 Task: Find connections with filter location Rājgīr with filter topic #digitalnomadwith filter profile language French with filter current company Yulu with filter school Karnataka State Open University with filter industry Equipment Rental Services with filter service category Customer Service with filter keywords title Chemist
Action: Mouse moved to (599, 54)
Screenshot: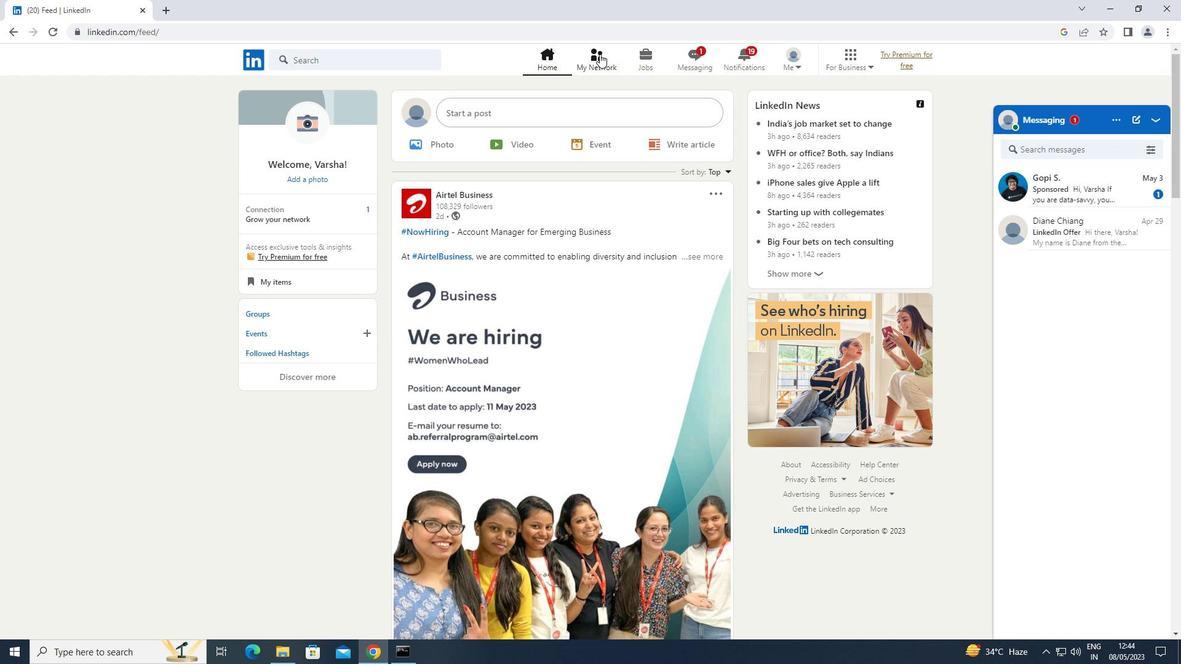 
Action: Mouse pressed left at (599, 54)
Screenshot: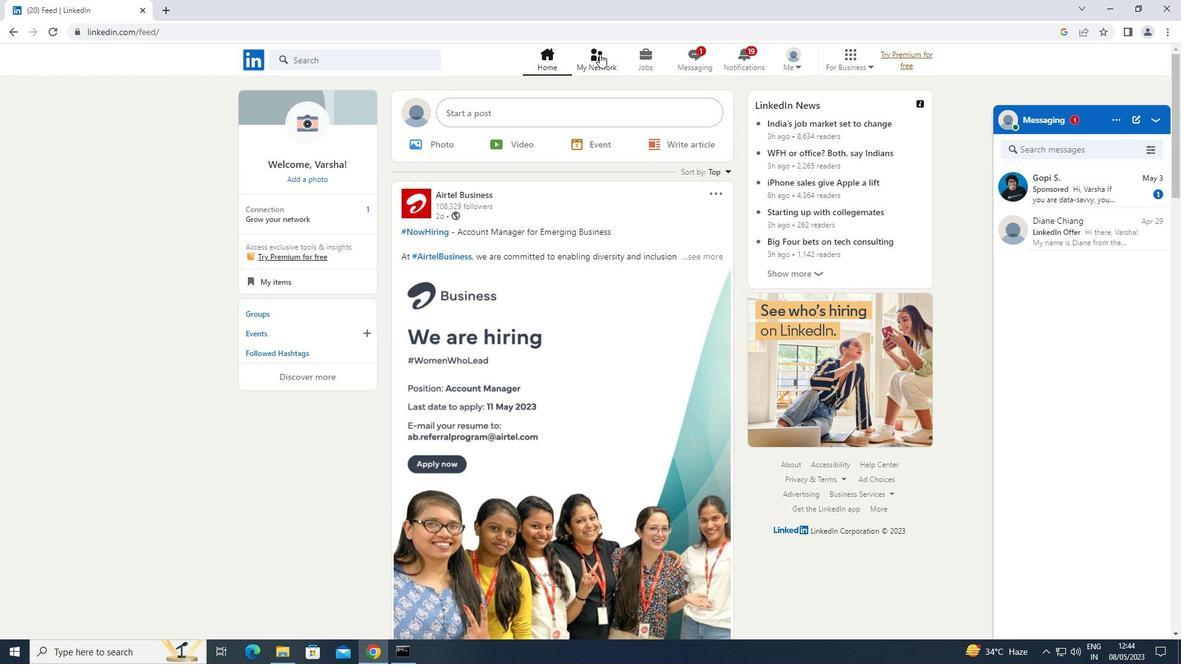 
Action: Mouse moved to (310, 124)
Screenshot: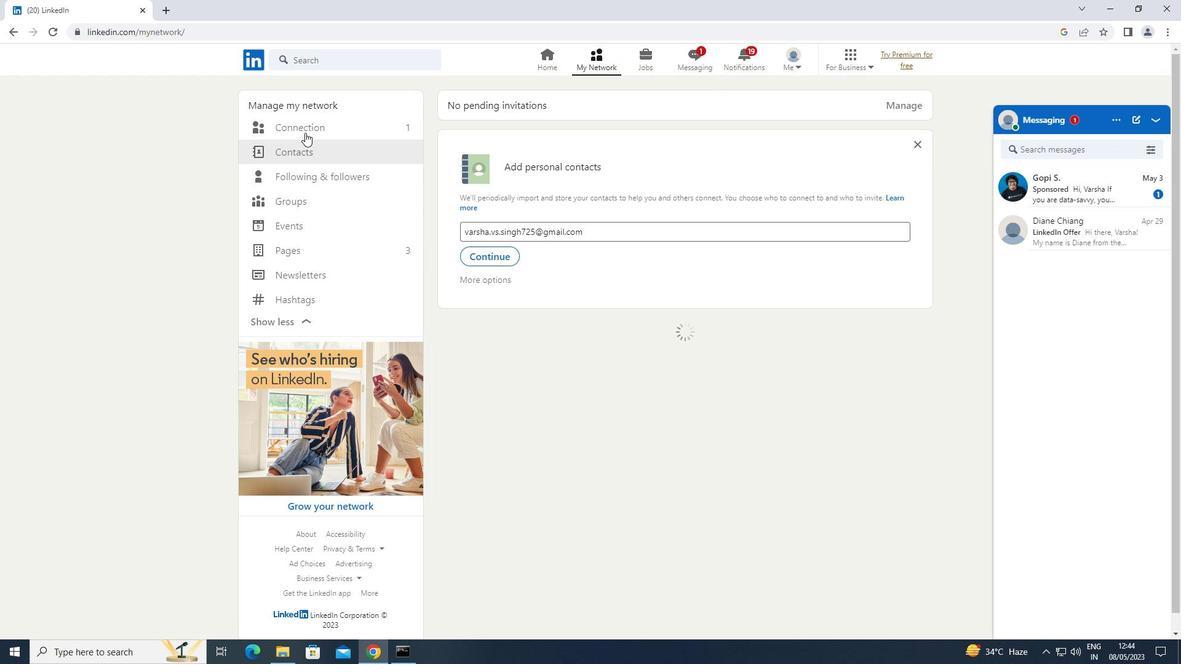 
Action: Mouse pressed left at (310, 124)
Screenshot: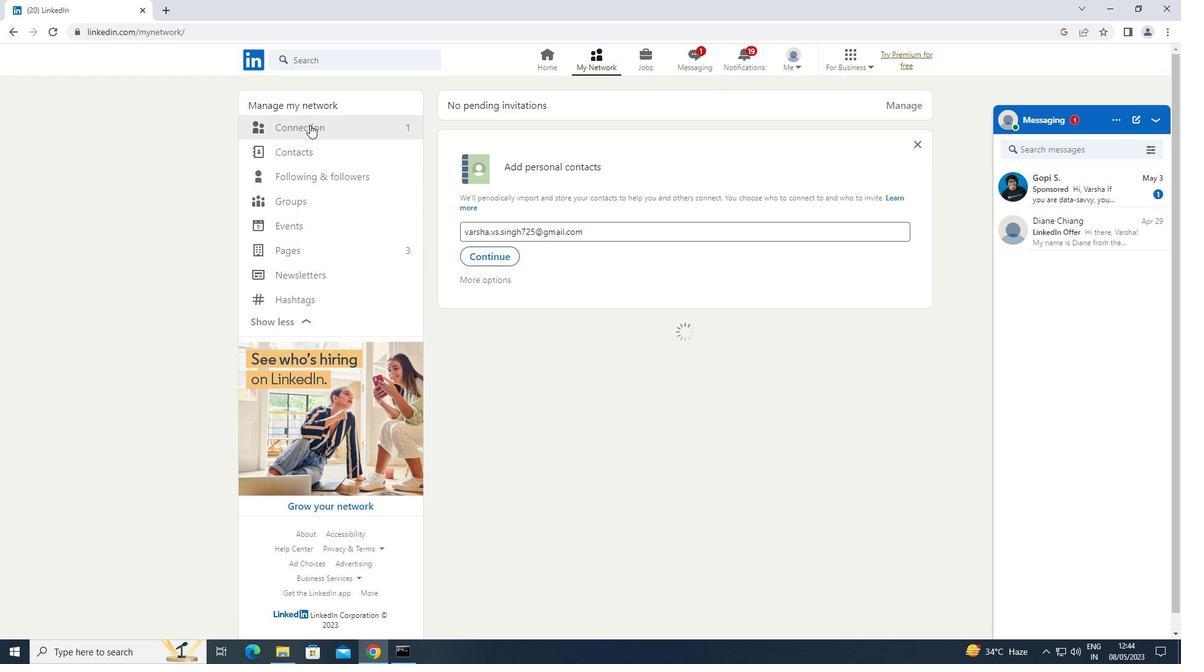 
Action: Mouse moved to (697, 128)
Screenshot: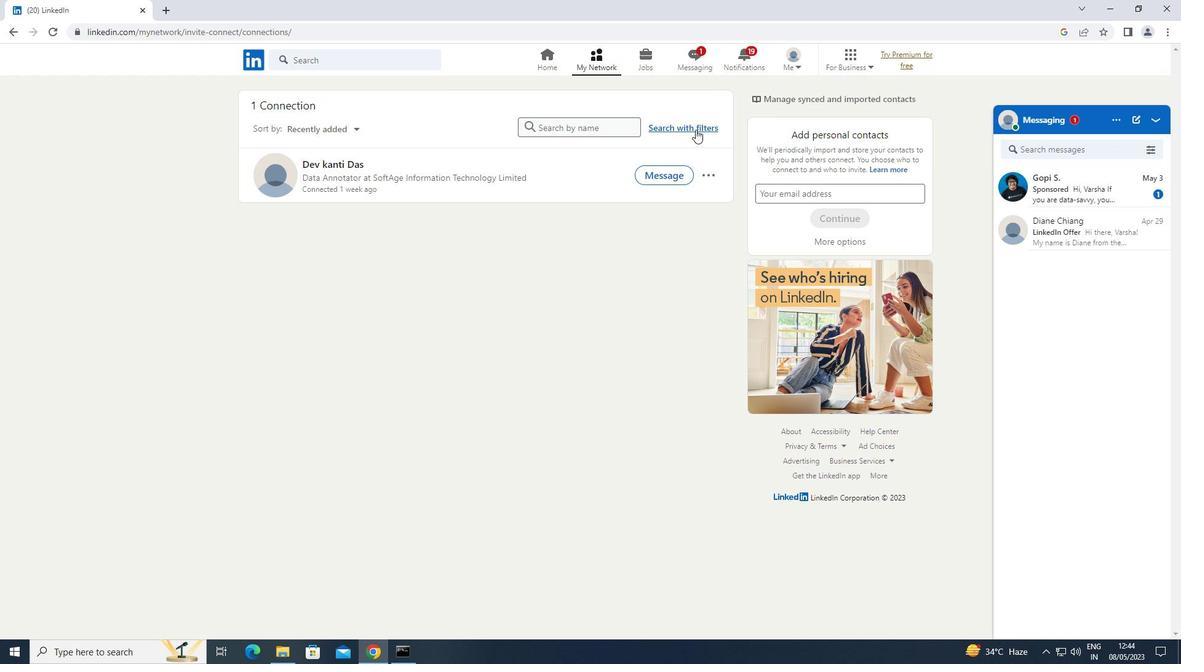
Action: Mouse pressed left at (697, 128)
Screenshot: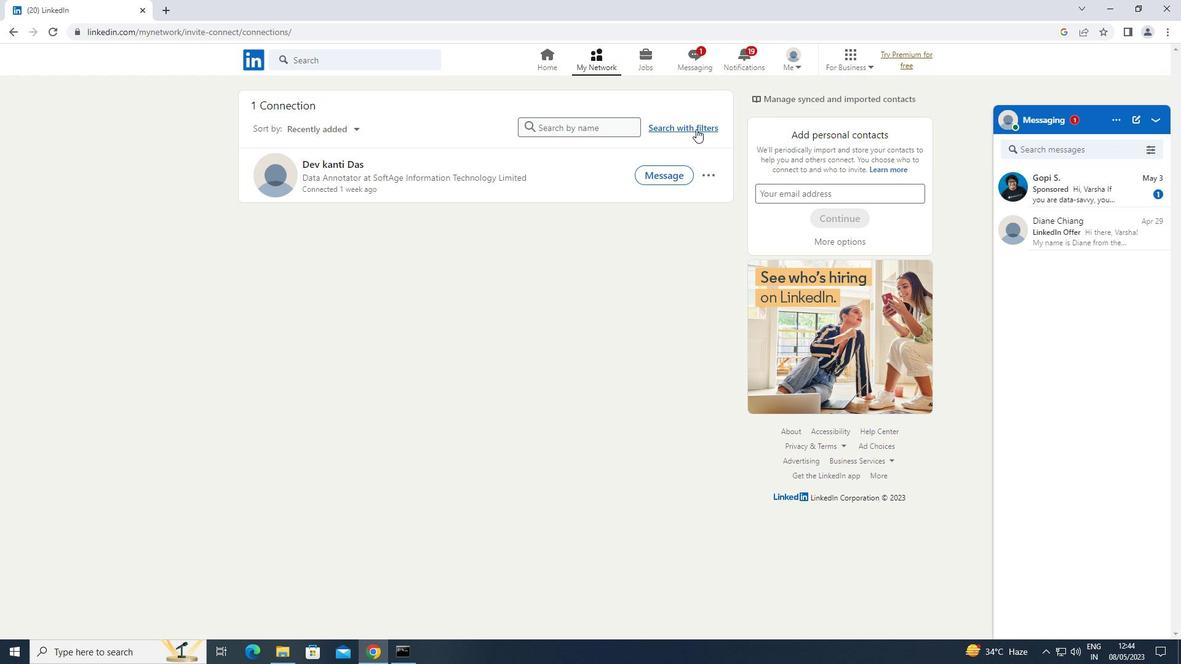 
Action: Mouse moved to (635, 95)
Screenshot: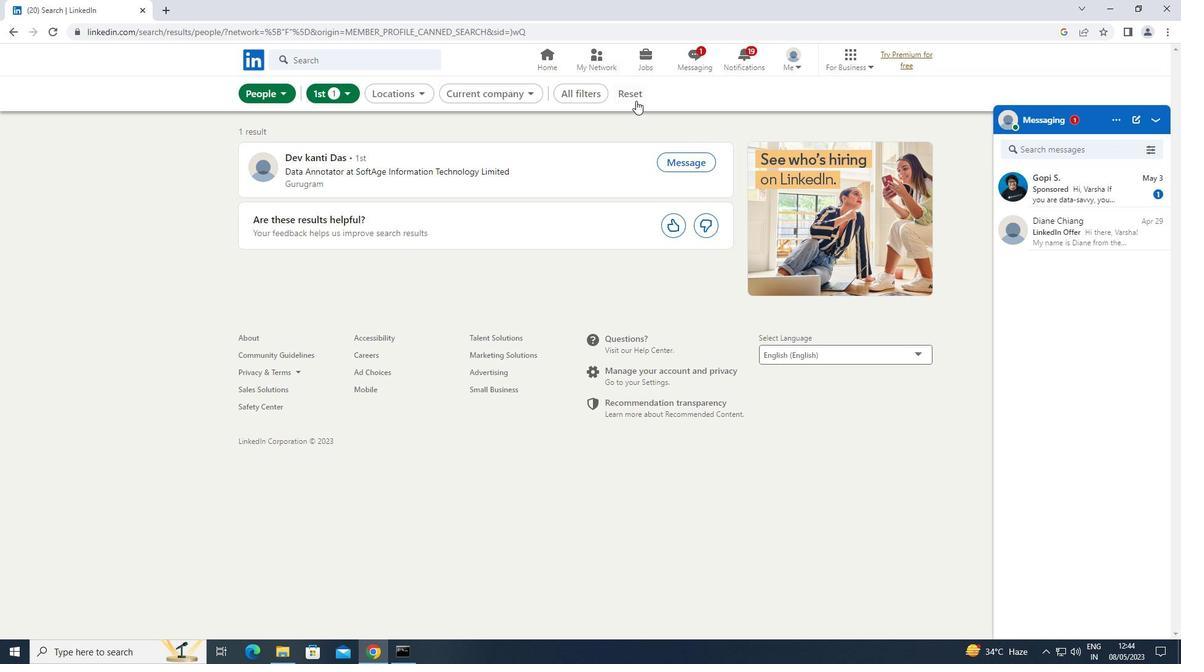
Action: Mouse pressed left at (635, 95)
Screenshot: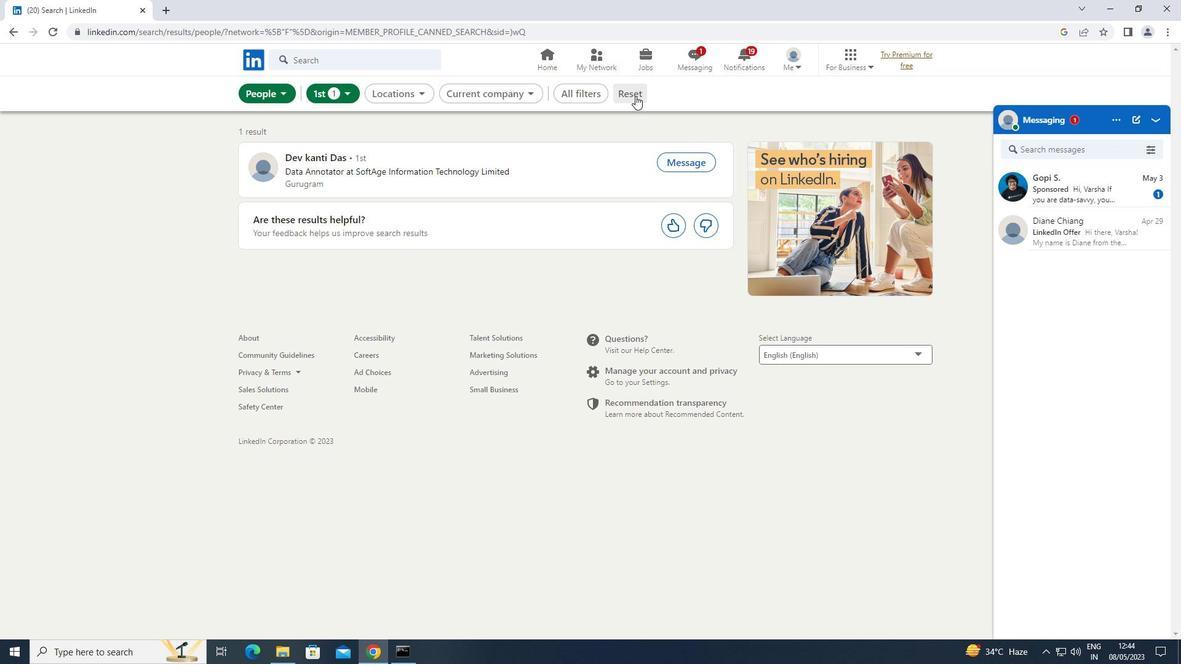 
Action: Mouse moved to (612, 96)
Screenshot: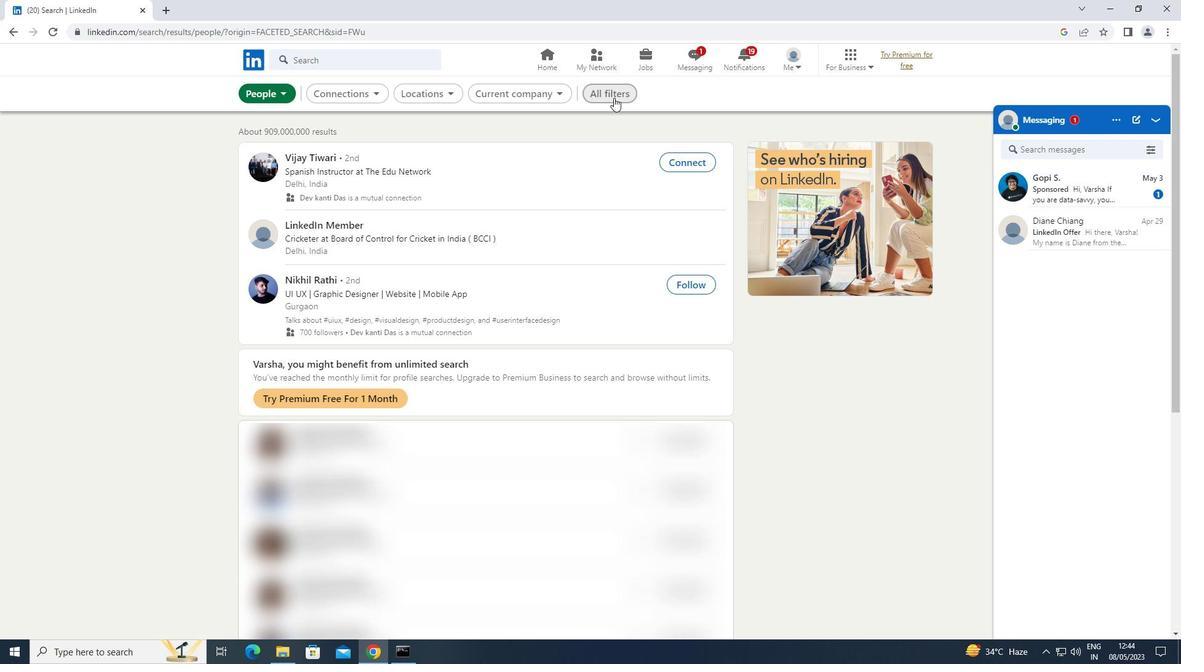 
Action: Mouse pressed left at (612, 96)
Screenshot: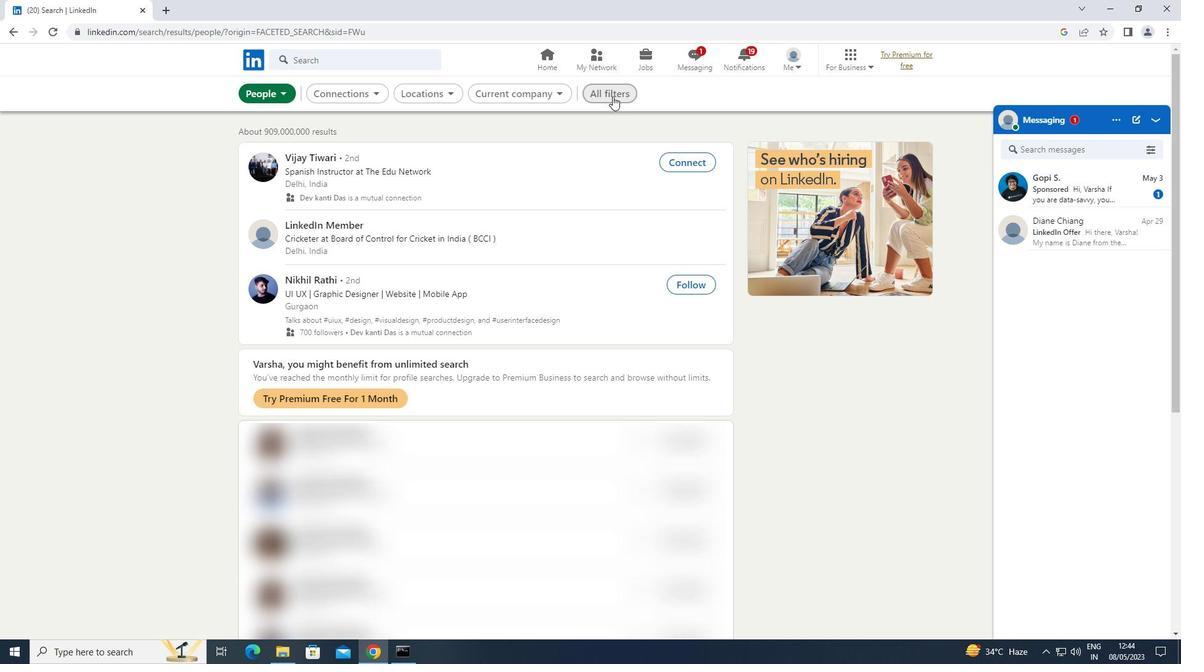 
Action: Mouse moved to (943, 279)
Screenshot: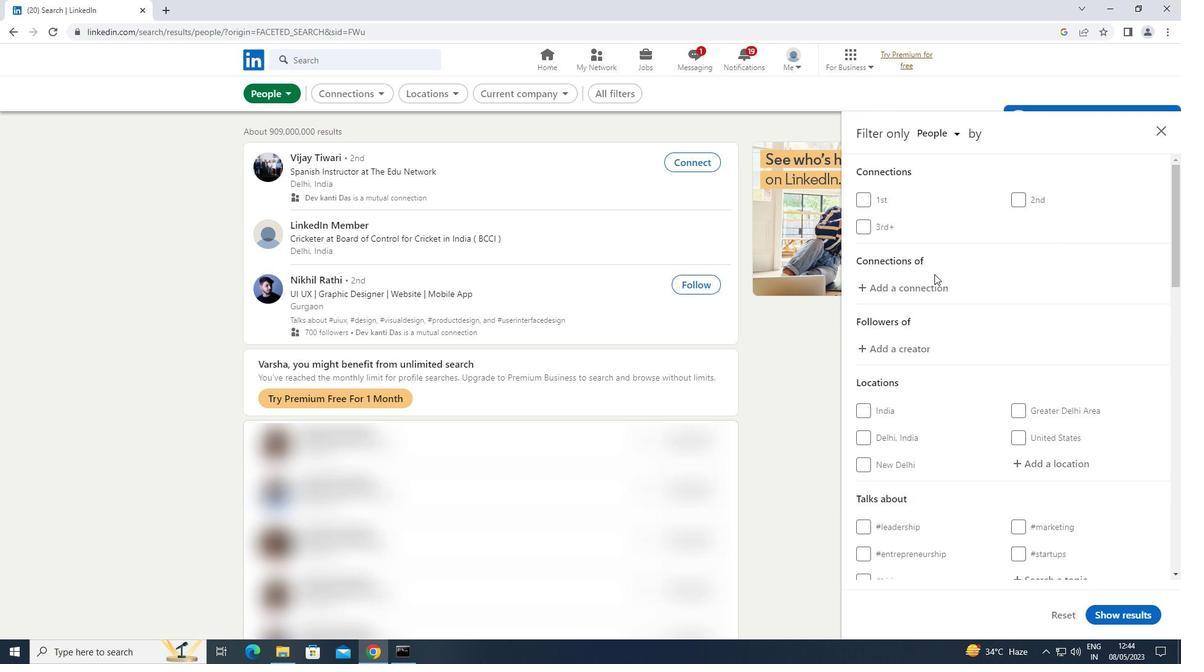 
Action: Mouse scrolled (943, 278) with delta (0, 0)
Screenshot: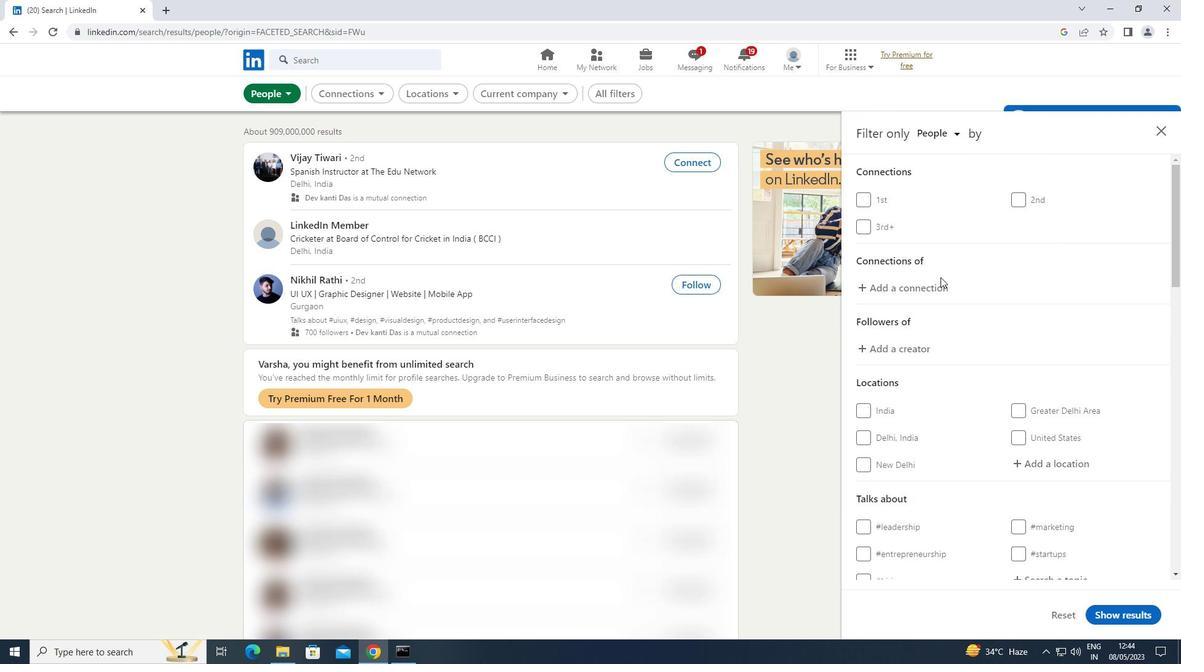 
Action: Mouse moved to (945, 279)
Screenshot: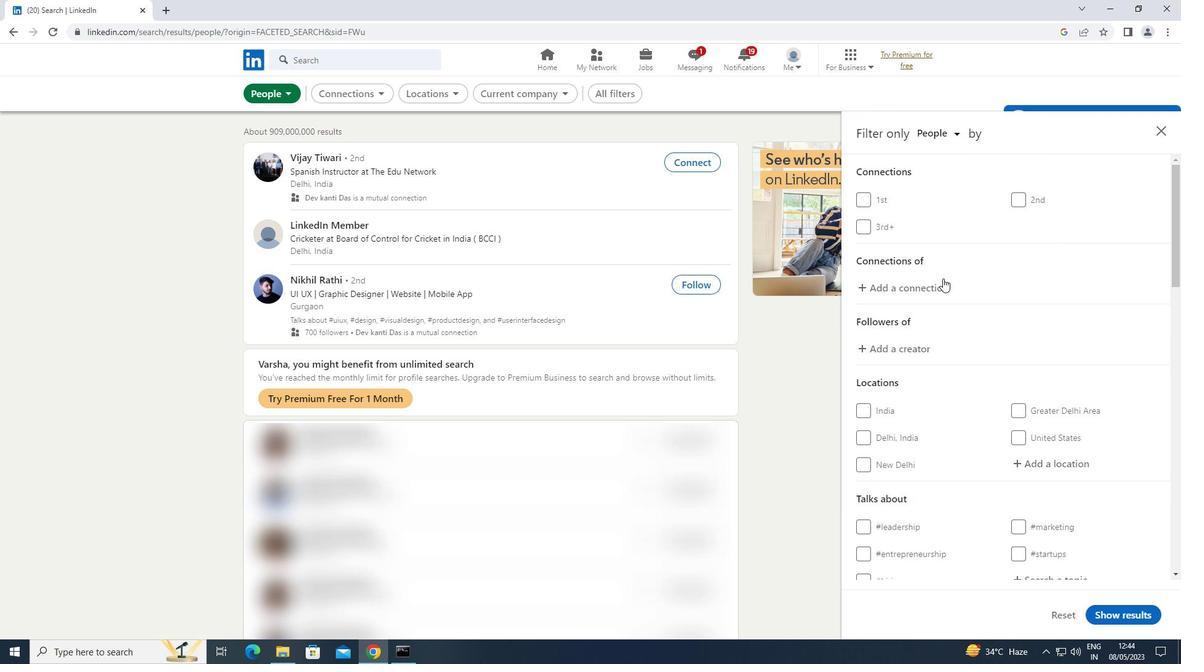 
Action: Mouse scrolled (945, 279) with delta (0, 0)
Screenshot: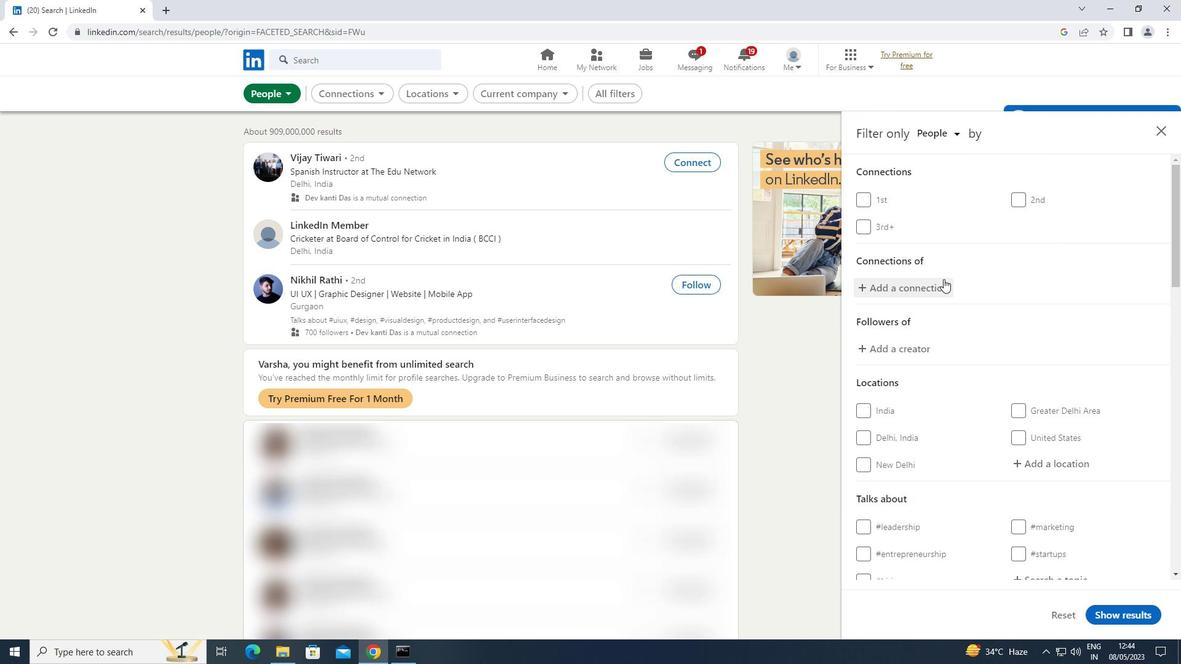 
Action: Mouse moved to (1031, 334)
Screenshot: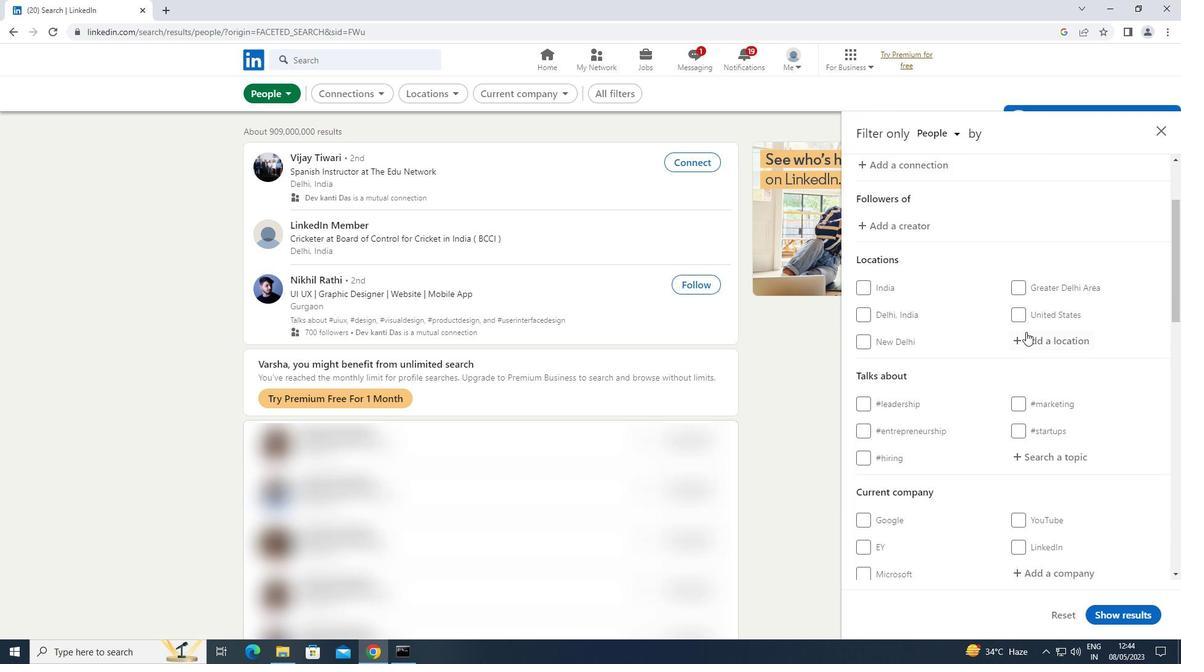 
Action: Mouse pressed left at (1031, 334)
Screenshot: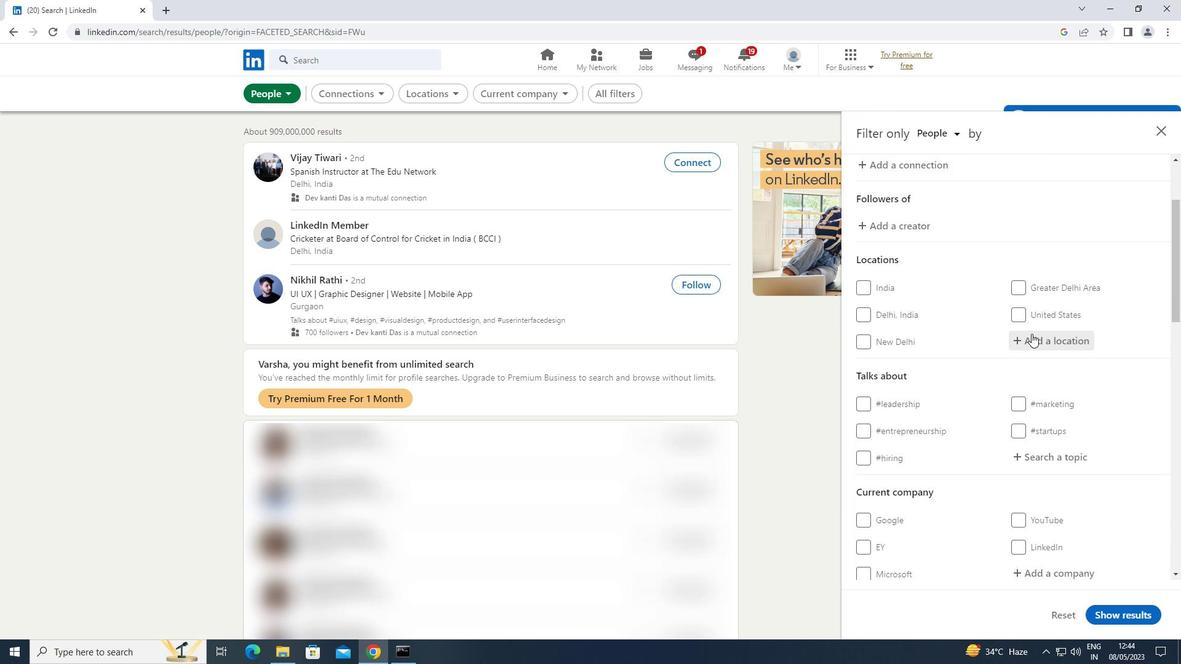 
Action: Key pressed <Key.shift>RAJGIR
Screenshot: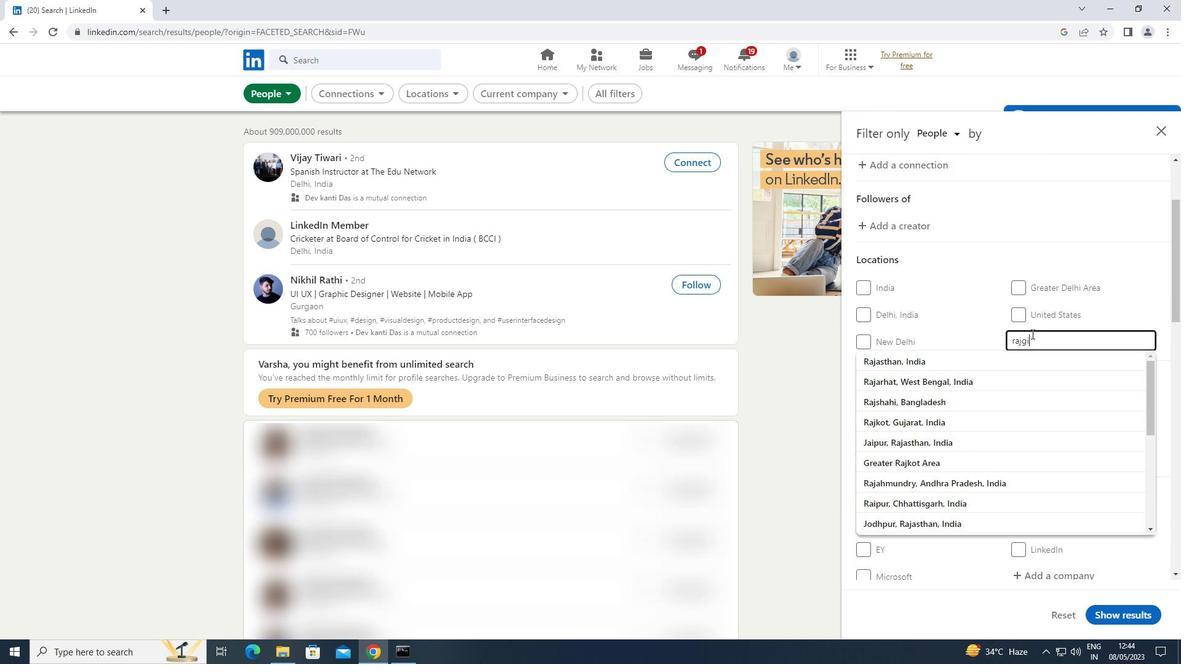
Action: Mouse moved to (1016, 338)
Screenshot: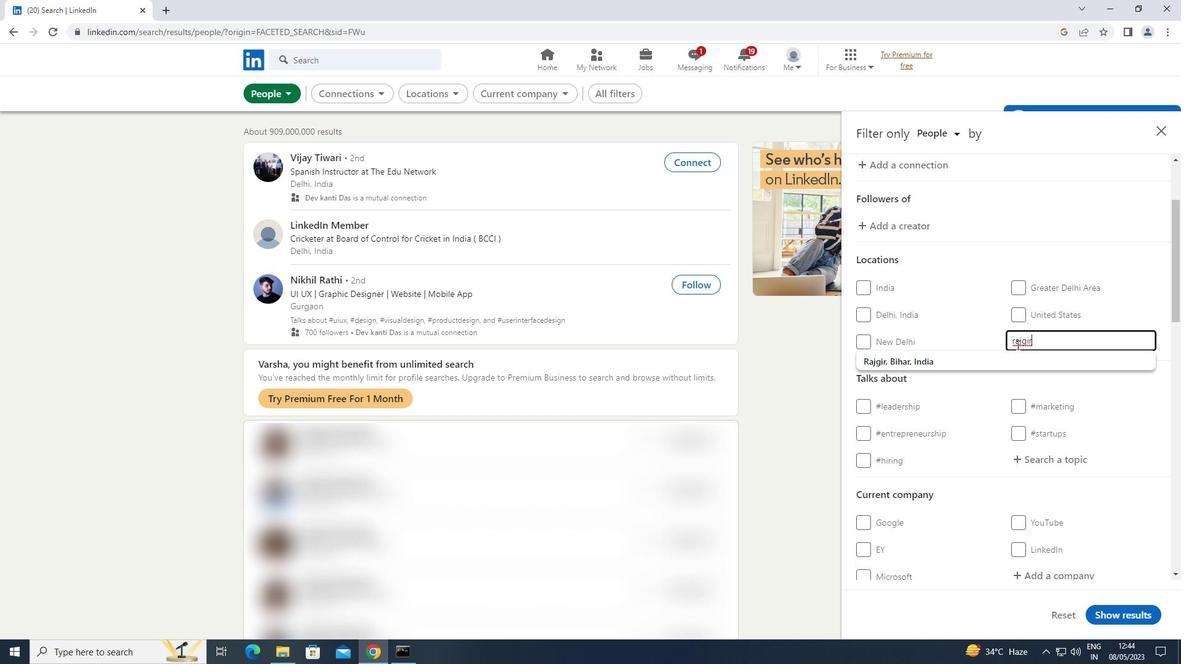 
Action: Mouse pressed left at (1016, 338)
Screenshot: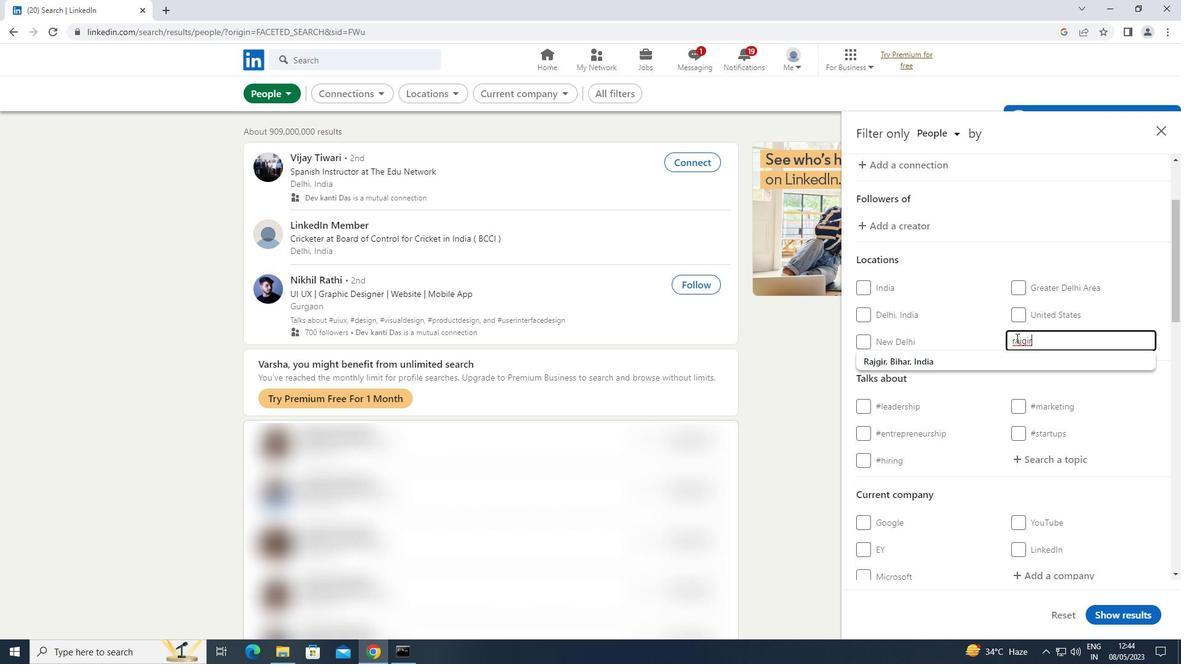 
Action: Key pressed <Key.backspace><Key.shift><Key.shift><Key.shift><Key.shift><Key.shift><Key.shift><Key.shift>R
Screenshot: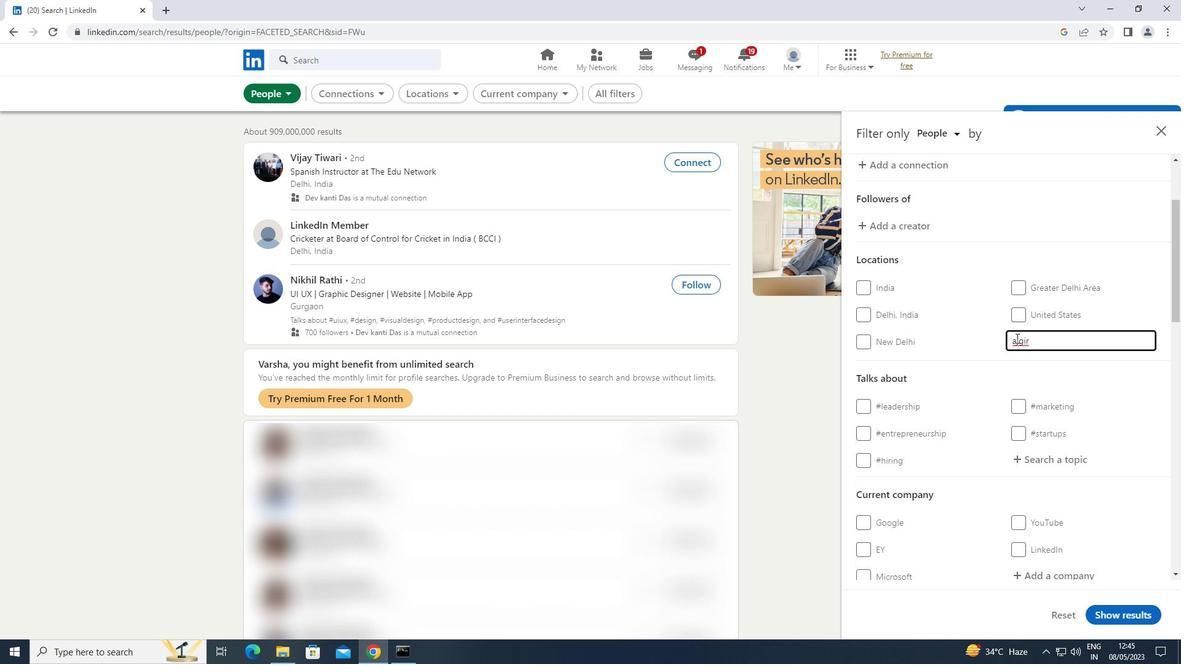 
Action: Mouse moved to (1046, 460)
Screenshot: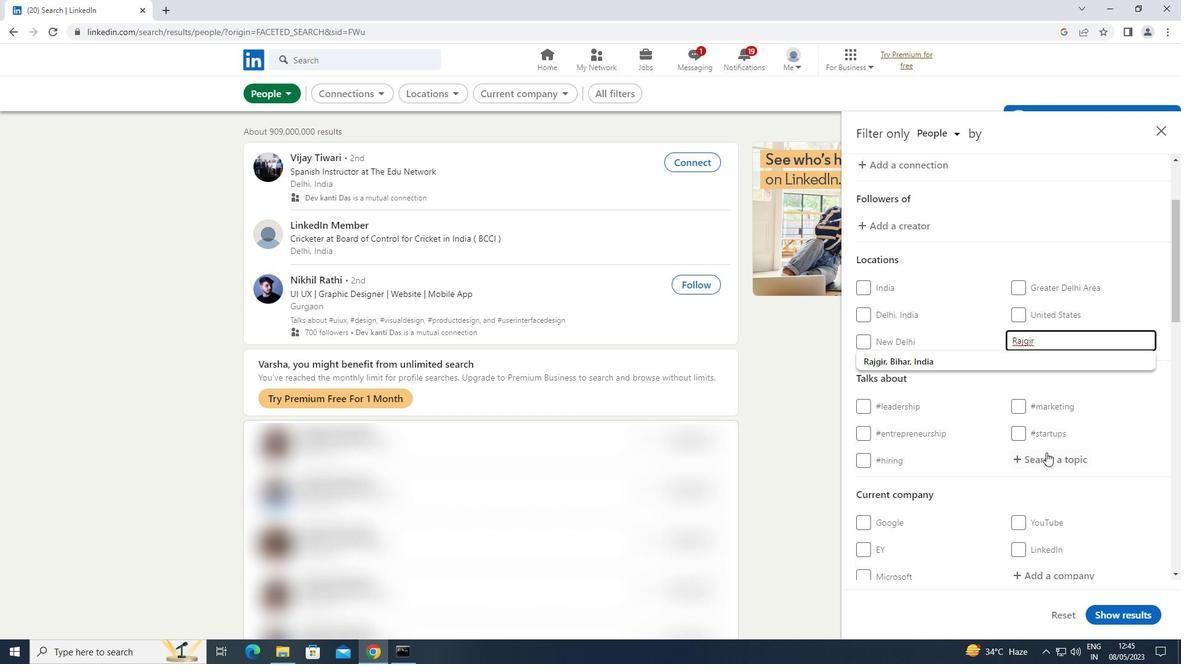
Action: Mouse pressed left at (1046, 460)
Screenshot: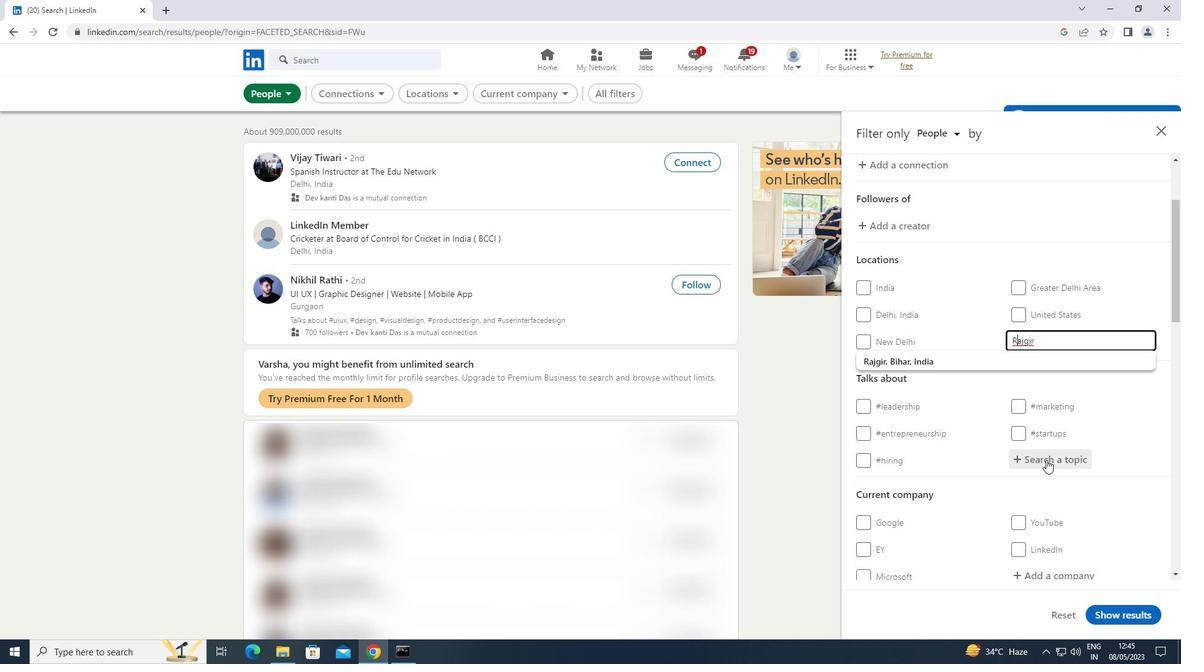 
Action: Key pressed DIGITALNOMAD
Screenshot: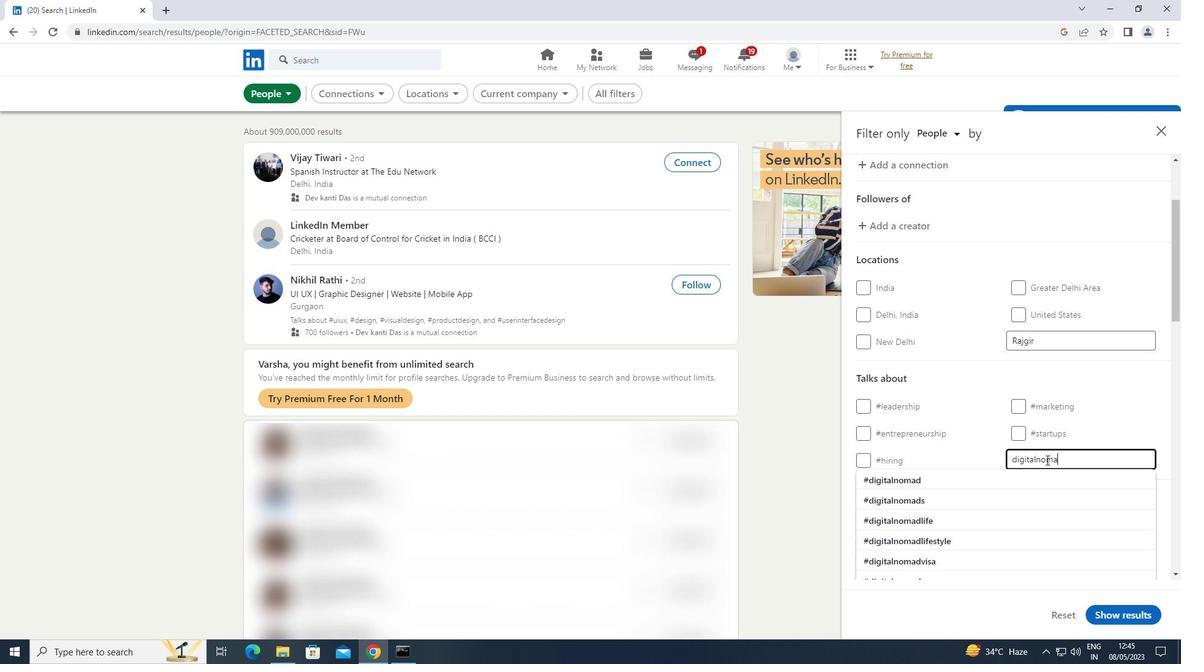 
Action: Mouse moved to (961, 478)
Screenshot: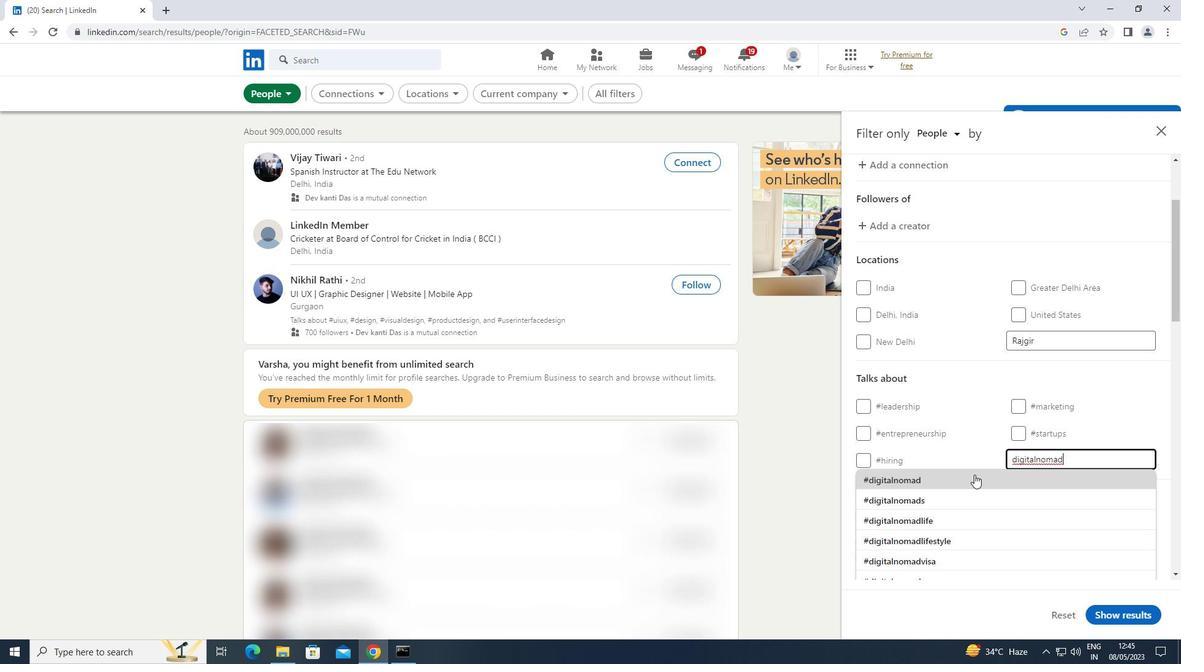 
Action: Mouse pressed left at (961, 478)
Screenshot: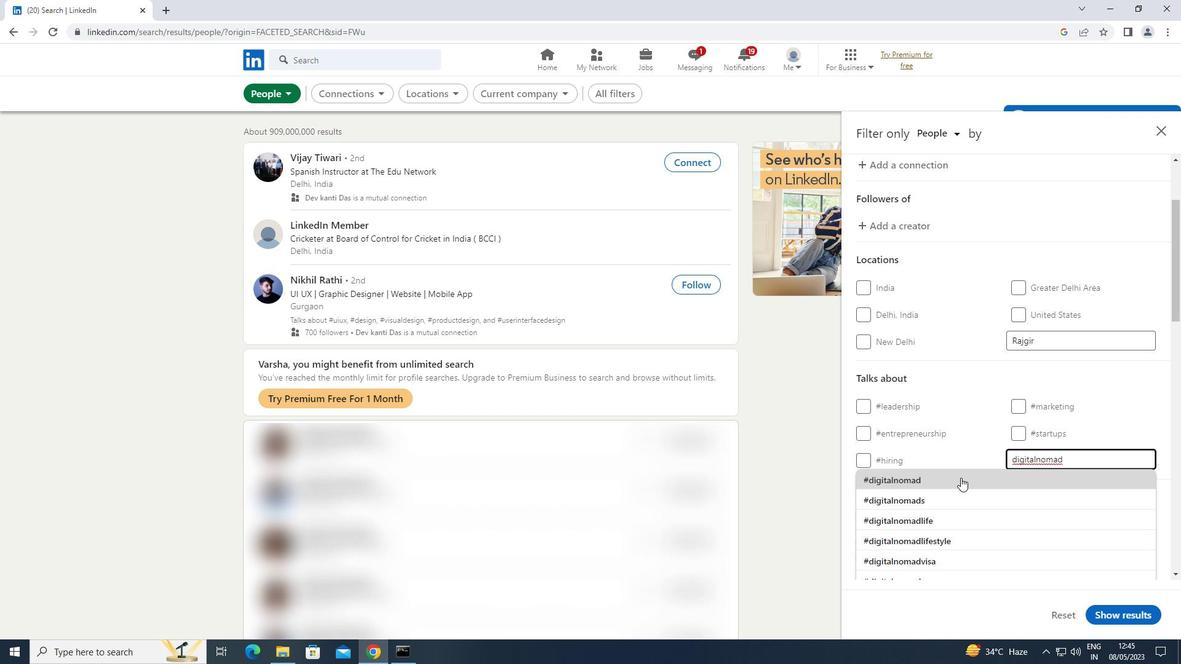 
Action: Mouse moved to (961, 478)
Screenshot: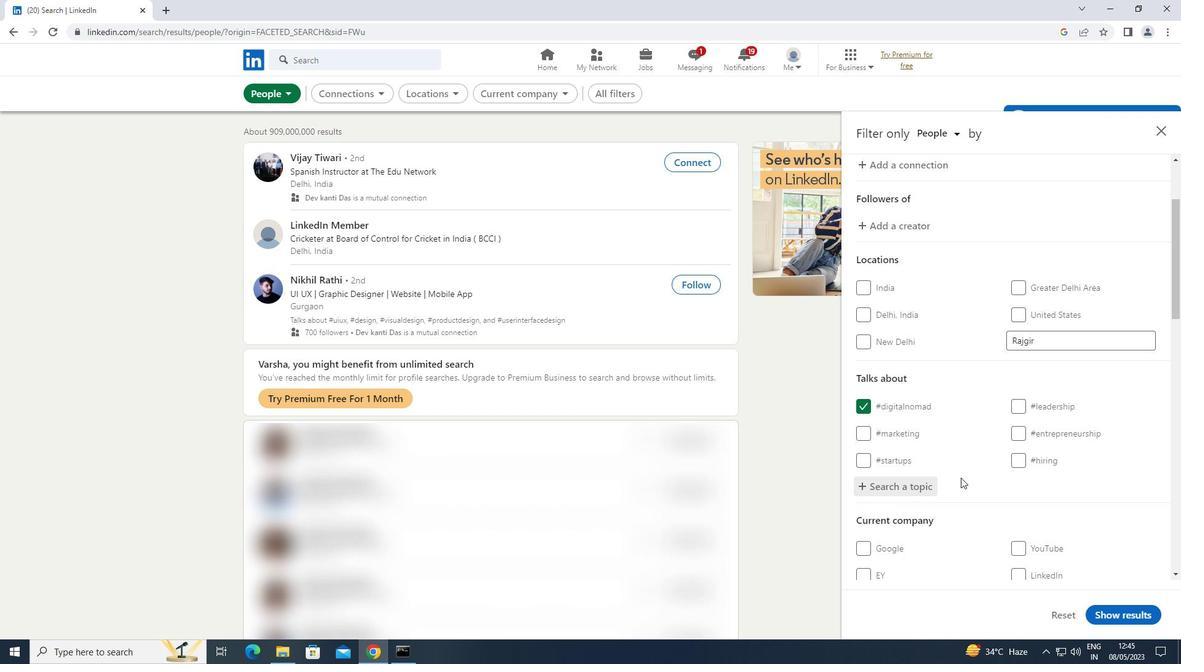 
Action: Mouse scrolled (961, 477) with delta (0, 0)
Screenshot: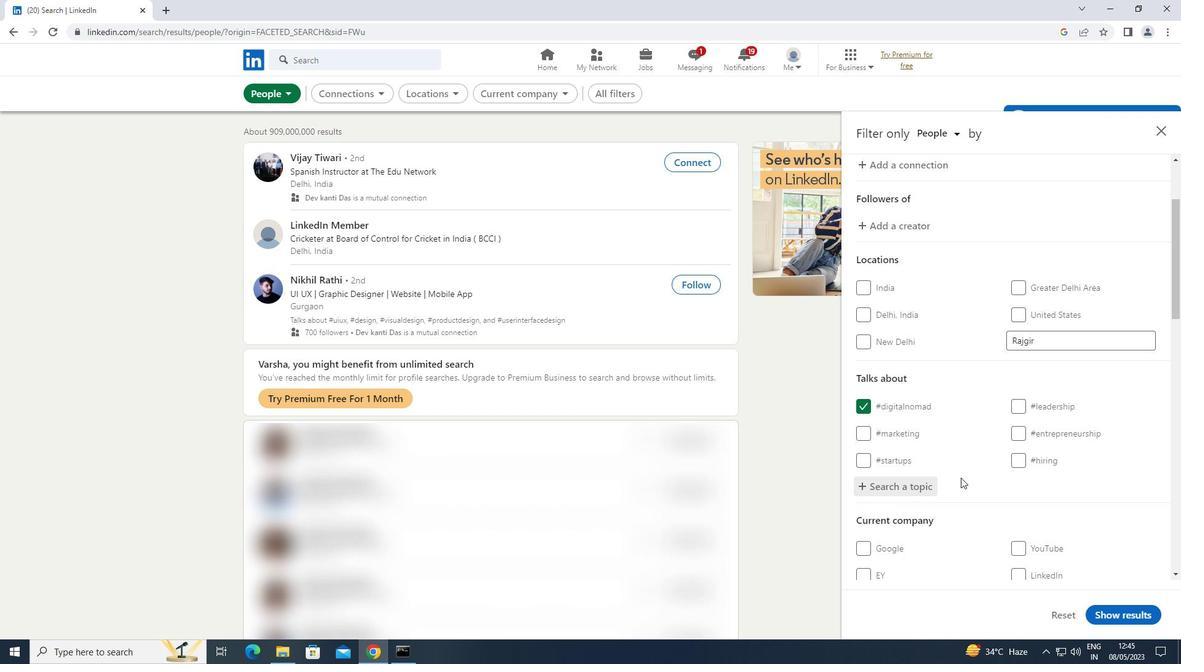 
Action: Mouse scrolled (961, 477) with delta (0, 0)
Screenshot: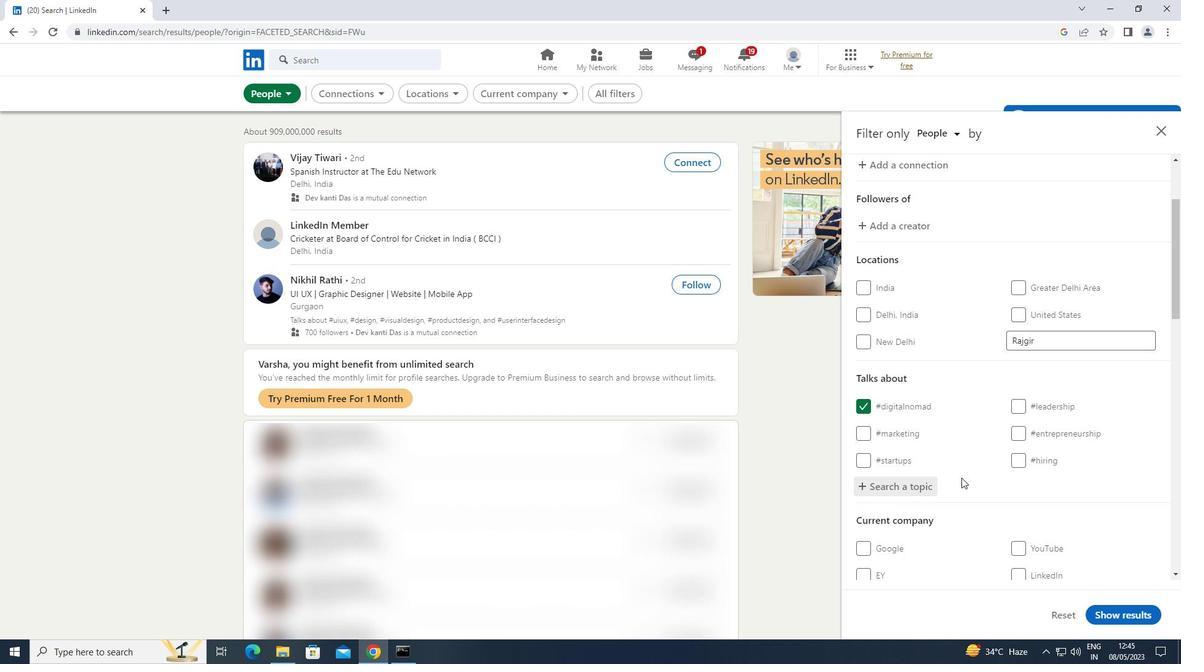 
Action: Mouse scrolled (961, 477) with delta (0, 0)
Screenshot: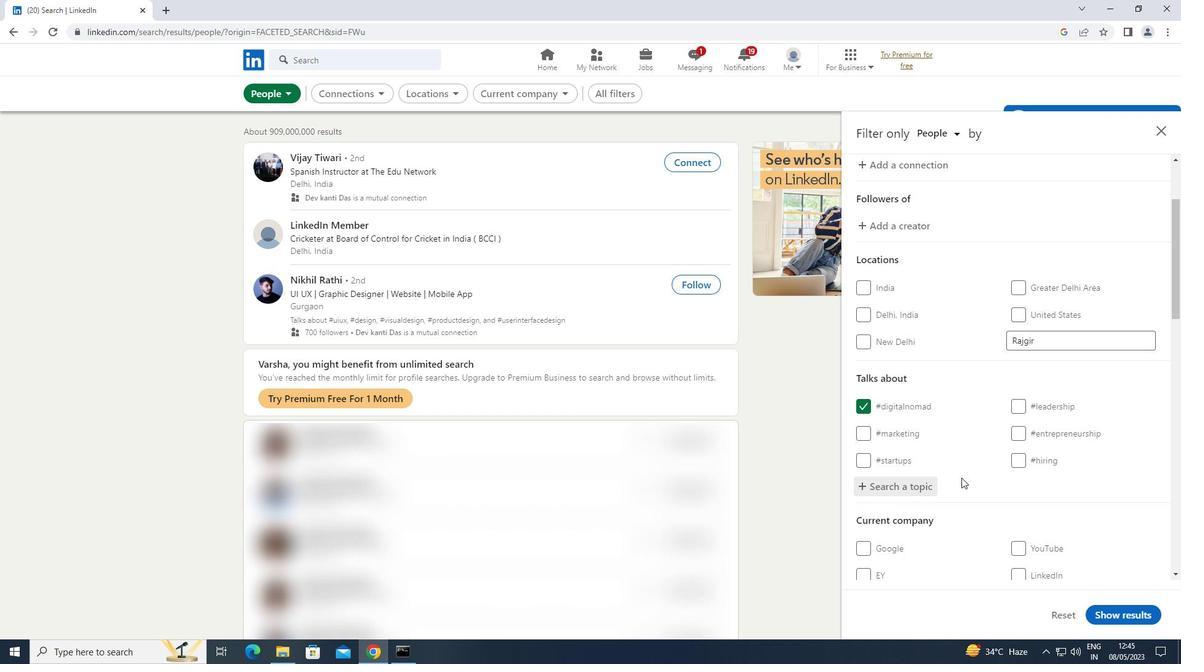 
Action: Mouse scrolled (961, 477) with delta (0, 0)
Screenshot: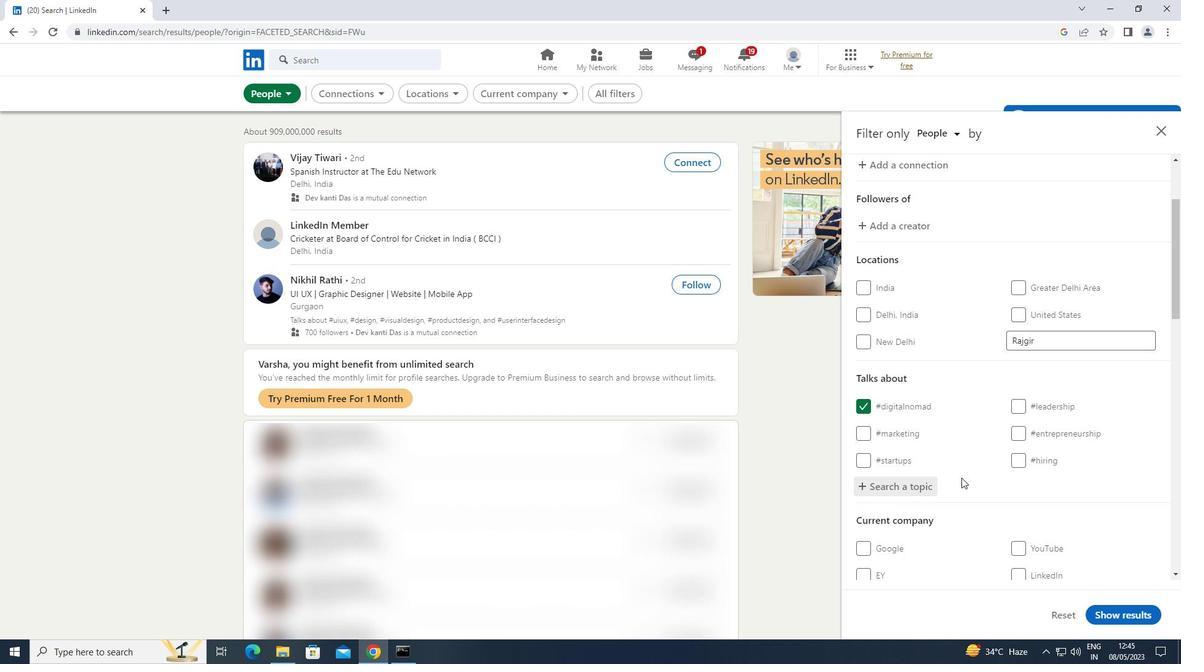 
Action: Mouse scrolled (961, 477) with delta (0, 0)
Screenshot: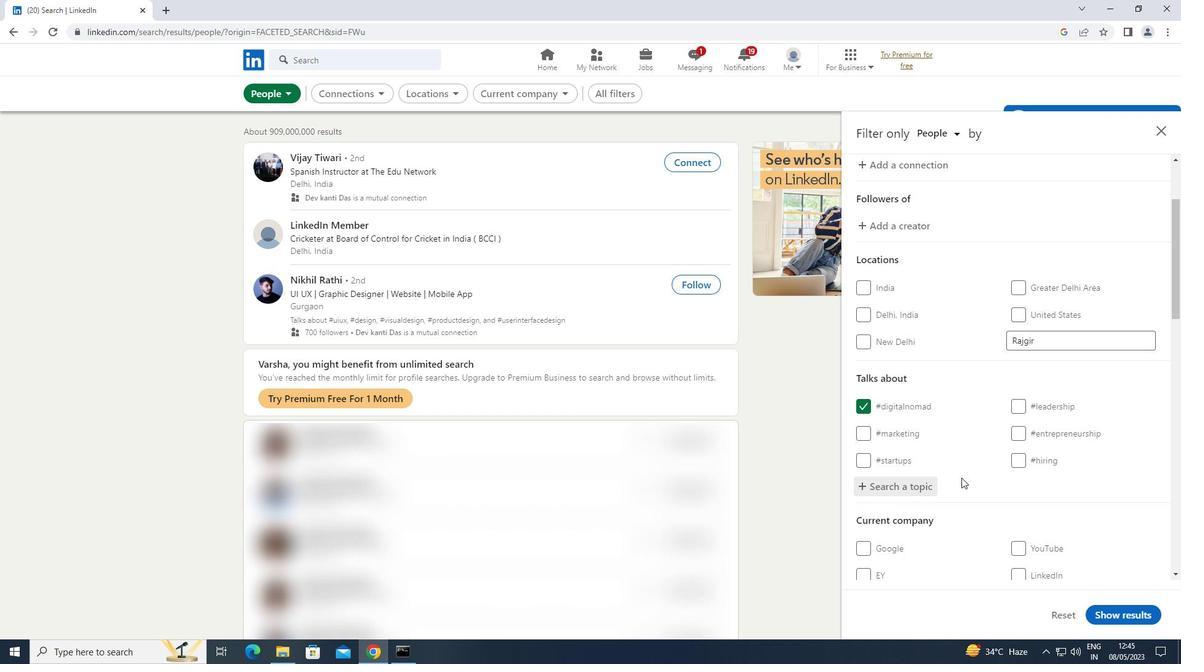
Action: Mouse moved to (967, 475)
Screenshot: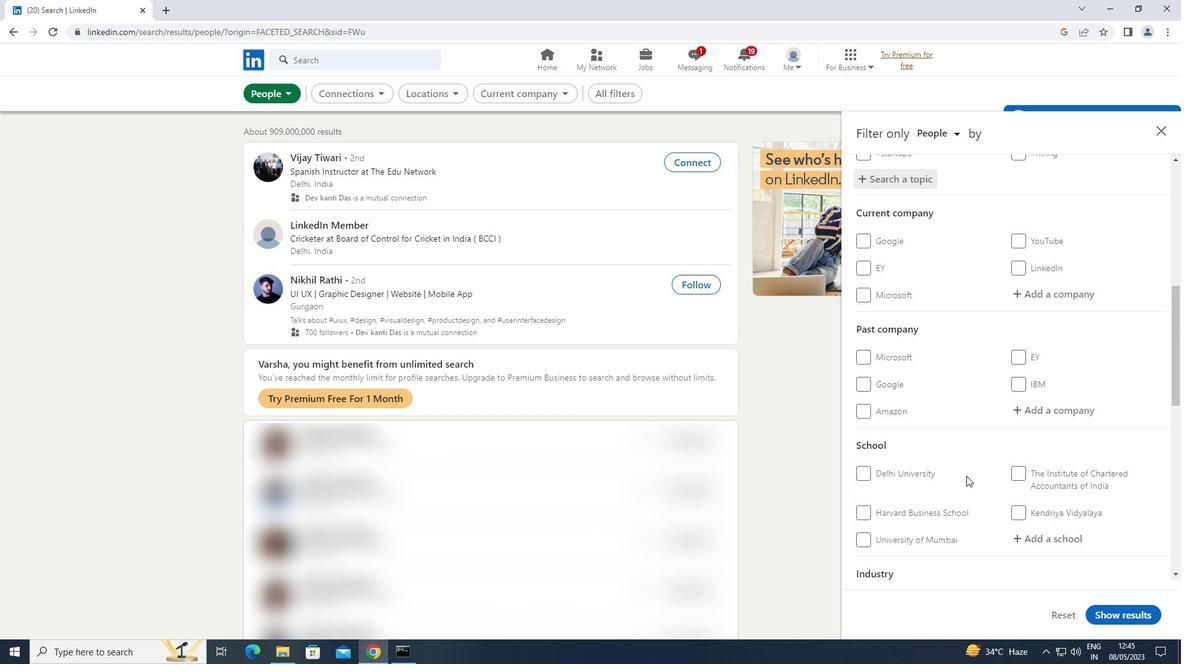 
Action: Mouse scrolled (967, 474) with delta (0, 0)
Screenshot: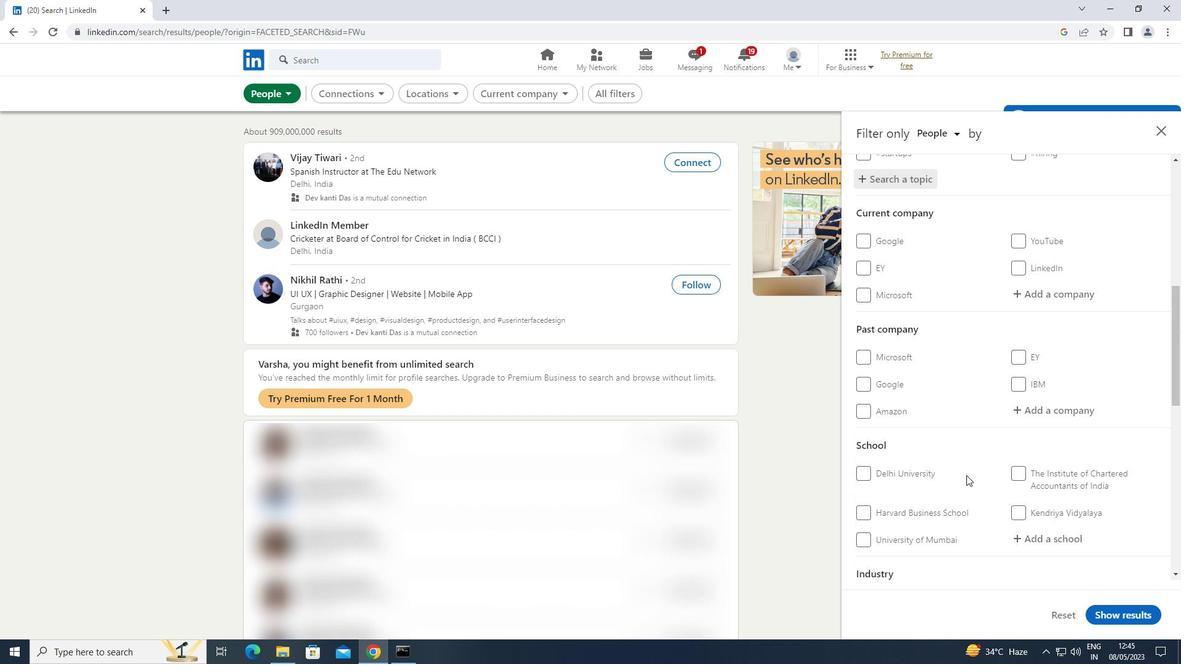 
Action: Mouse moved to (967, 476)
Screenshot: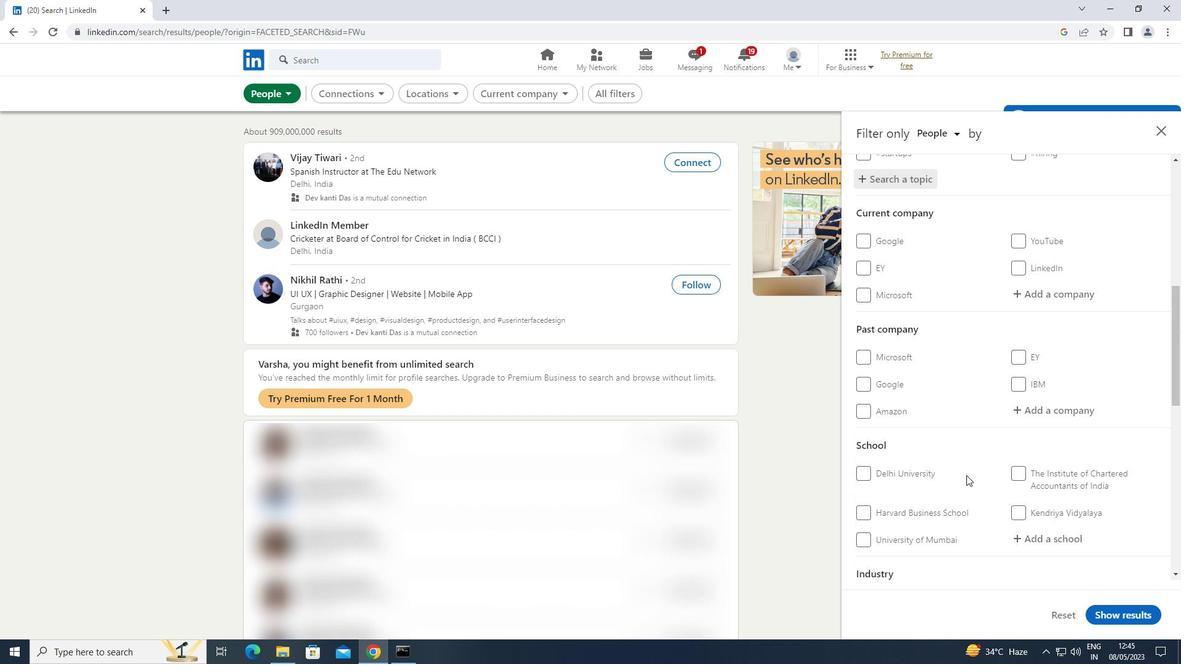 
Action: Mouse scrolled (967, 475) with delta (0, 0)
Screenshot: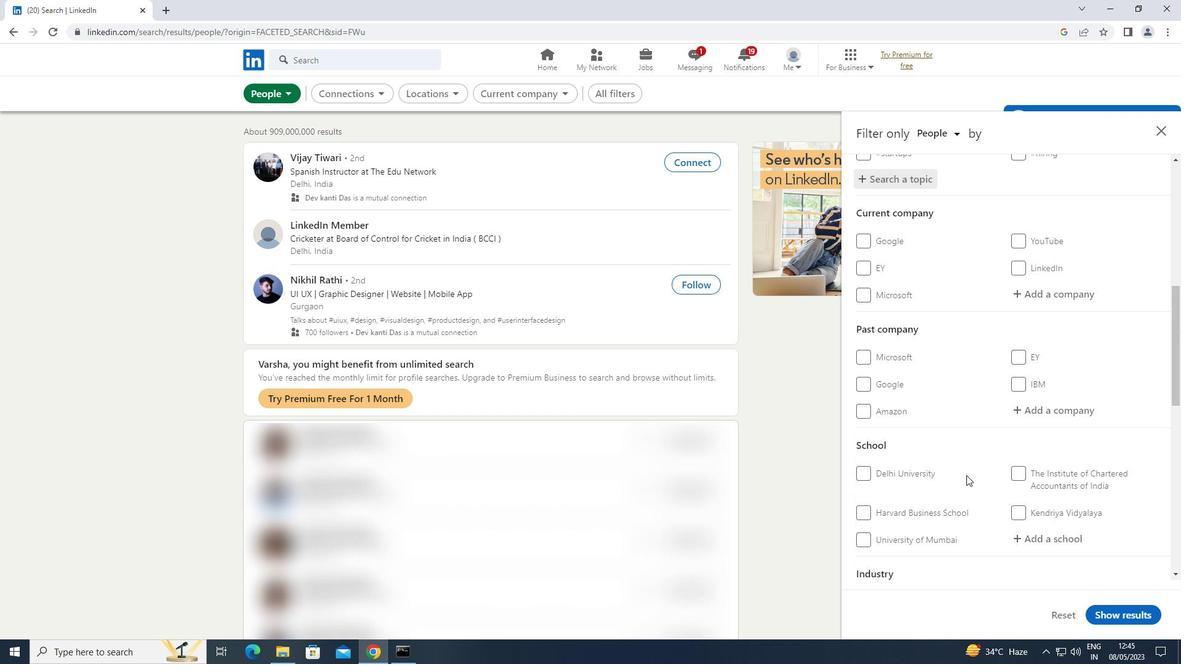 
Action: Mouse scrolled (967, 475) with delta (0, 0)
Screenshot: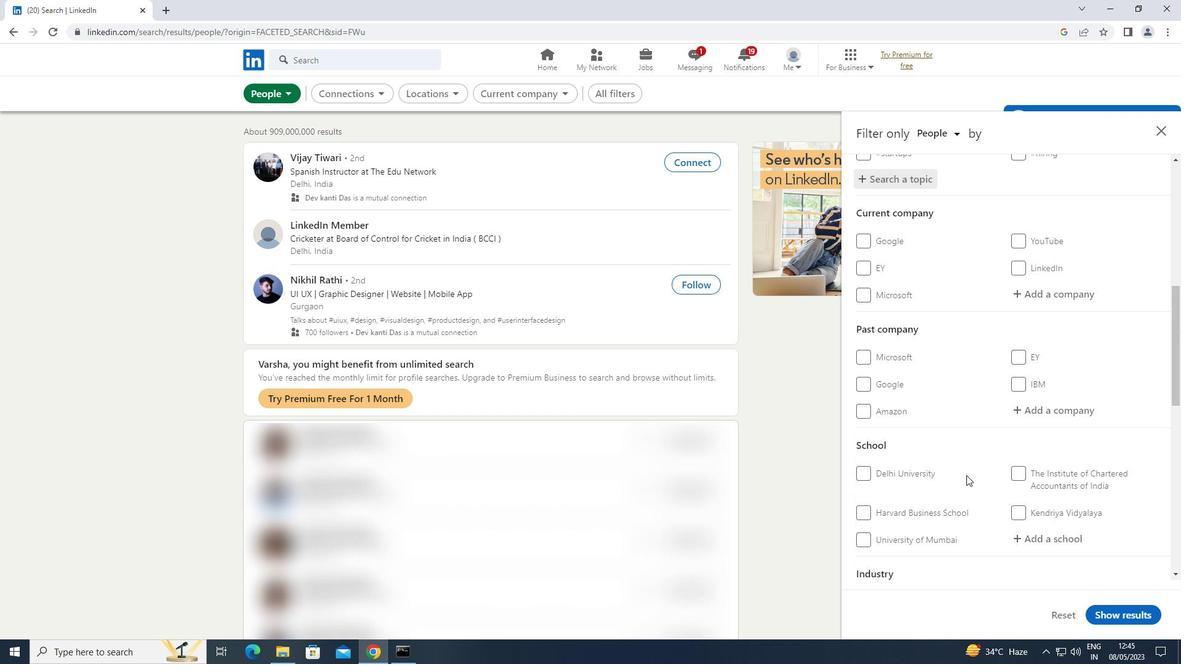 
Action: Mouse scrolled (967, 475) with delta (0, 0)
Screenshot: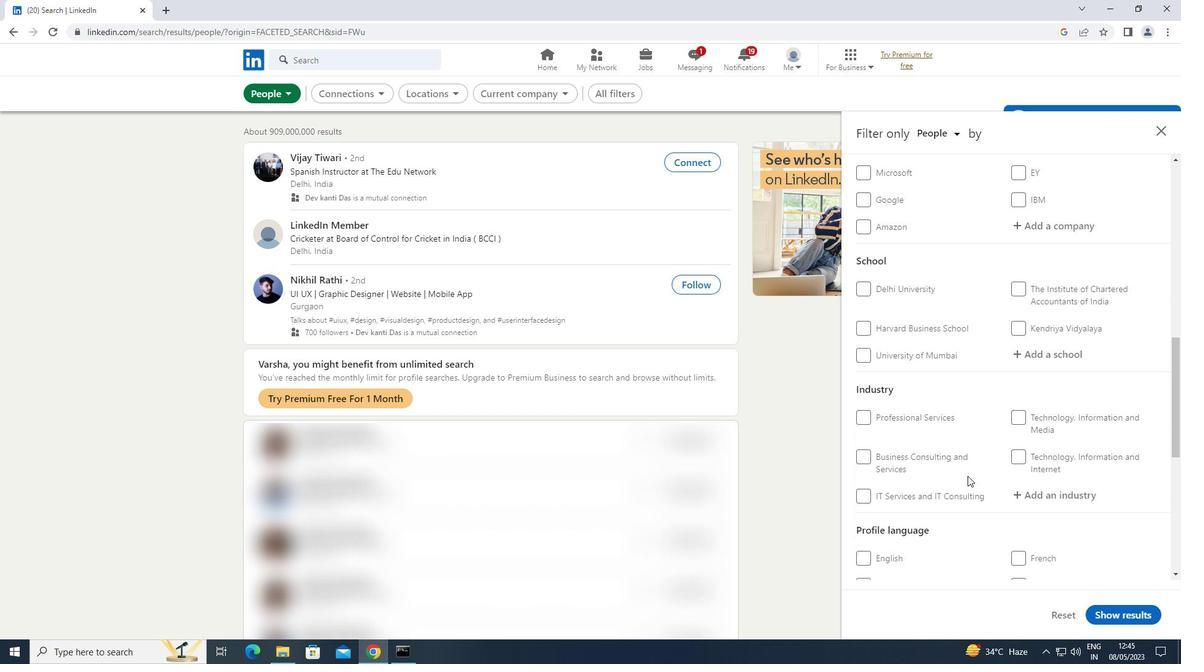
Action: Mouse moved to (967, 477)
Screenshot: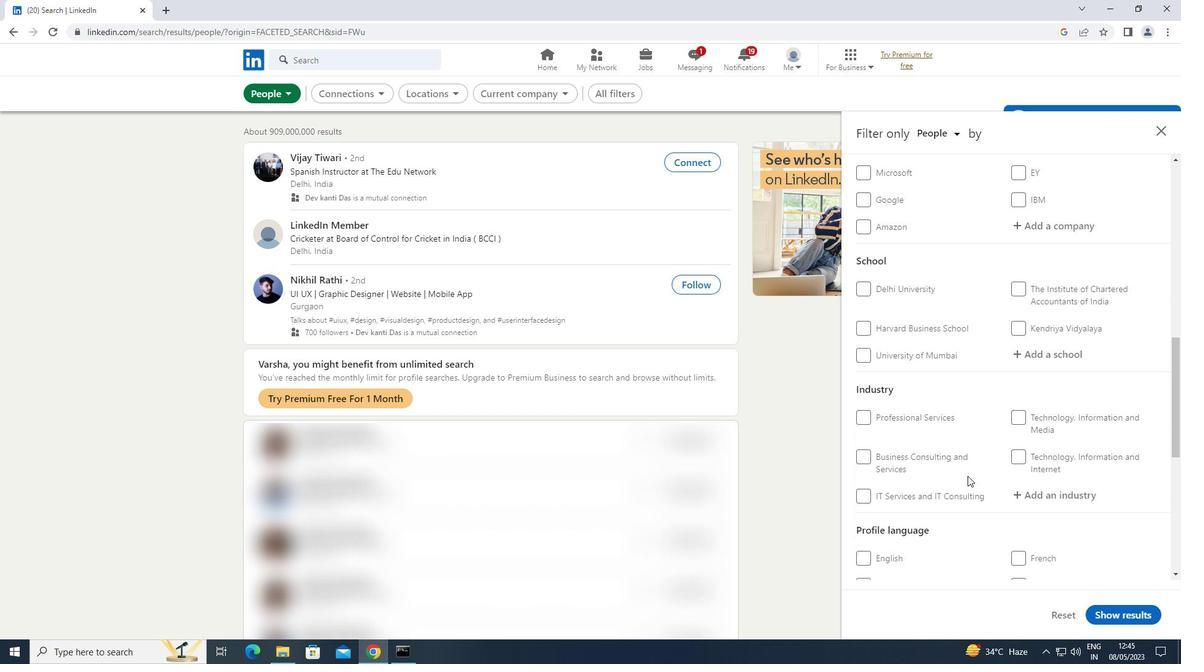 
Action: Mouse scrolled (967, 476) with delta (0, 0)
Screenshot: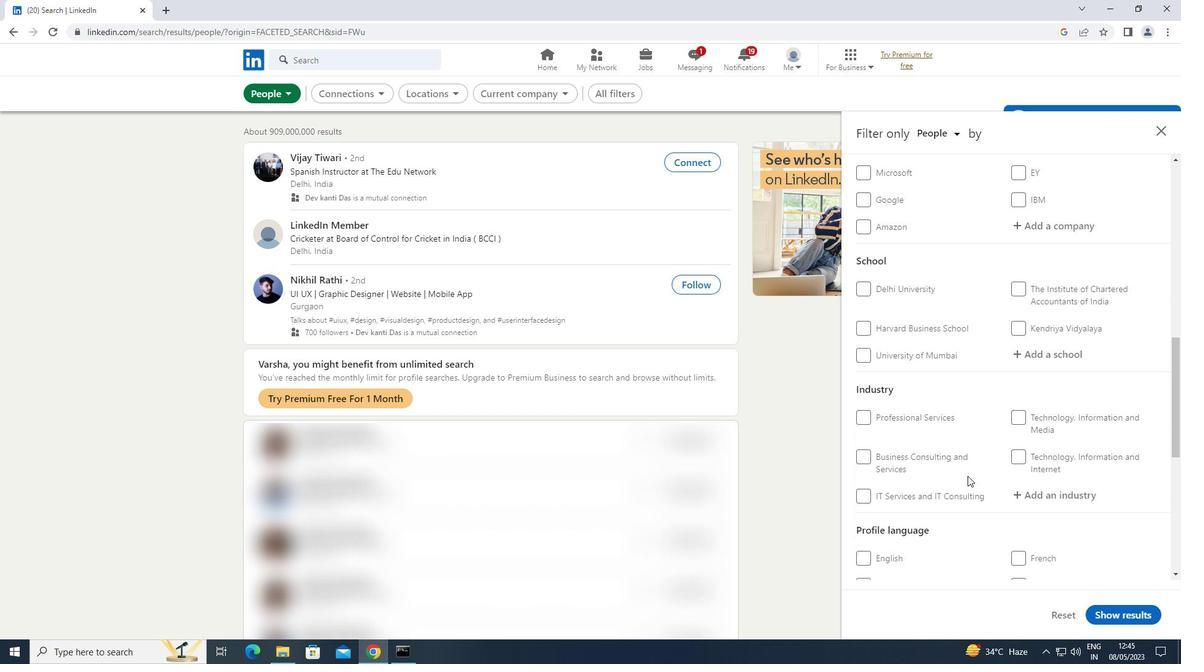 
Action: Mouse moved to (1015, 434)
Screenshot: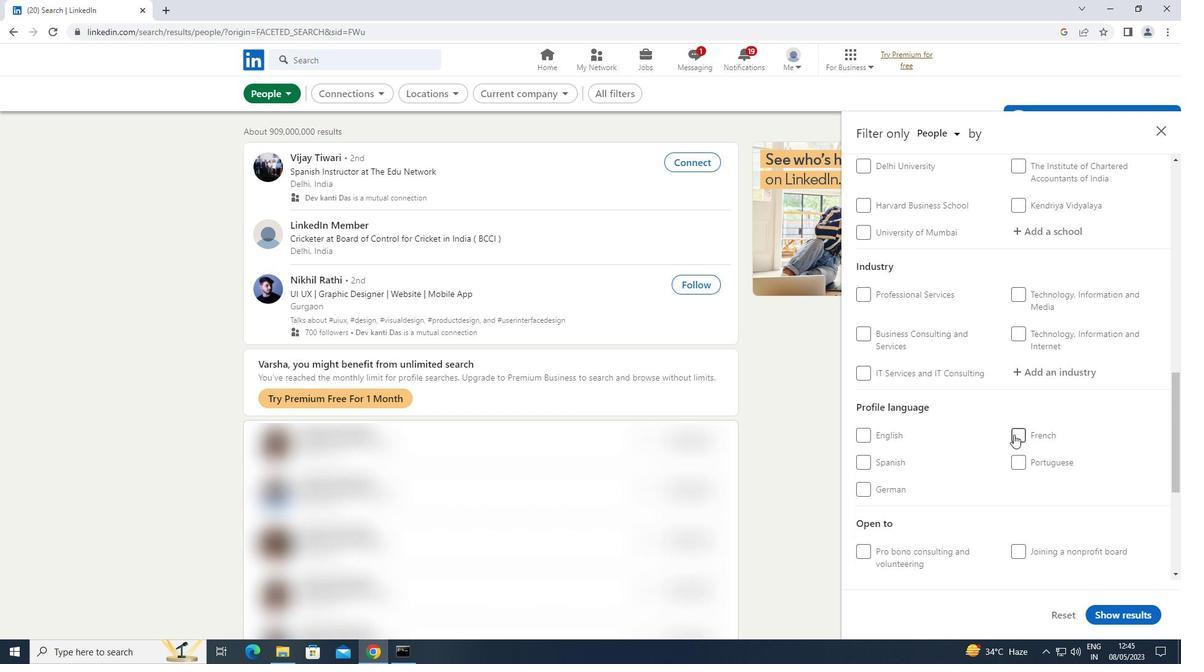 
Action: Mouse pressed left at (1015, 434)
Screenshot: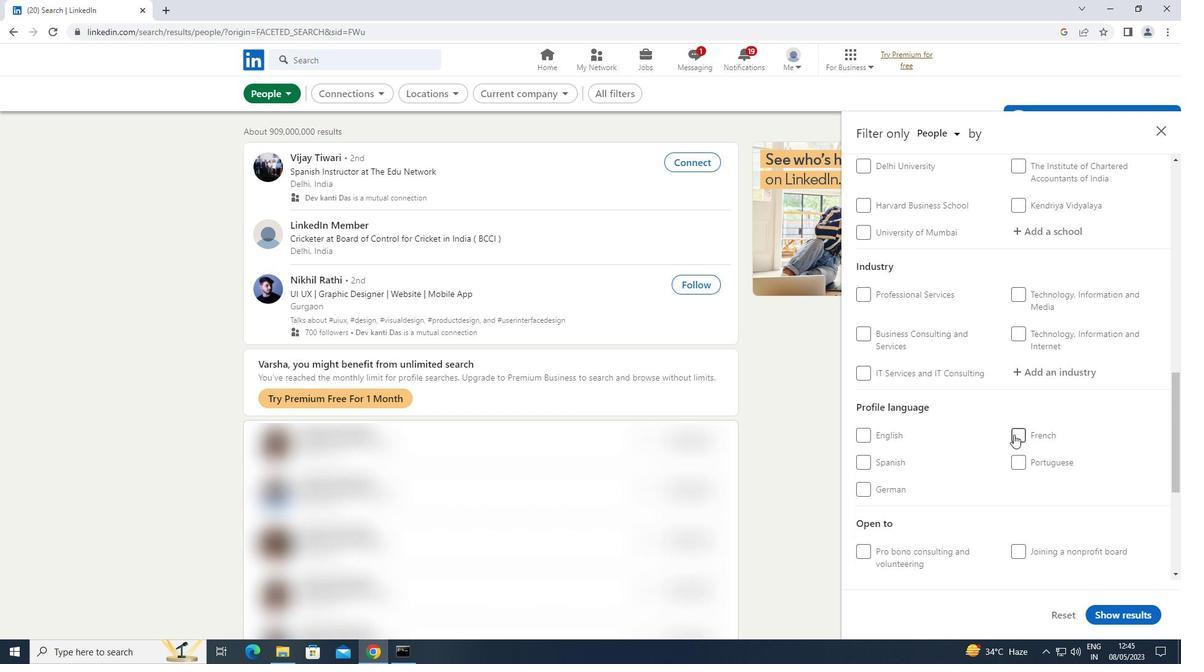
Action: Mouse moved to (1016, 438)
Screenshot: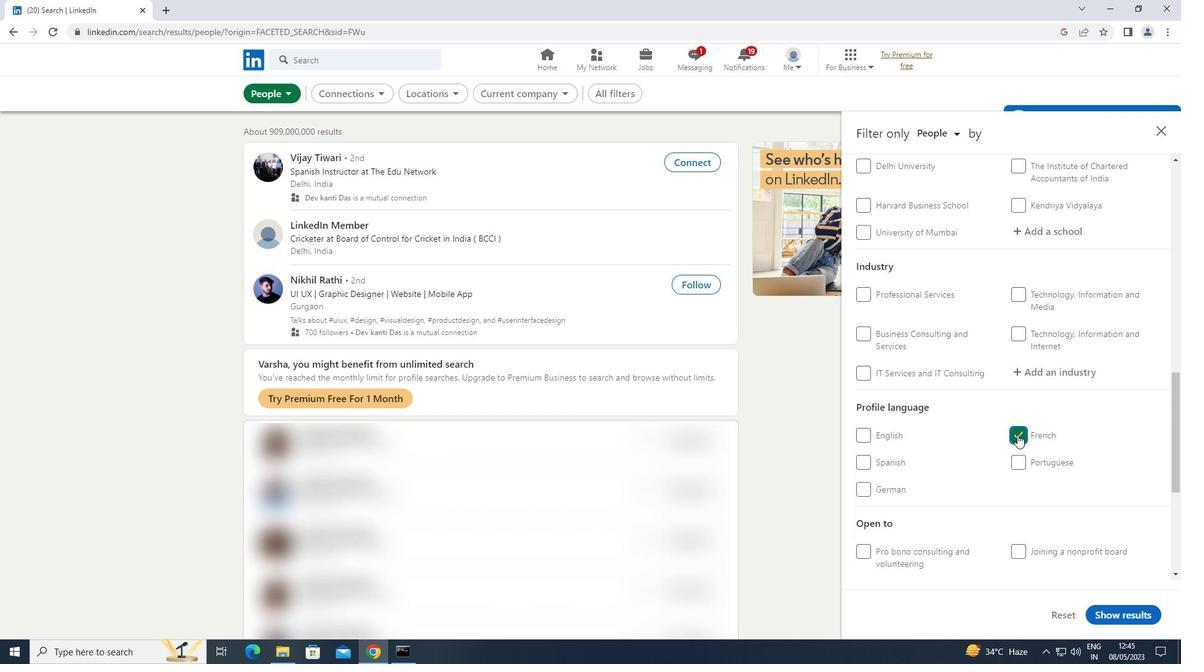 
Action: Mouse scrolled (1016, 438) with delta (0, 0)
Screenshot: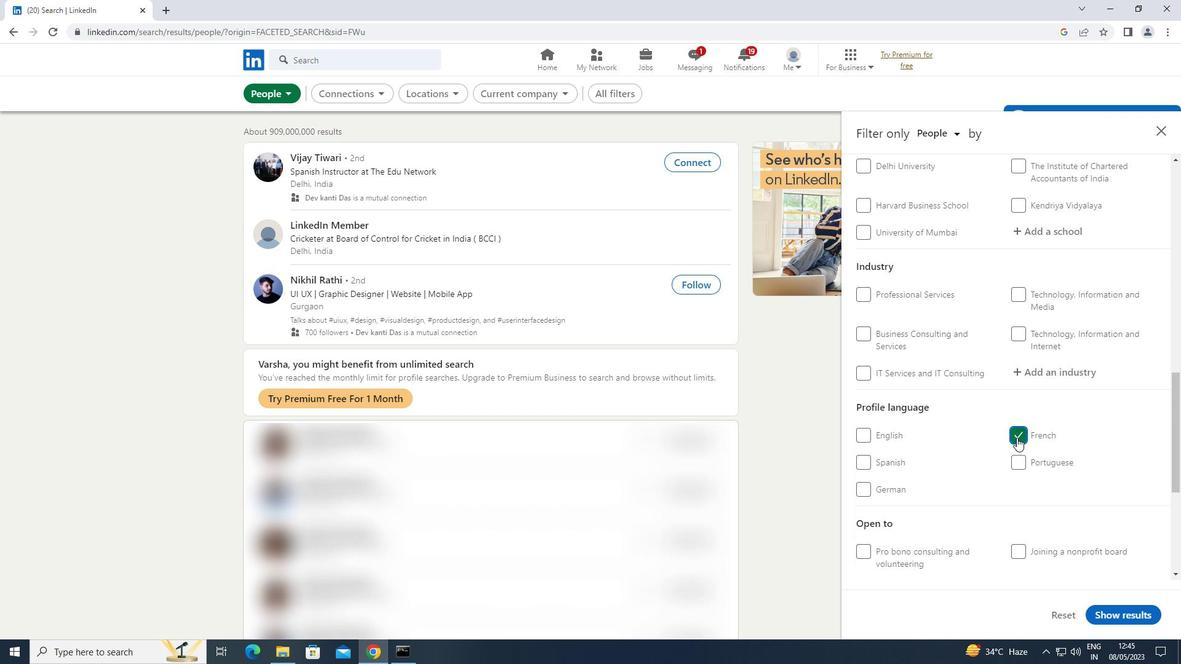 
Action: Mouse scrolled (1016, 438) with delta (0, 0)
Screenshot: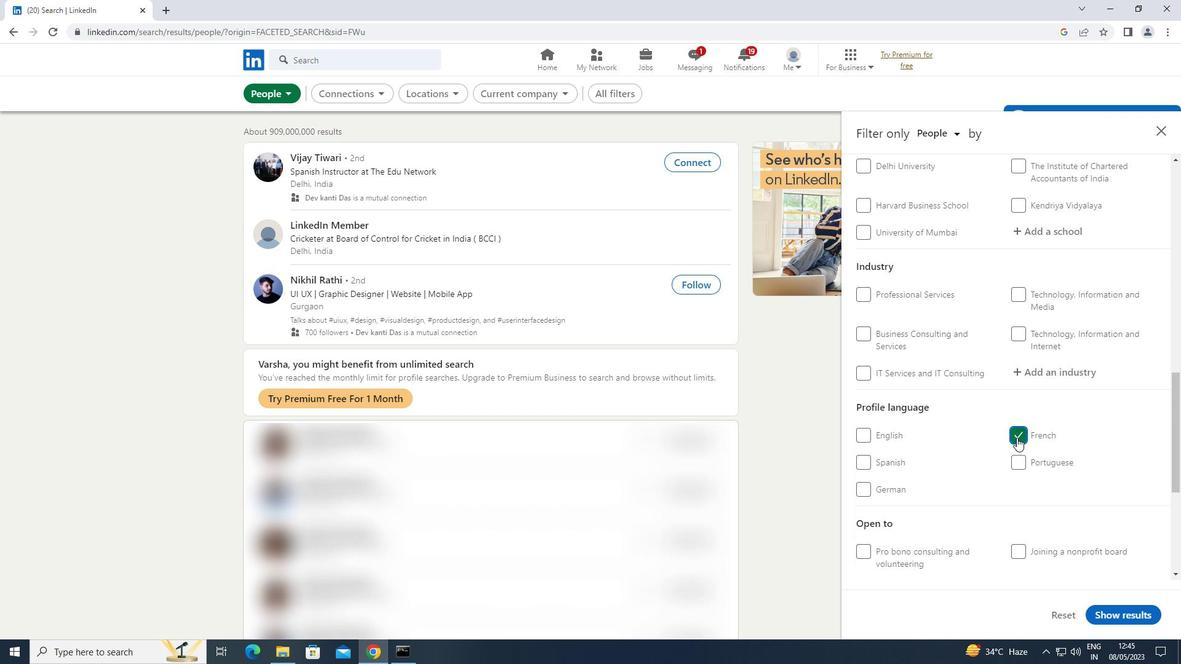 
Action: Mouse scrolled (1016, 438) with delta (0, 0)
Screenshot: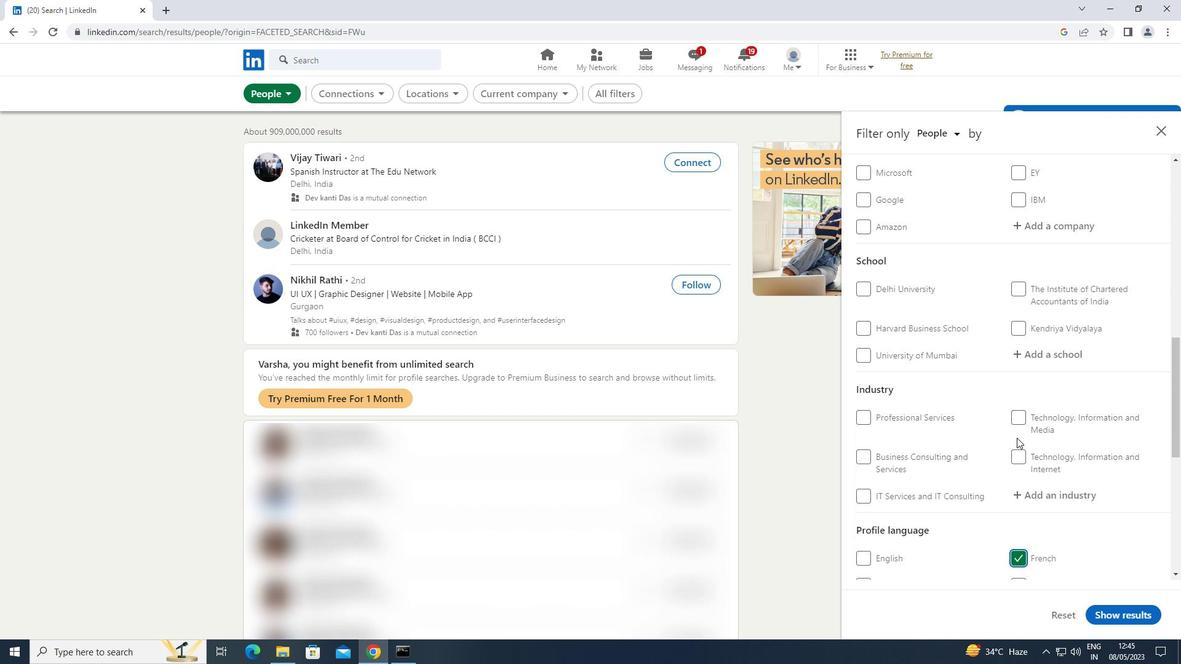 
Action: Mouse scrolled (1016, 438) with delta (0, 0)
Screenshot: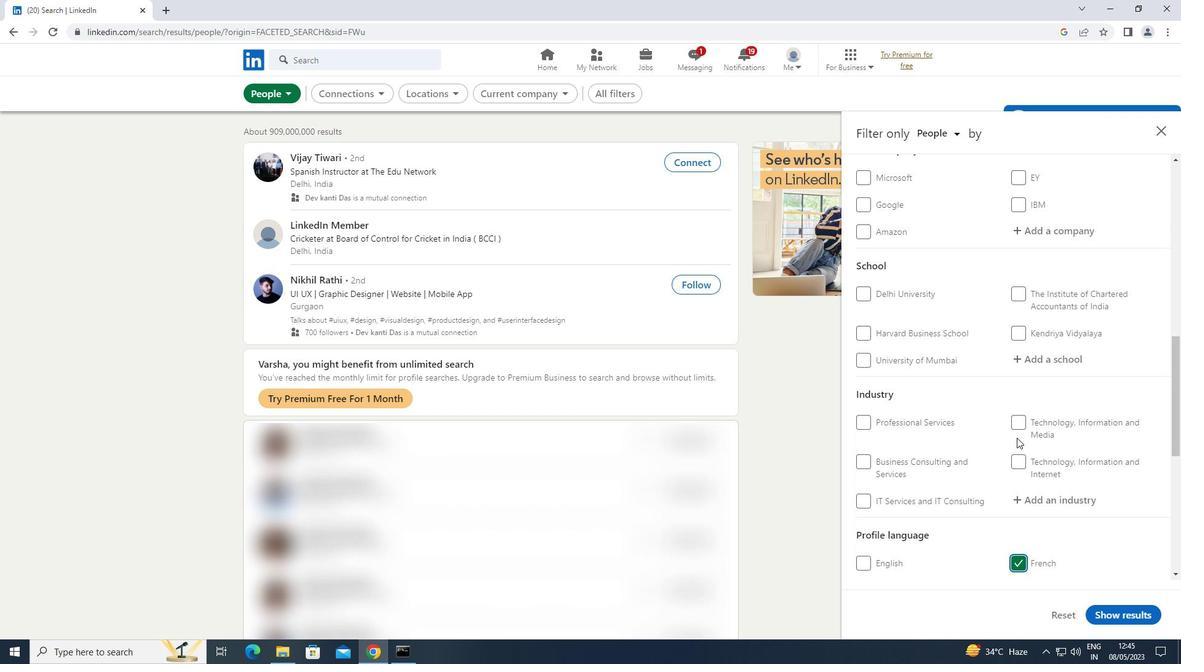 
Action: Mouse scrolled (1016, 438) with delta (0, 0)
Screenshot: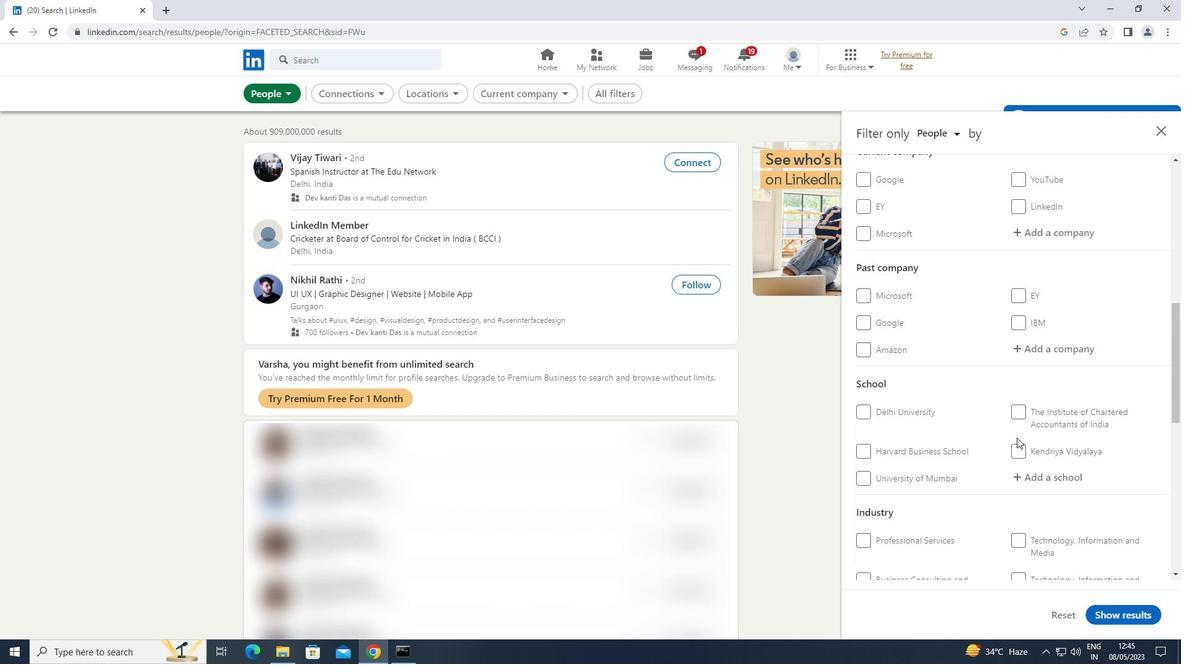 
Action: Mouse moved to (1042, 298)
Screenshot: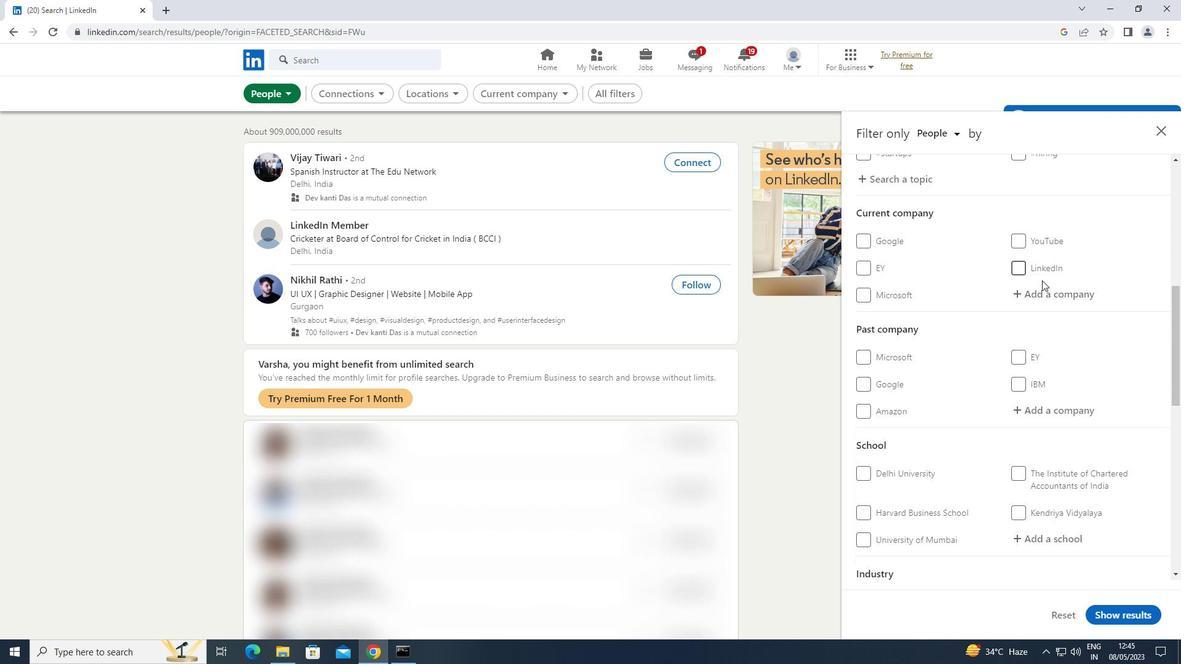 
Action: Mouse pressed left at (1042, 298)
Screenshot: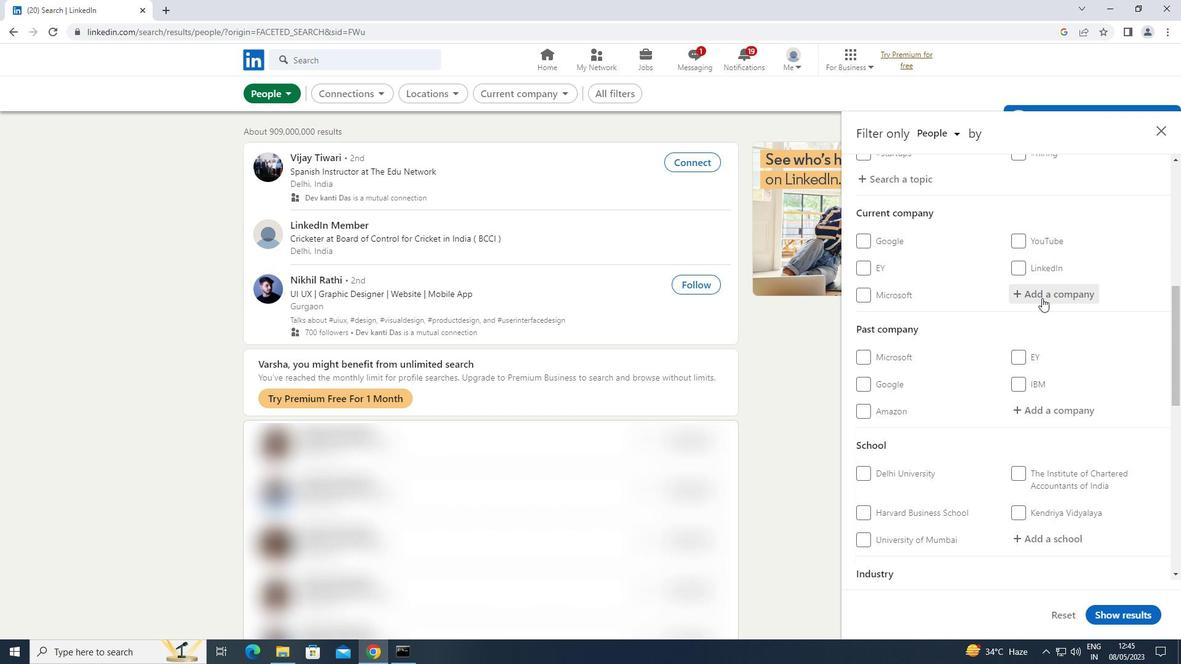 
Action: Key pressed <Key.shift>YULU
Screenshot: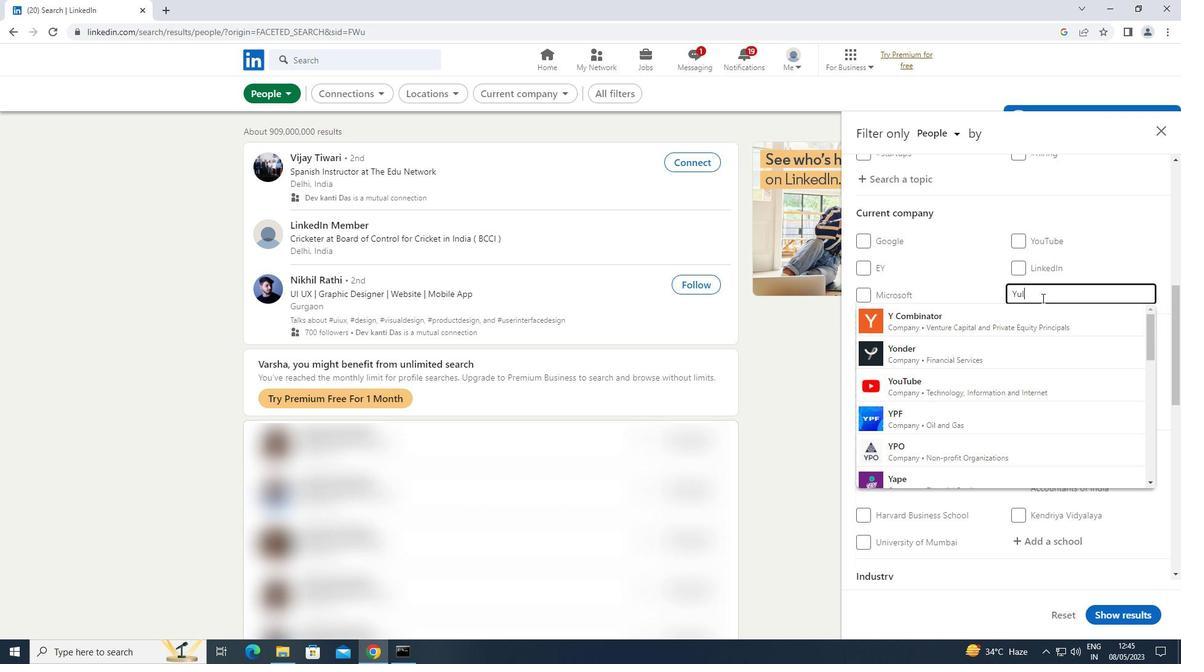 
Action: Mouse moved to (938, 319)
Screenshot: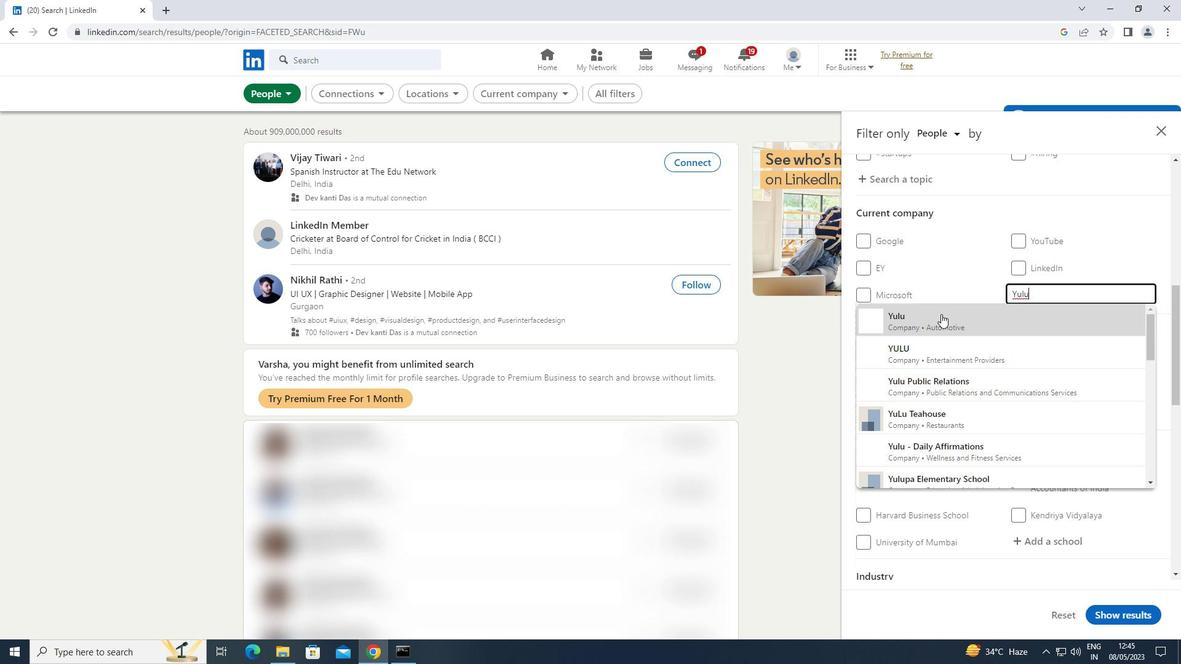 
Action: Mouse pressed left at (938, 319)
Screenshot: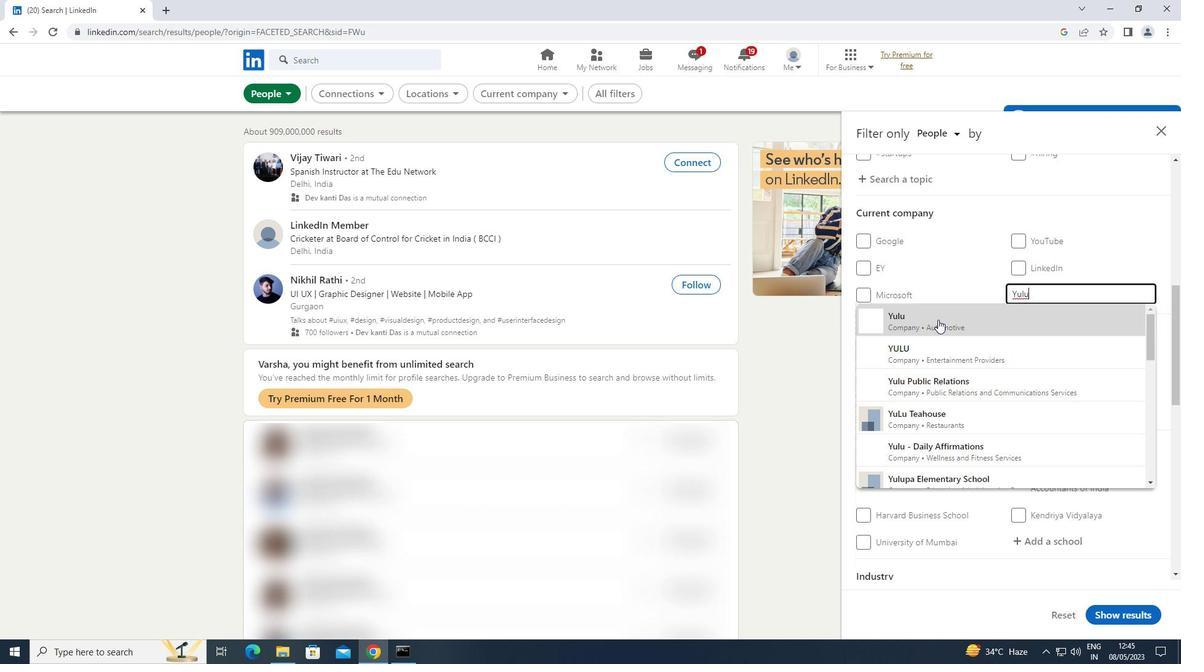 
Action: Mouse scrolled (938, 319) with delta (0, 0)
Screenshot: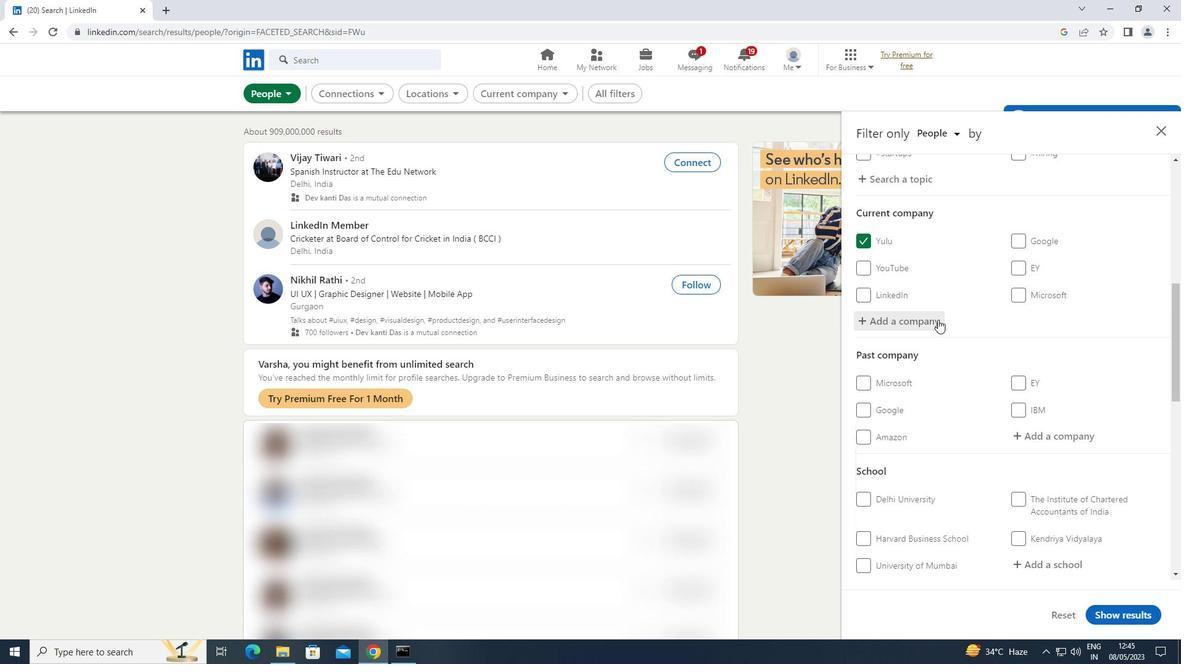 
Action: Mouse scrolled (938, 319) with delta (0, 0)
Screenshot: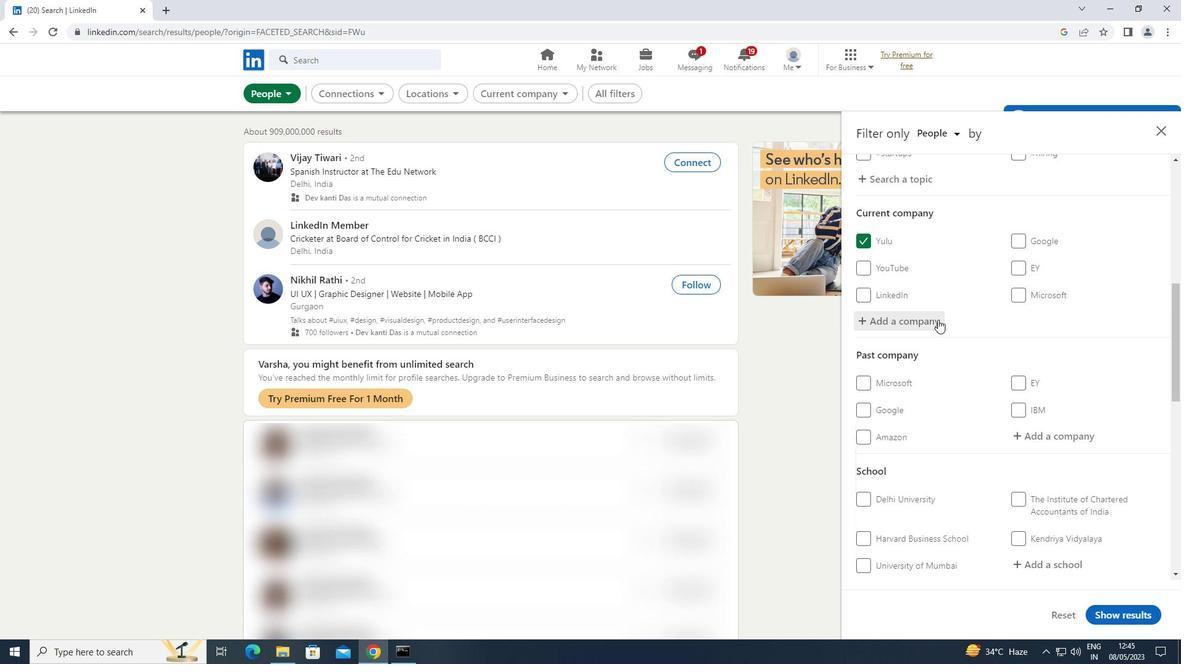 
Action: Mouse moved to (1056, 442)
Screenshot: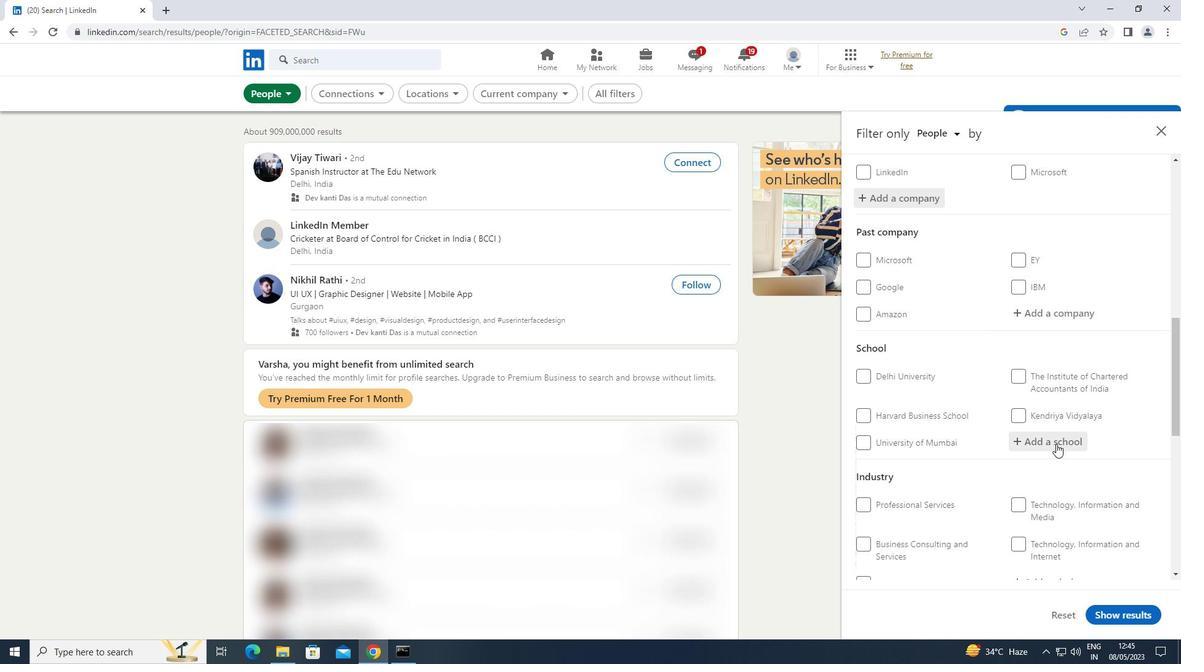 
Action: Mouse pressed left at (1056, 442)
Screenshot: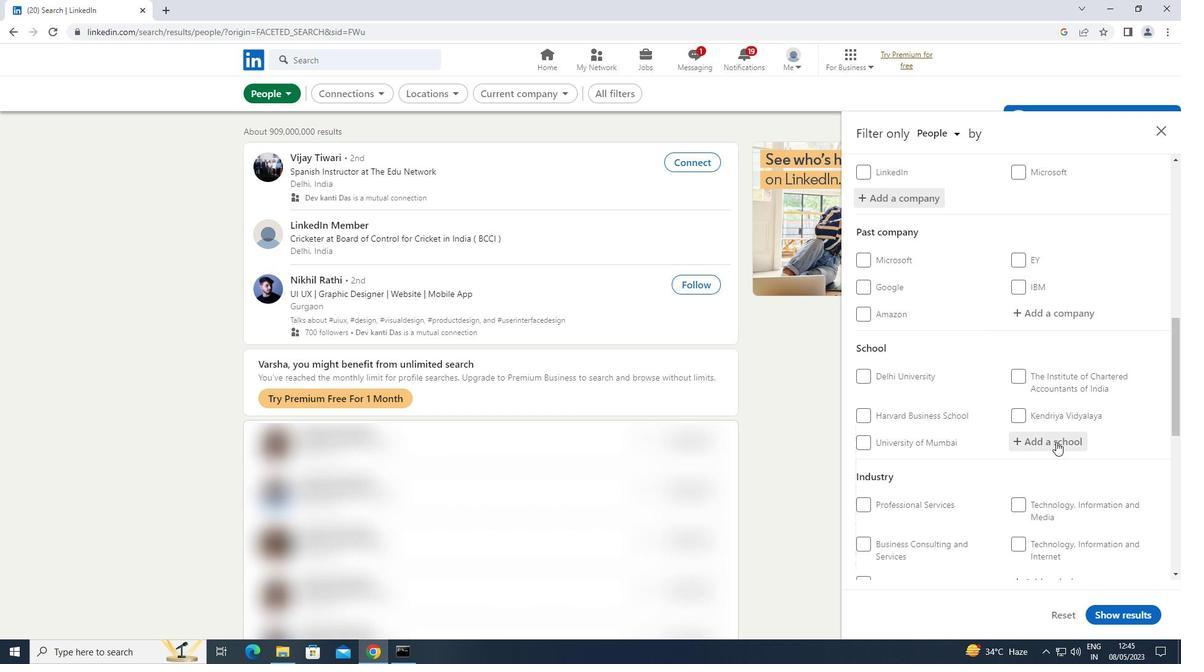 
Action: Mouse moved to (1056, 441)
Screenshot: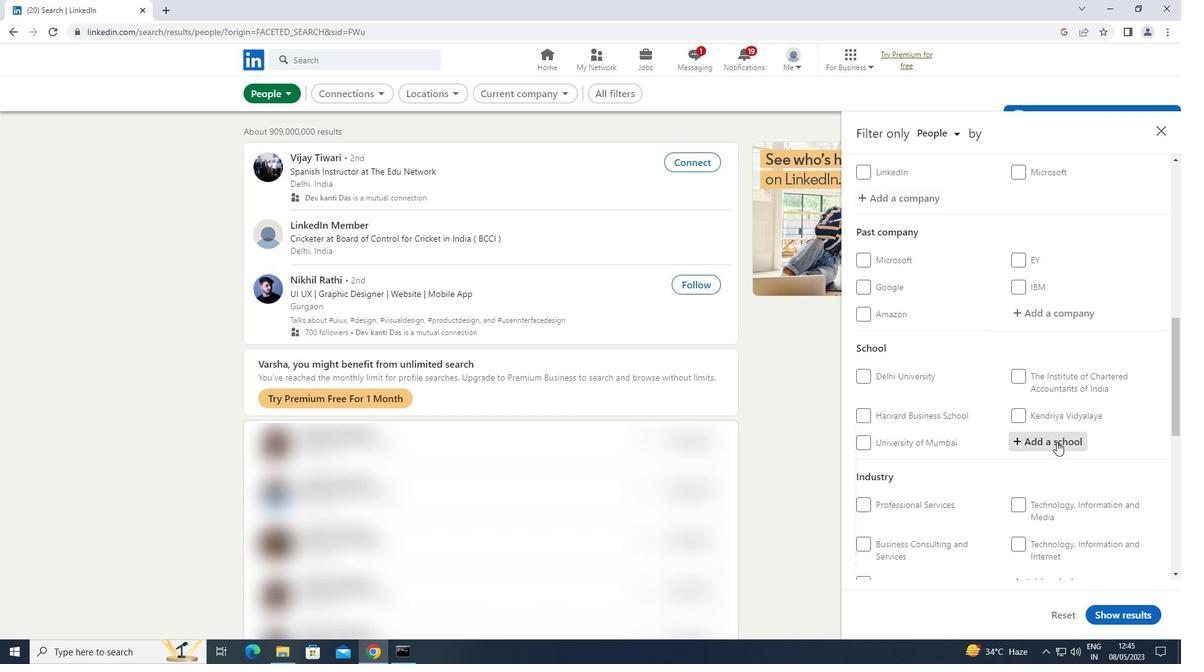 
Action: Key pressed <Key.shift>KARNATAKA<Key.space><Key.shift>STATE
Screenshot: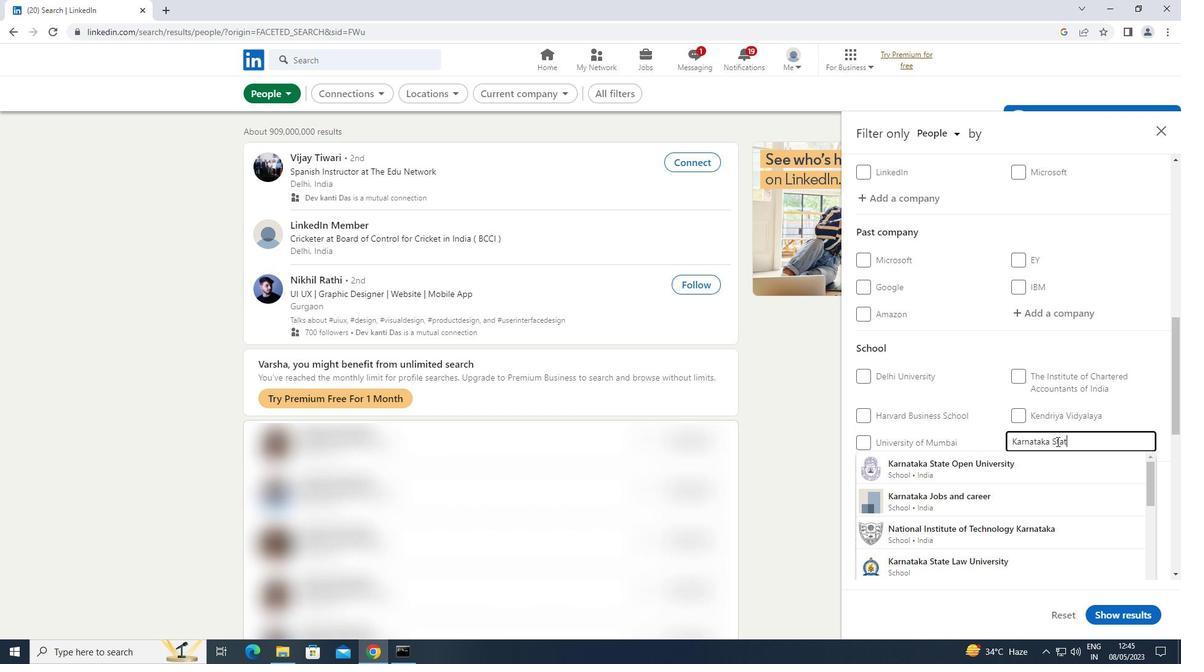 
Action: Mouse moved to (1021, 466)
Screenshot: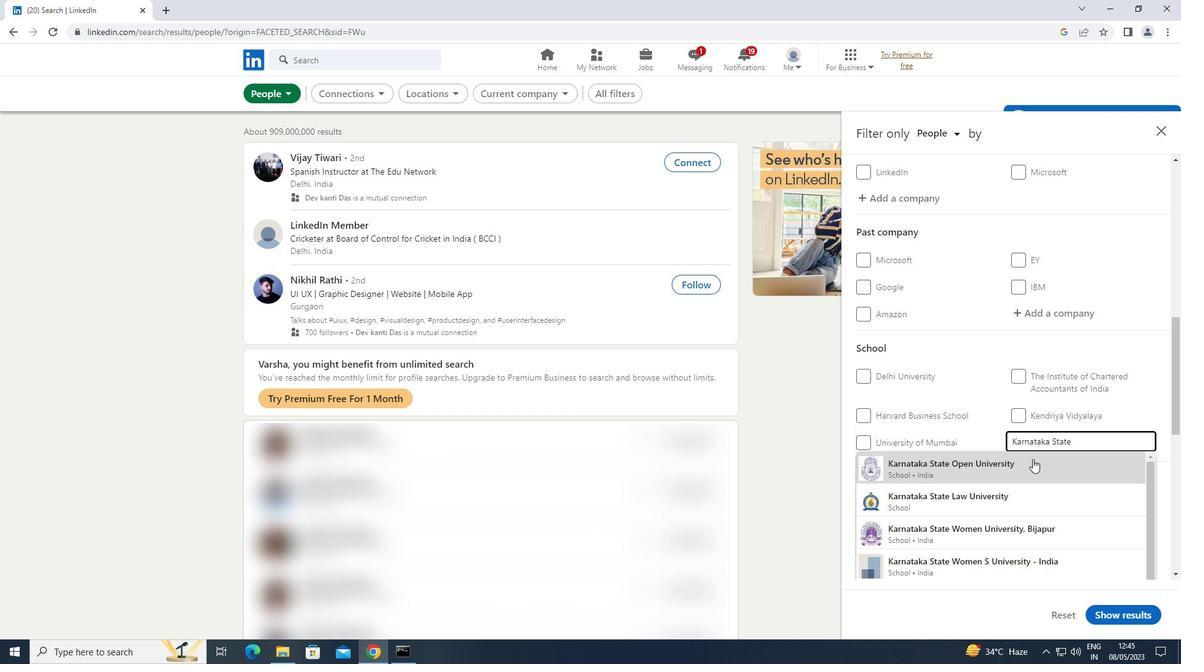 
Action: Mouse pressed left at (1021, 466)
Screenshot: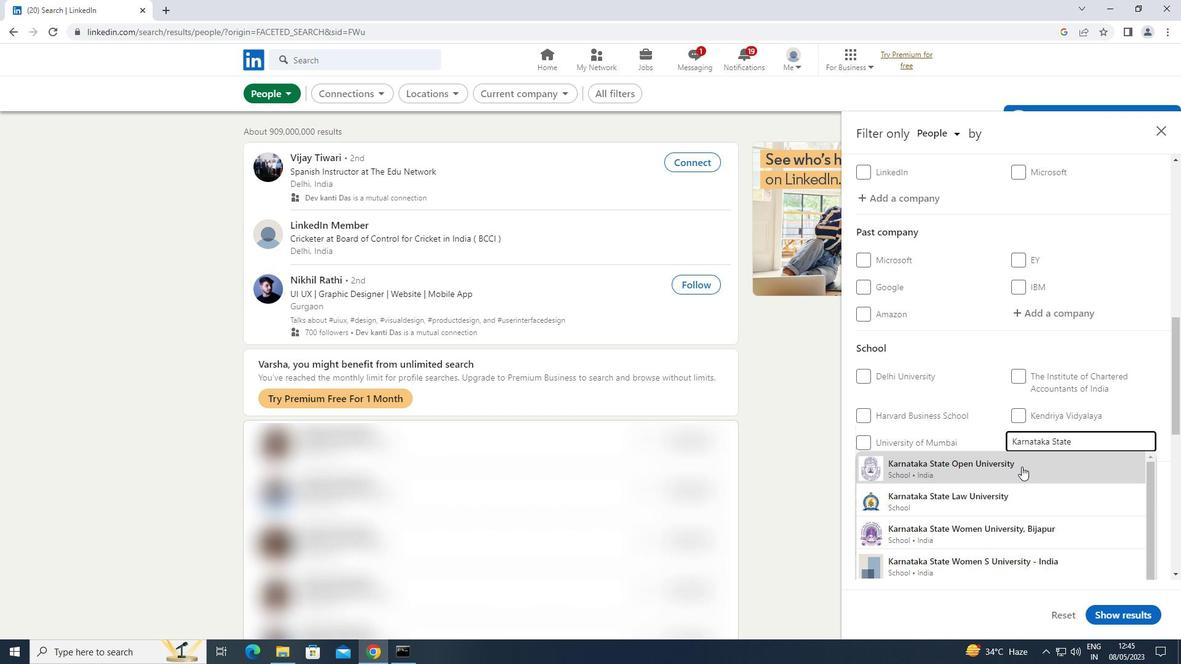 
Action: Mouse moved to (1023, 465)
Screenshot: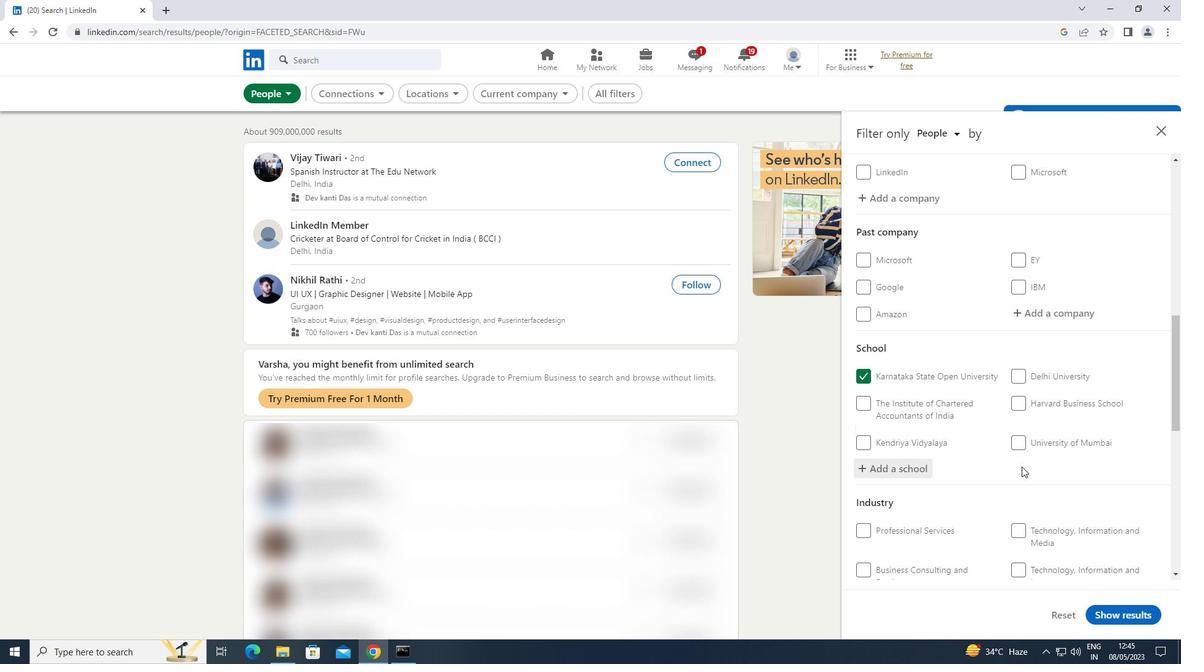 
Action: Mouse scrolled (1023, 465) with delta (0, 0)
Screenshot: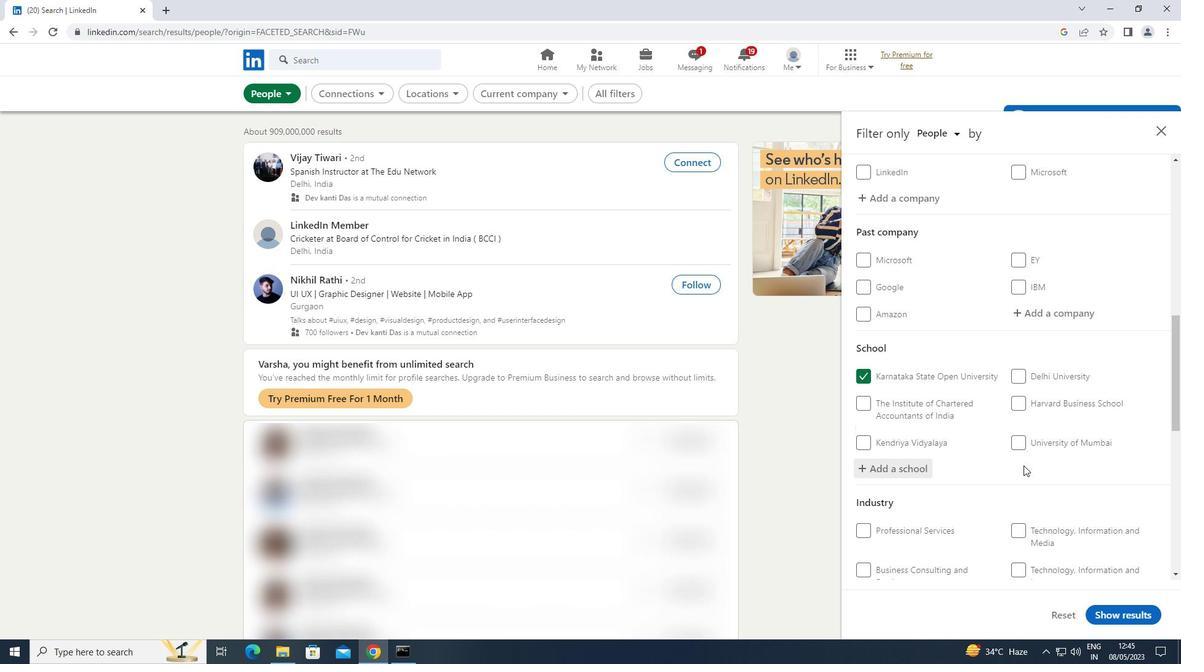 
Action: Mouse scrolled (1023, 465) with delta (0, 0)
Screenshot: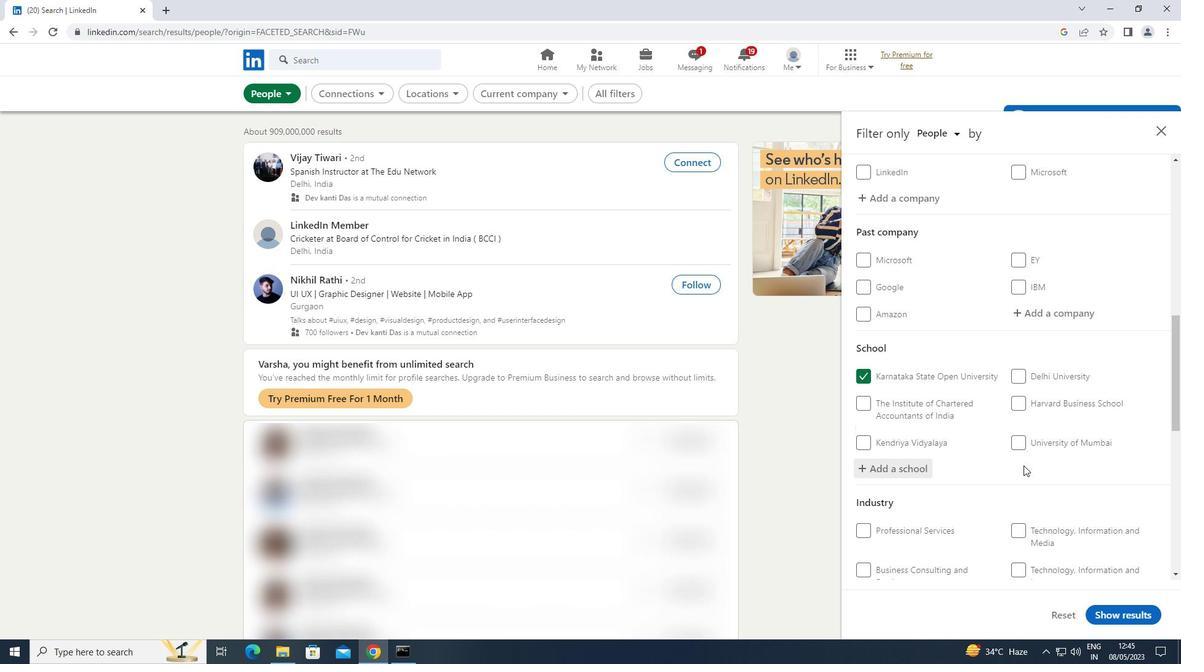 
Action: Mouse scrolled (1023, 465) with delta (0, 0)
Screenshot: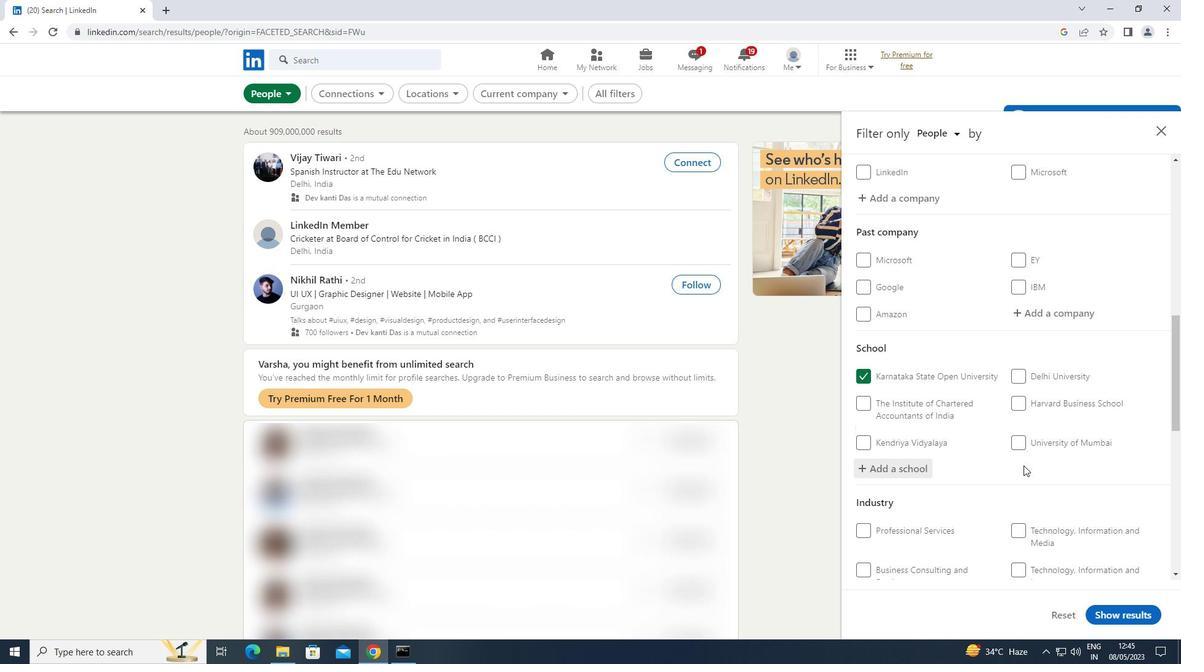
Action: Mouse moved to (1058, 420)
Screenshot: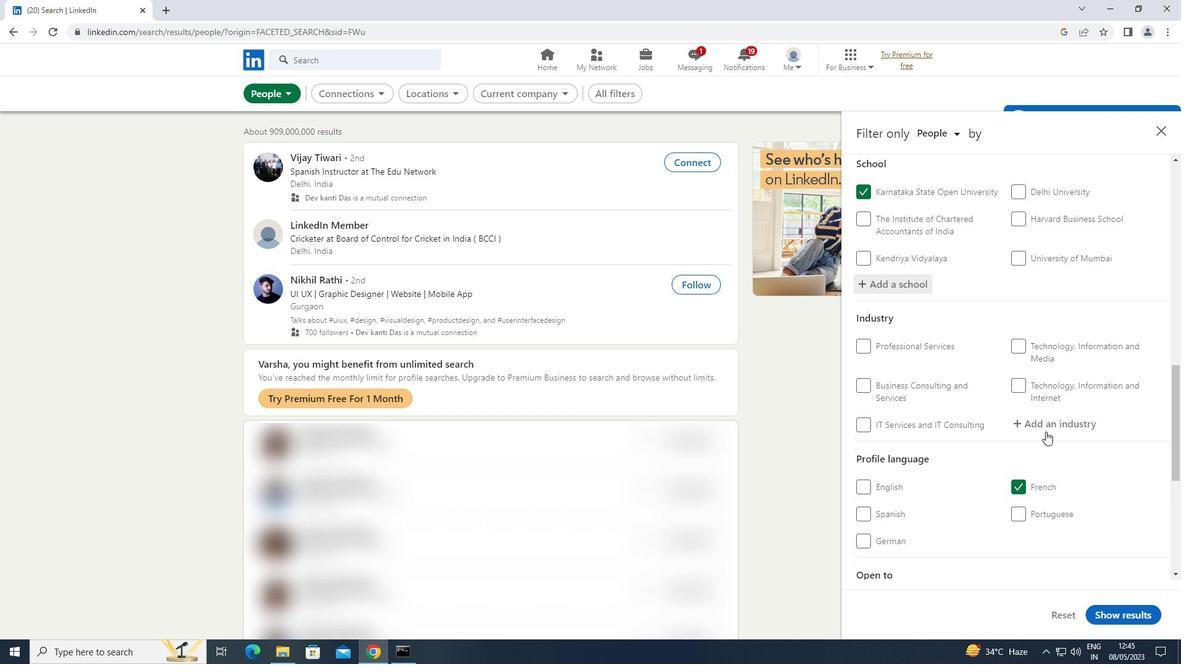 
Action: Mouse pressed left at (1058, 420)
Screenshot: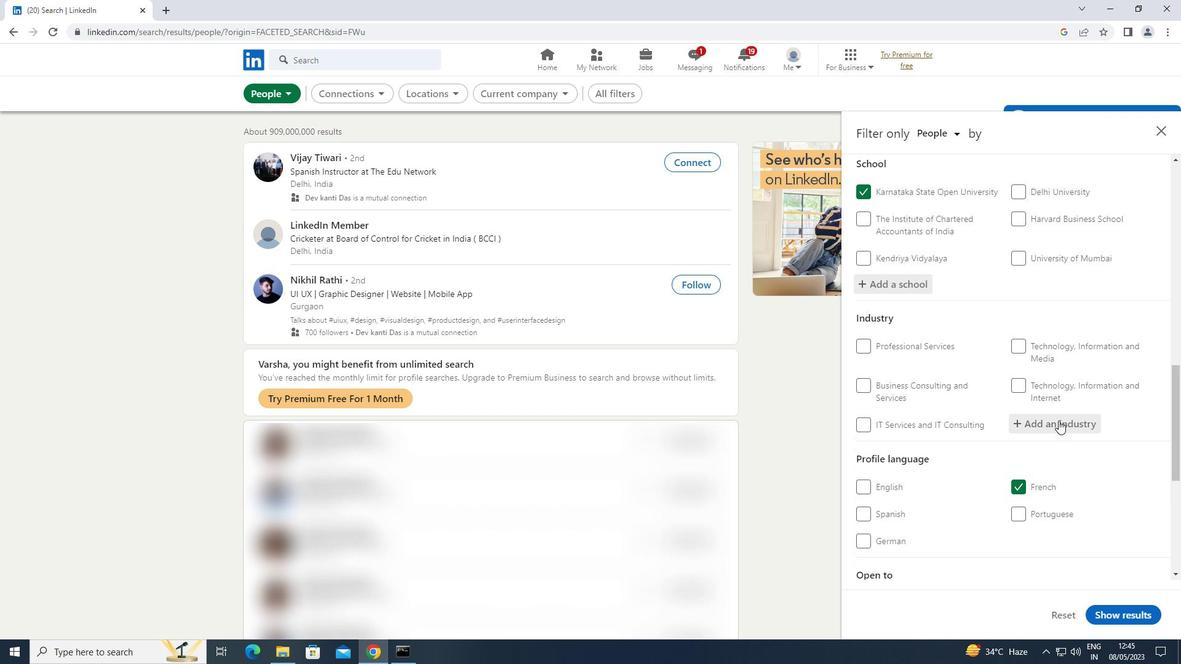 
Action: Mouse moved to (1058, 420)
Screenshot: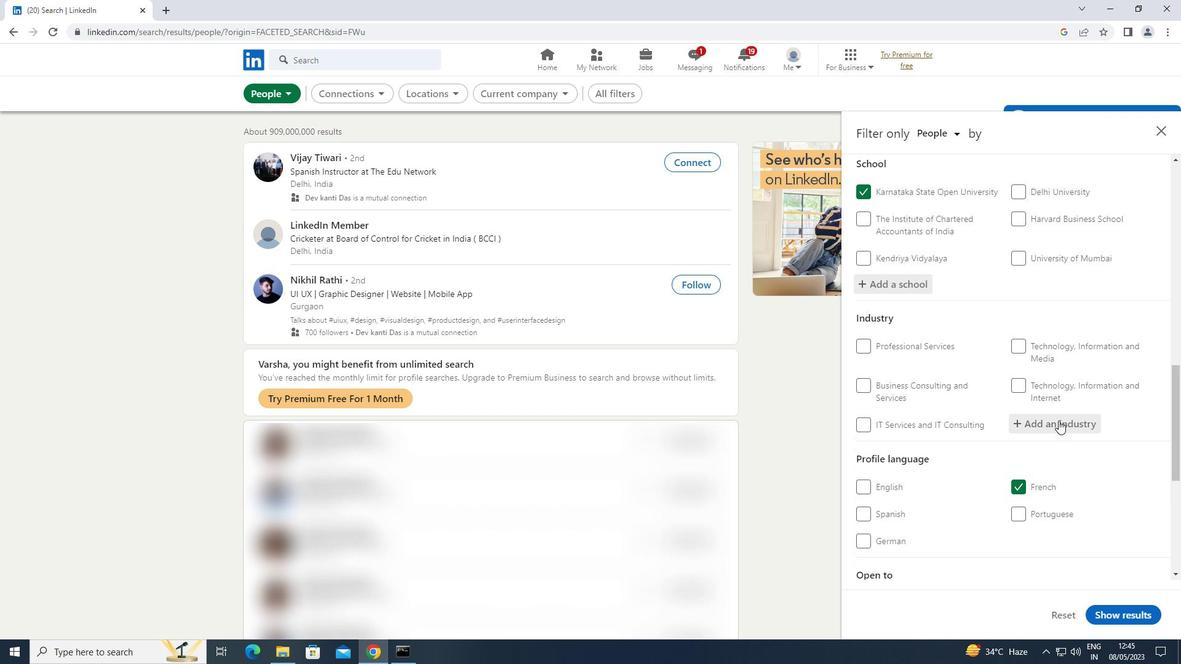 
Action: Key pressed <Key.shift>EQUIPMENT
Screenshot: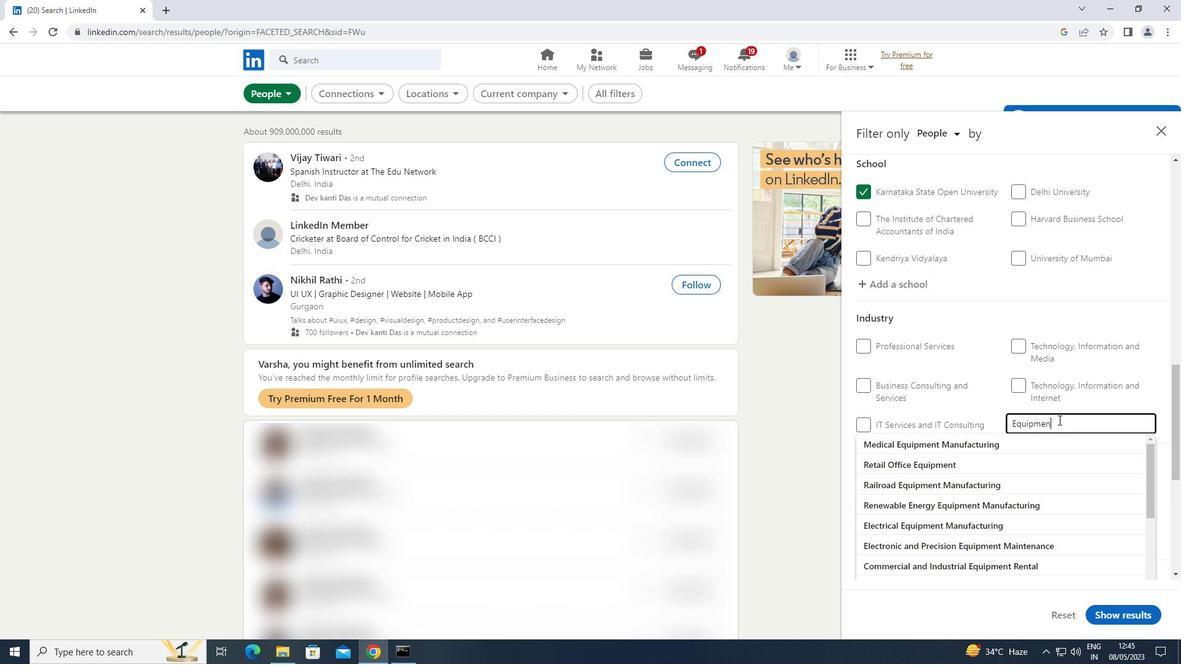 
Action: Mouse moved to (1055, 420)
Screenshot: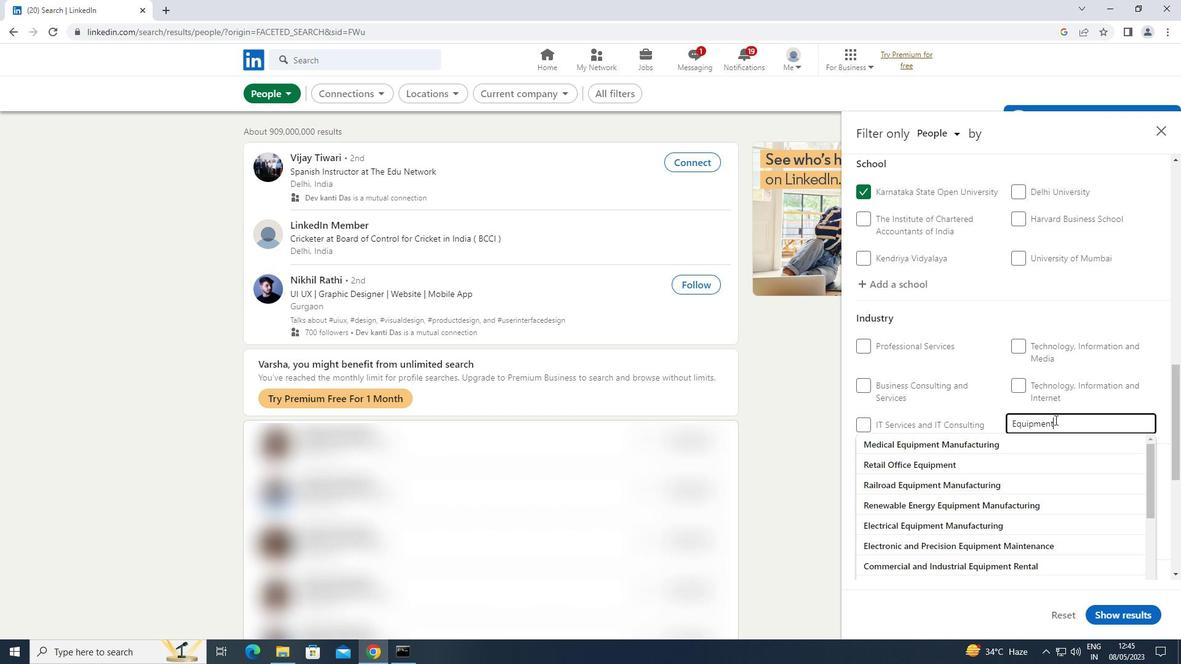 
Action: Key pressed <Key.space><Key.shift>RENTAL
Screenshot: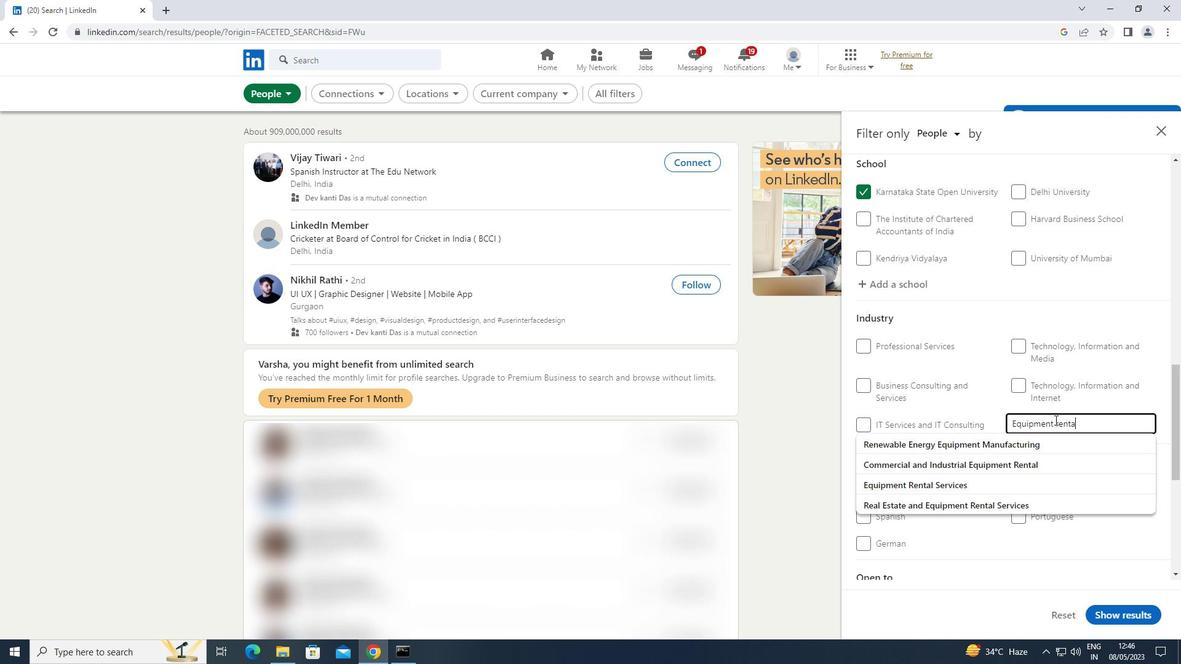 
Action: Mouse moved to (937, 463)
Screenshot: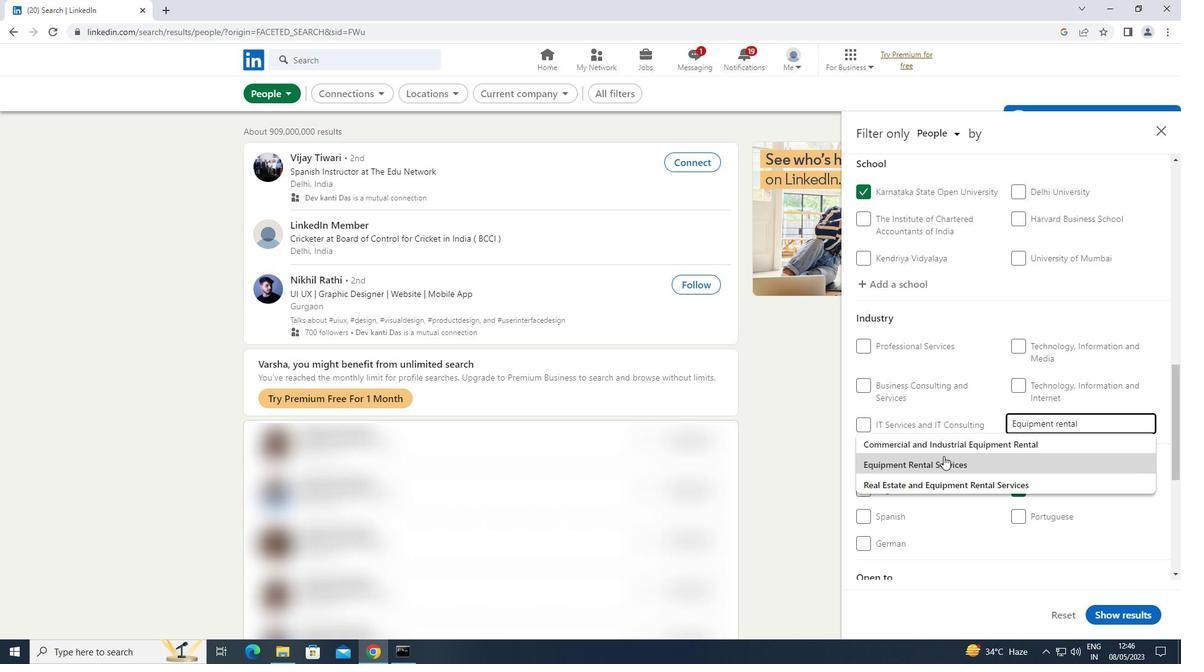 
Action: Mouse pressed left at (937, 463)
Screenshot: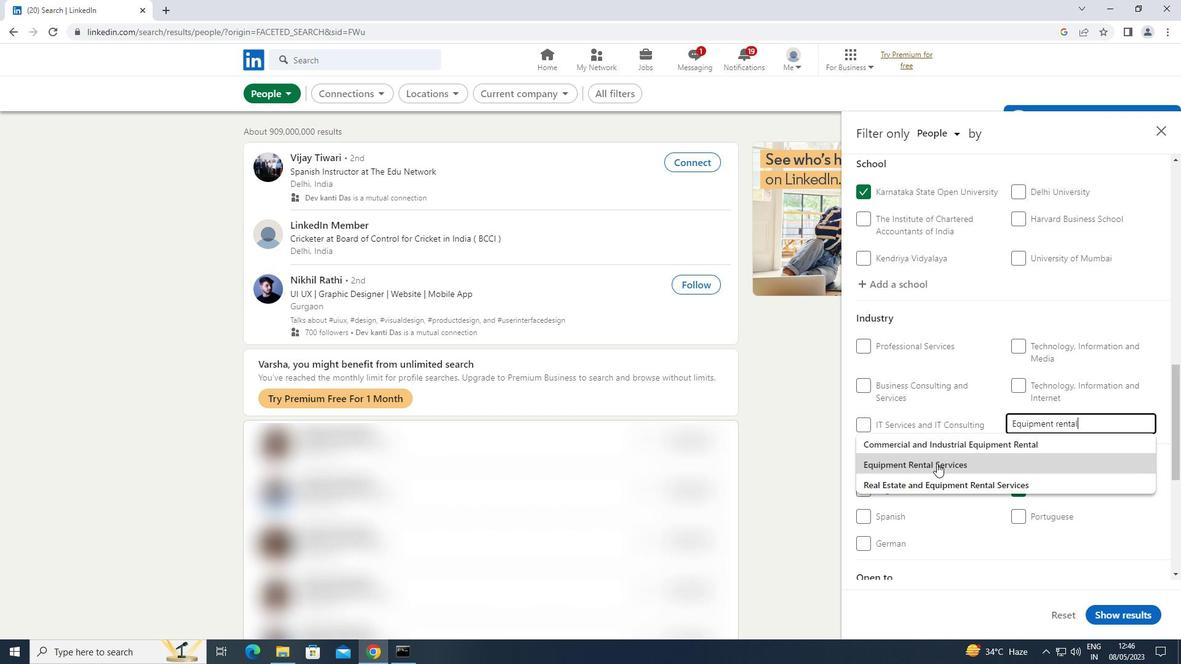 
Action: Mouse moved to (938, 463)
Screenshot: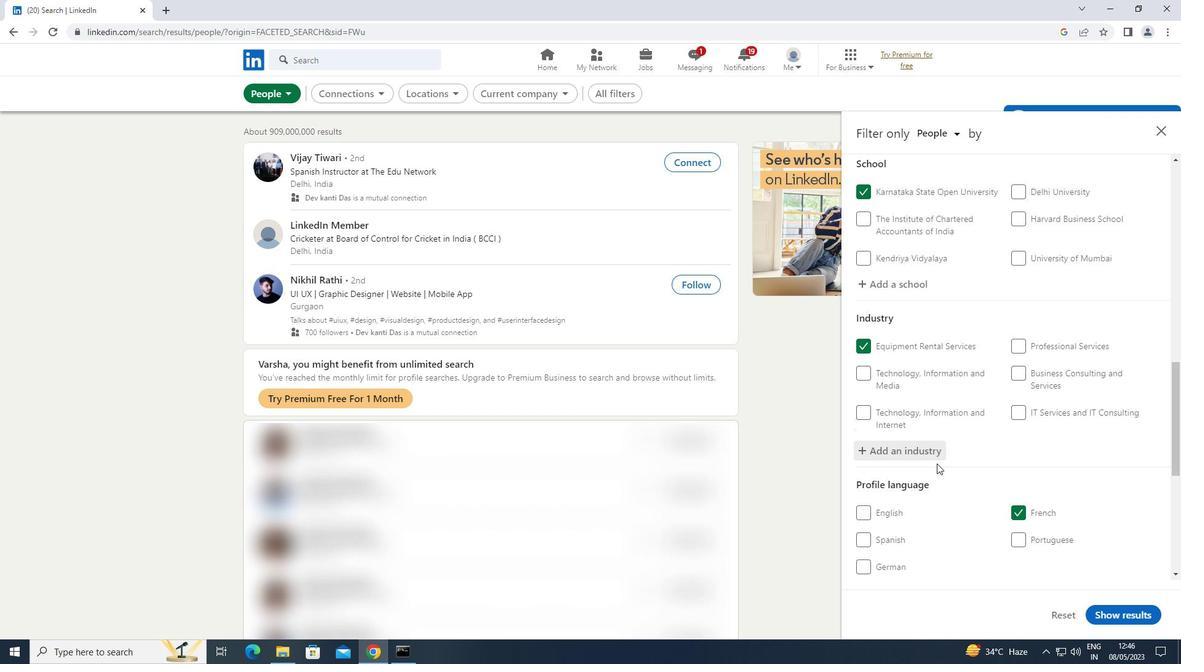 
Action: Mouse scrolled (938, 463) with delta (0, 0)
Screenshot: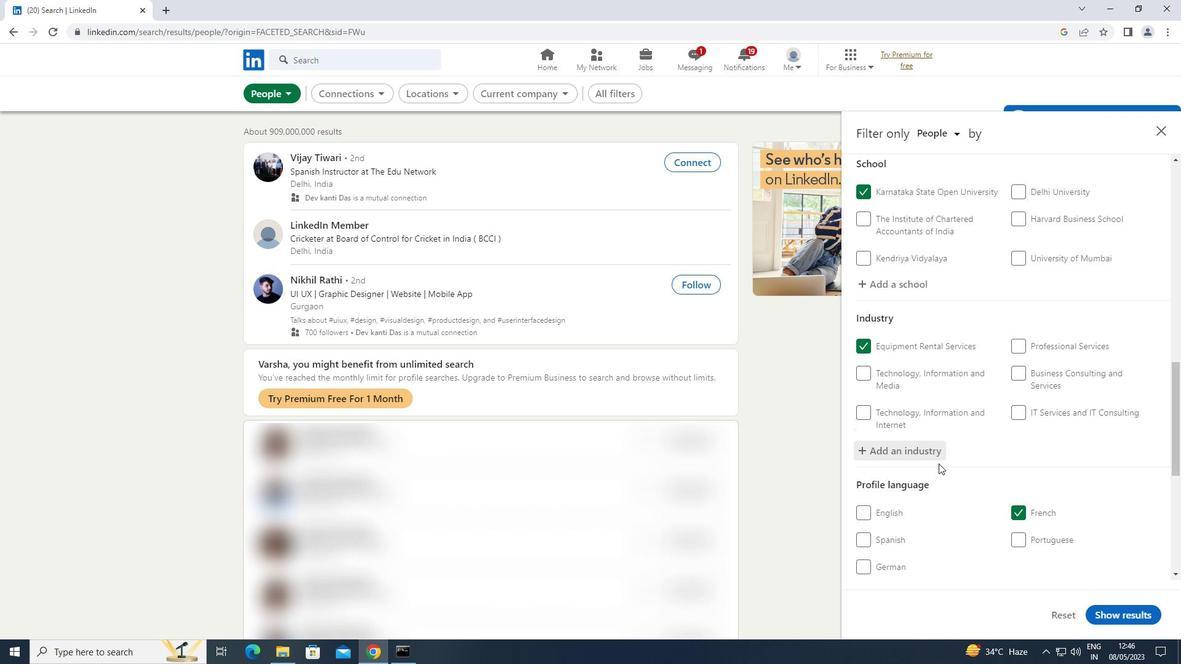 
Action: Mouse moved to (938, 463)
Screenshot: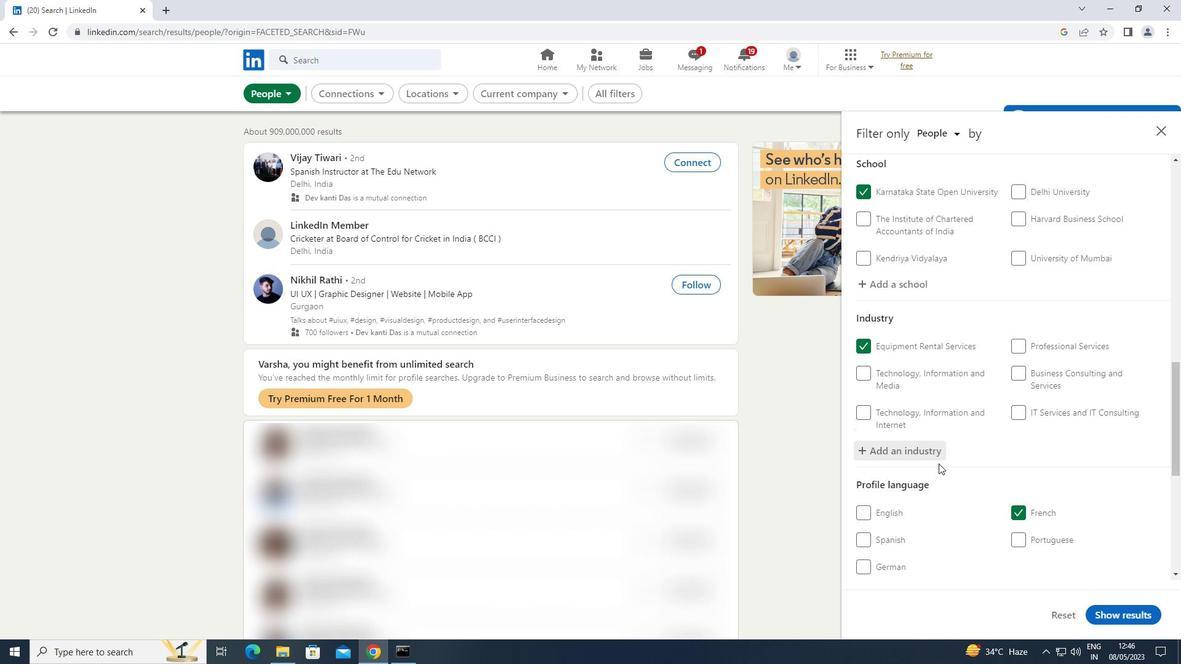 
Action: Mouse scrolled (938, 463) with delta (0, 0)
Screenshot: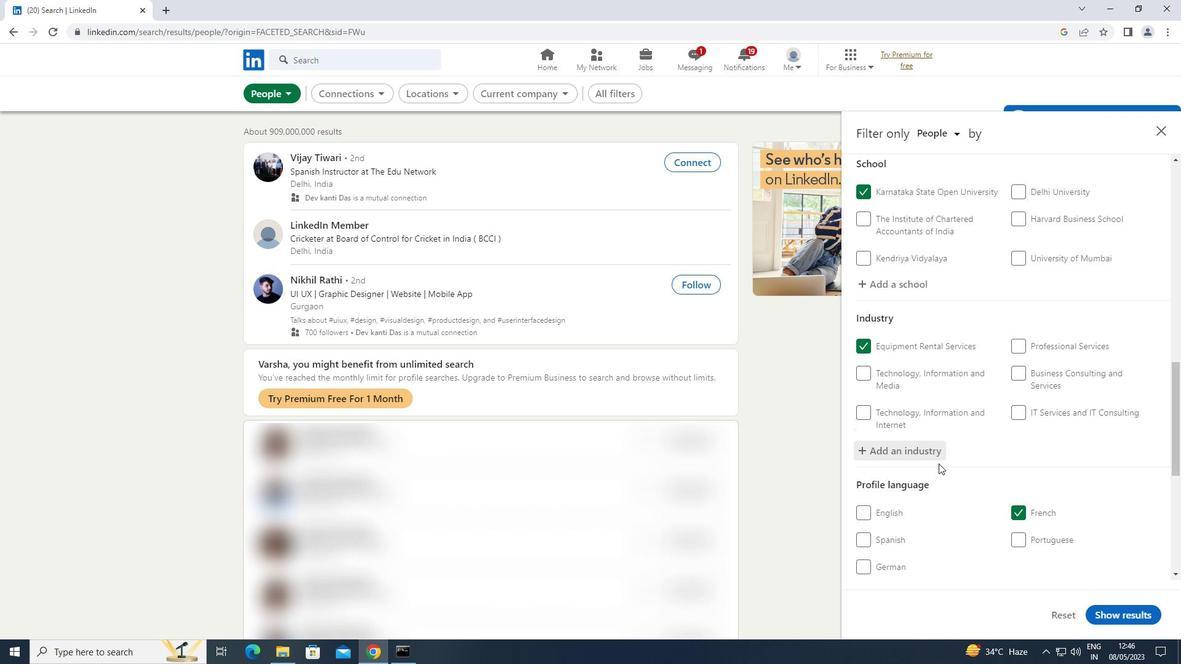 
Action: Mouse scrolled (938, 463) with delta (0, 0)
Screenshot: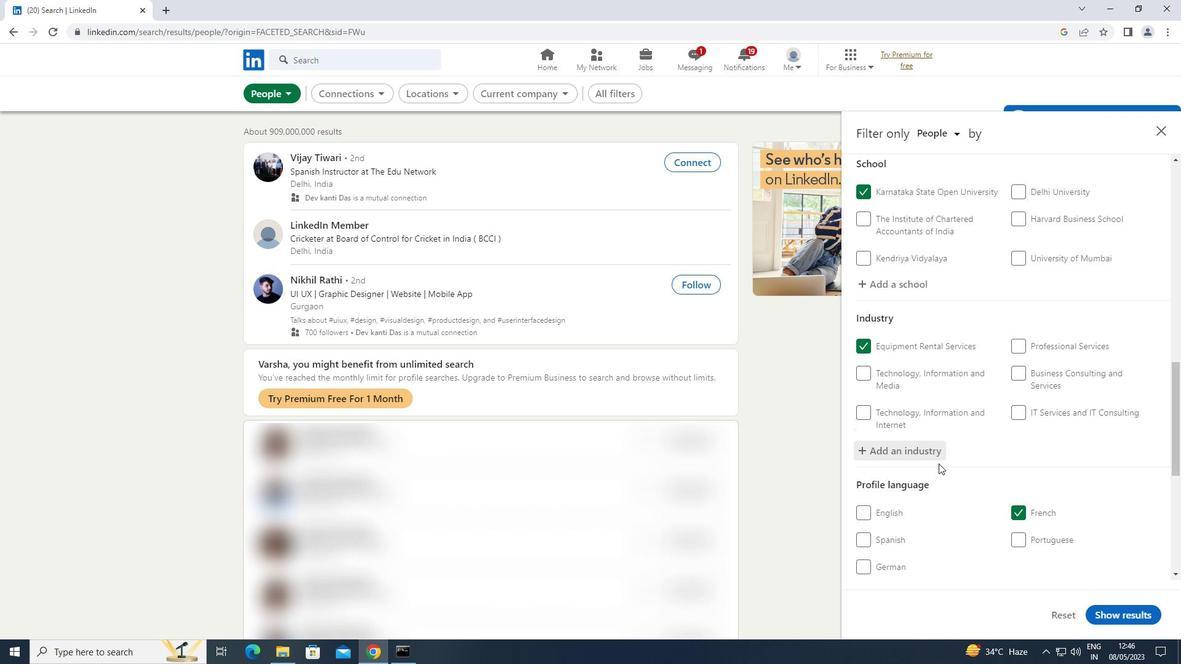
Action: Mouse scrolled (938, 463) with delta (0, 0)
Screenshot: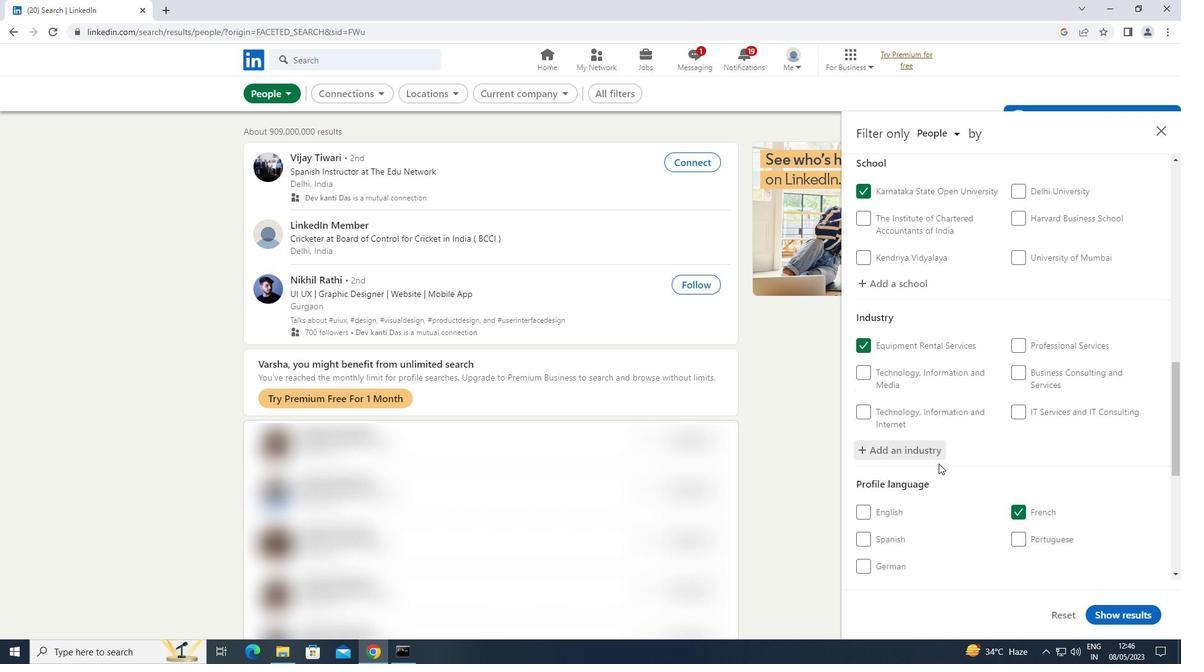 
Action: Mouse scrolled (938, 463) with delta (0, 0)
Screenshot: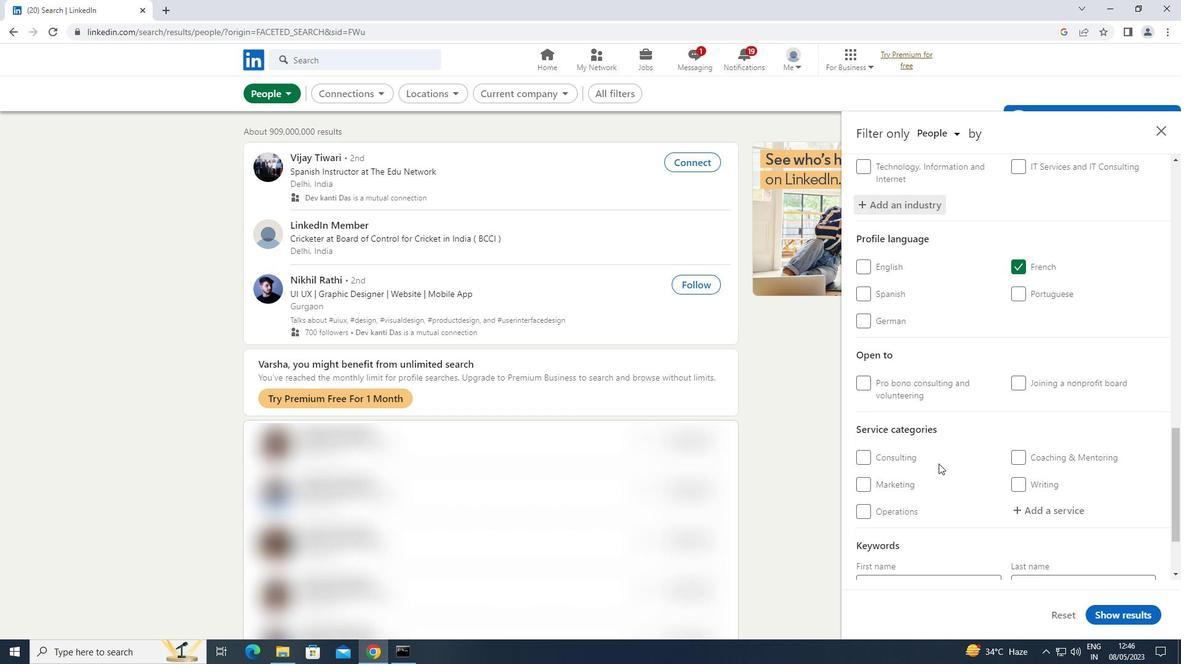 
Action: Mouse moved to (938, 463)
Screenshot: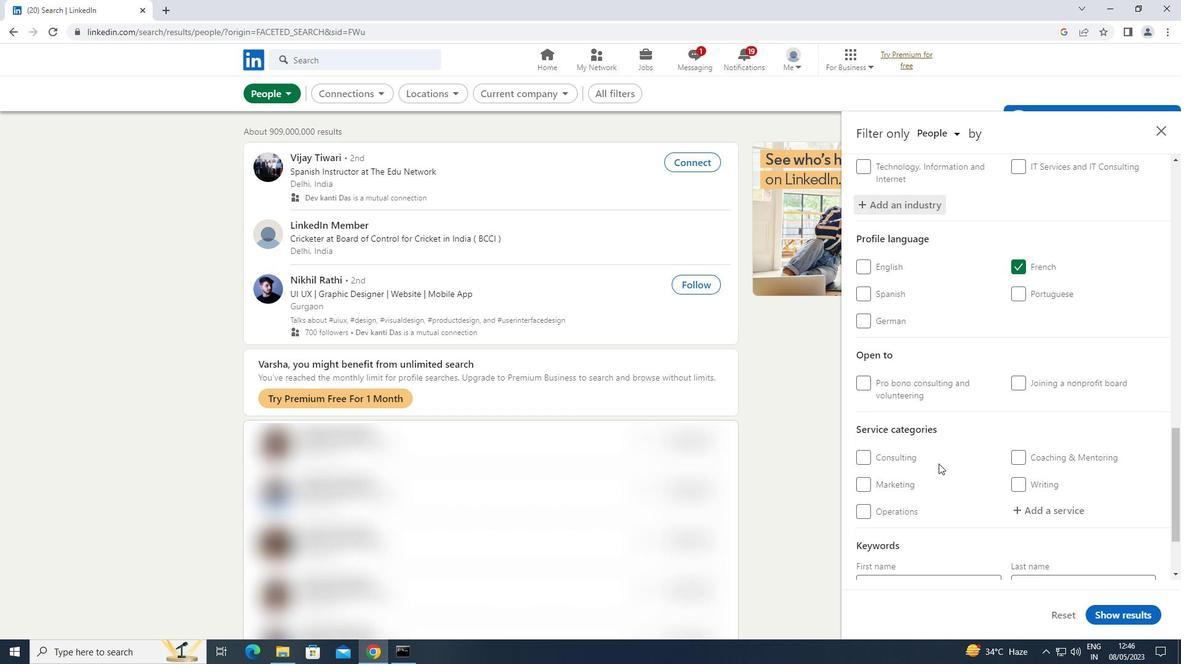 
Action: Mouse scrolled (938, 463) with delta (0, 0)
Screenshot: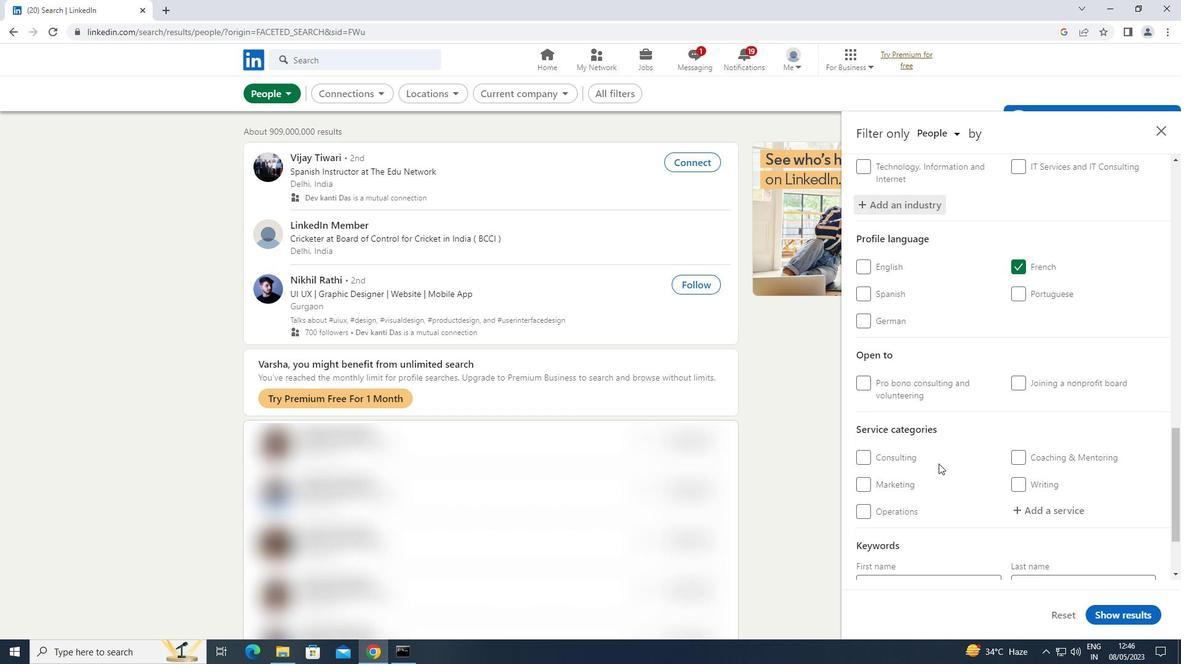 
Action: Mouse moved to (938, 464)
Screenshot: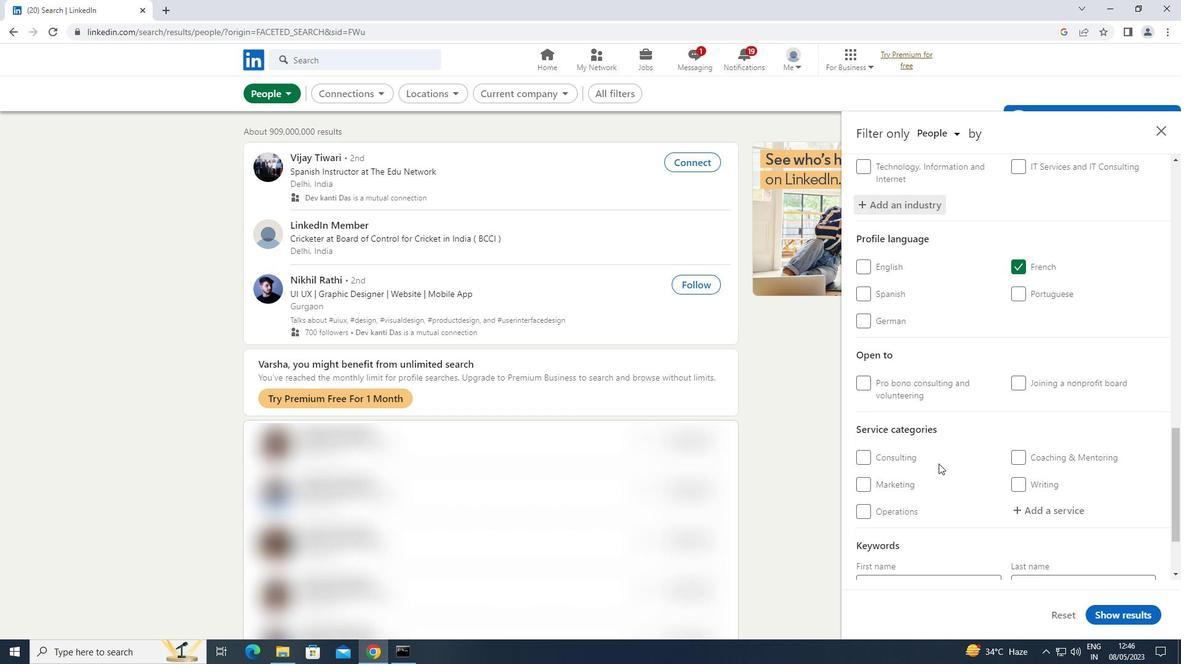 
Action: Mouse scrolled (938, 463) with delta (0, 0)
Screenshot: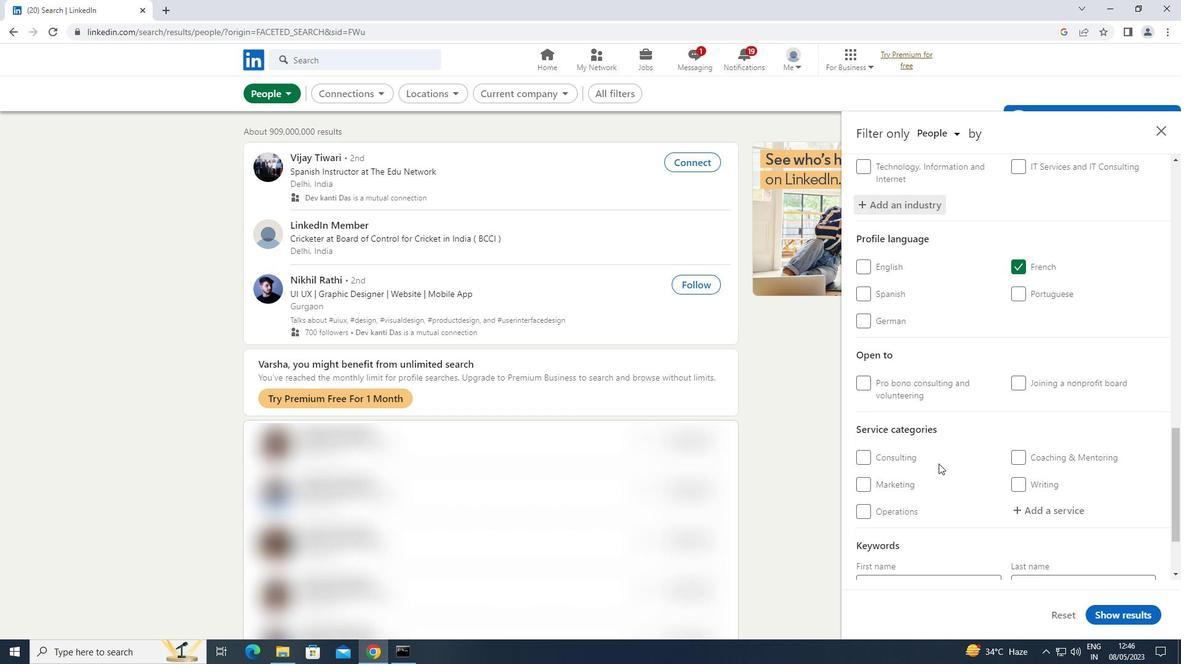 
Action: Mouse moved to (1039, 410)
Screenshot: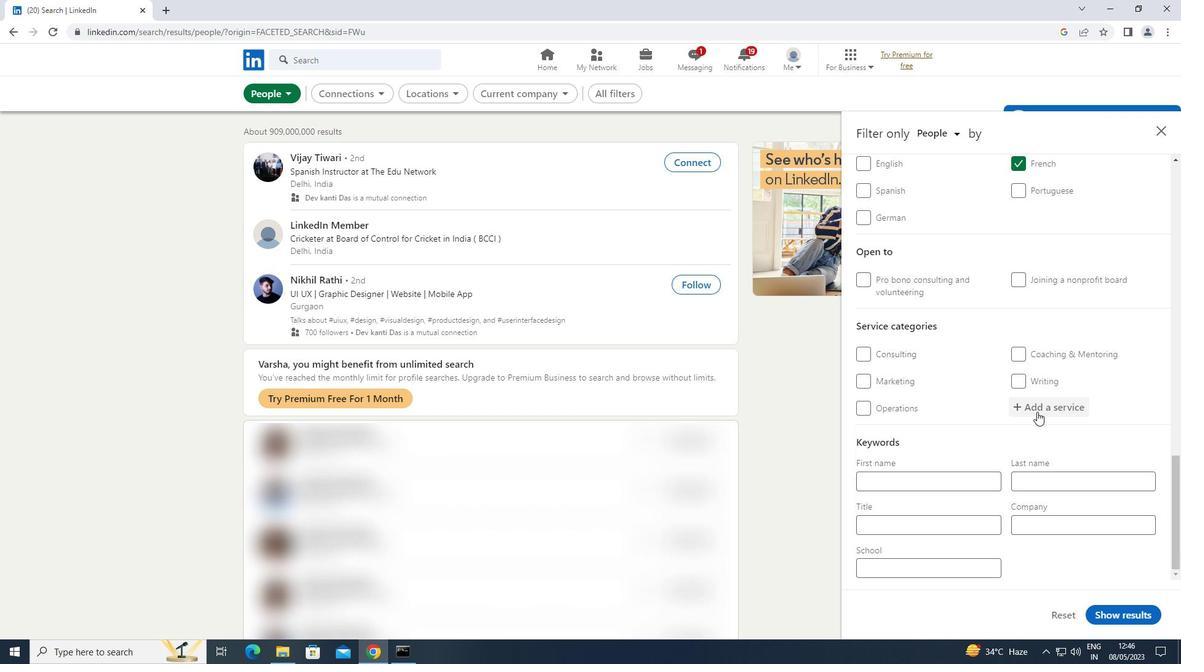 
Action: Mouse pressed left at (1039, 410)
Screenshot: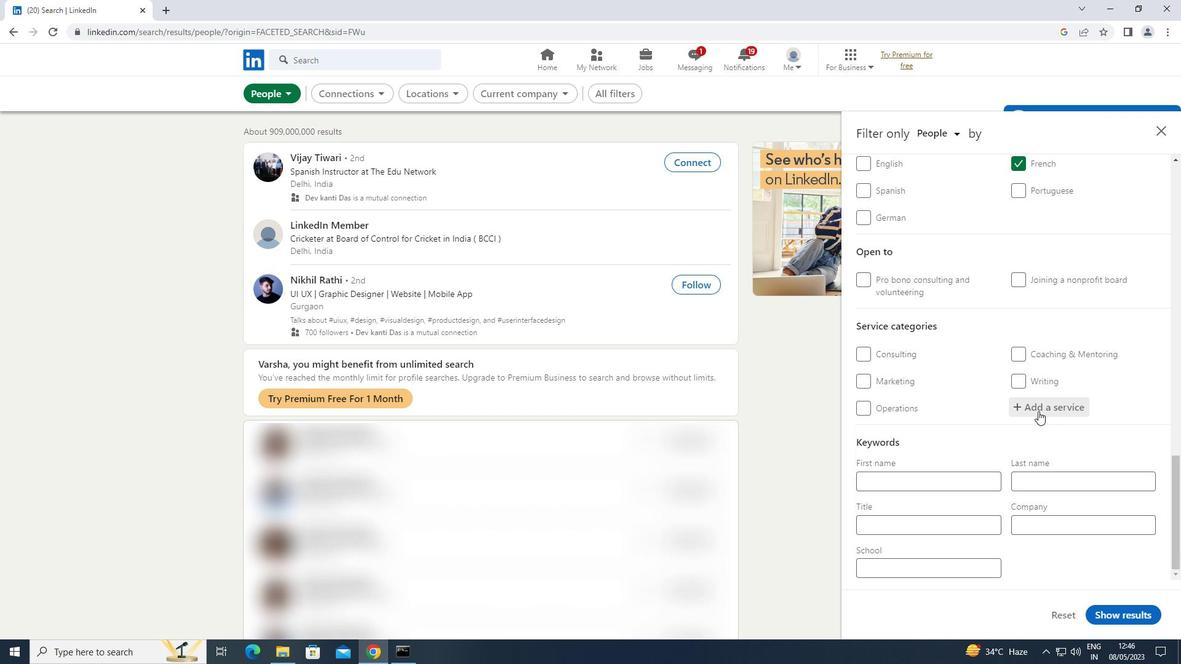 
Action: Mouse moved to (1039, 410)
Screenshot: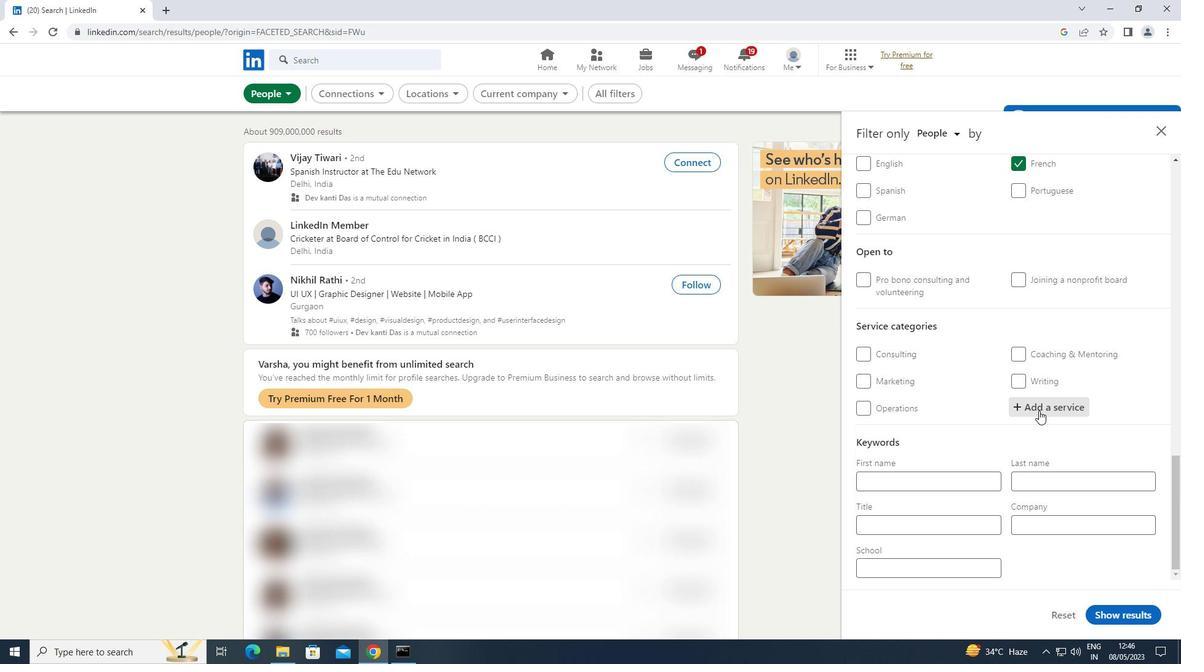 
Action: Key pressed <Key.shift>CUSTOMER
Screenshot: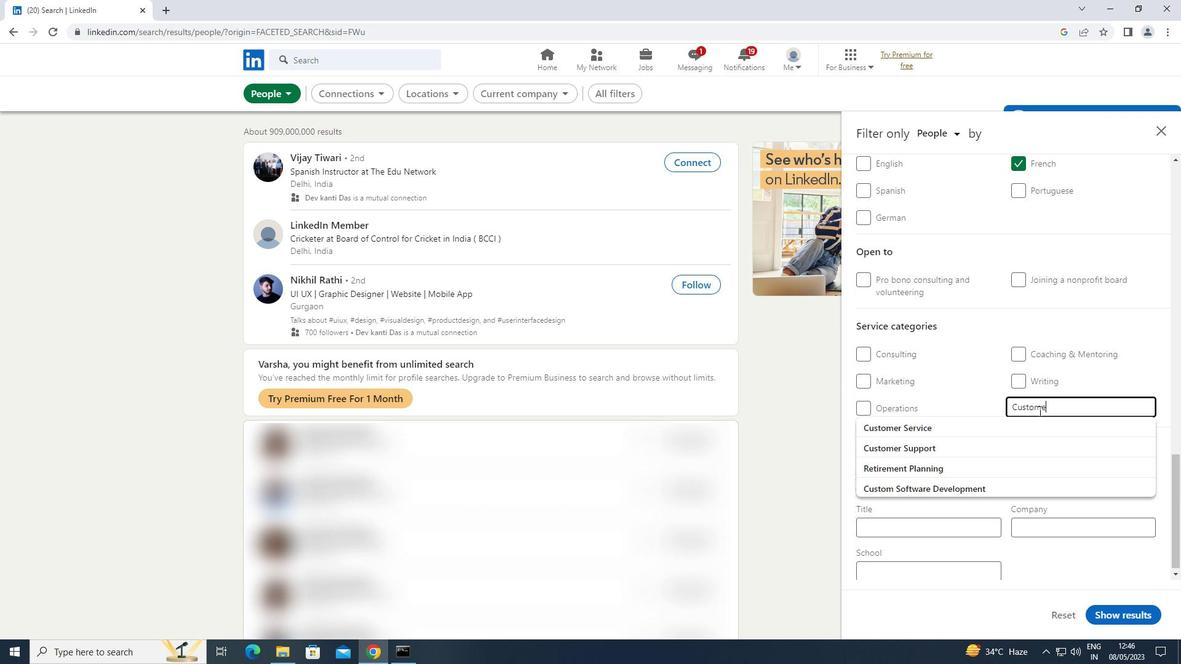 
Action: Mouse moved to (906, 428)
Screenshot: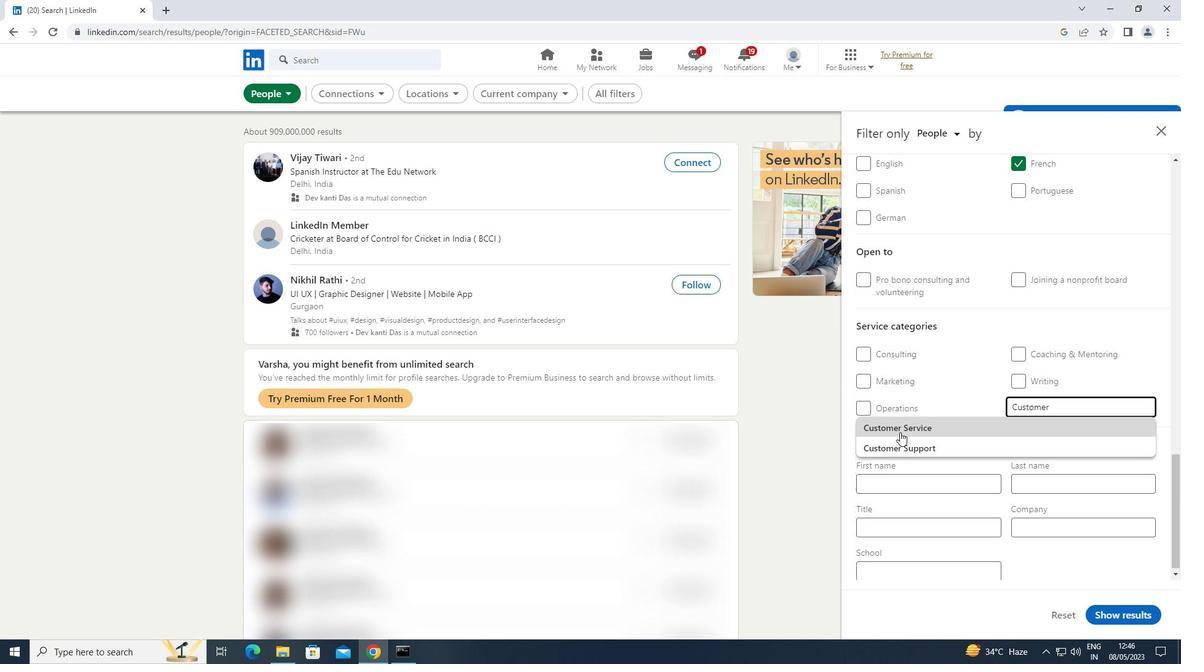 
Action: Mouse pressed left at (906, 428)
Screenshot: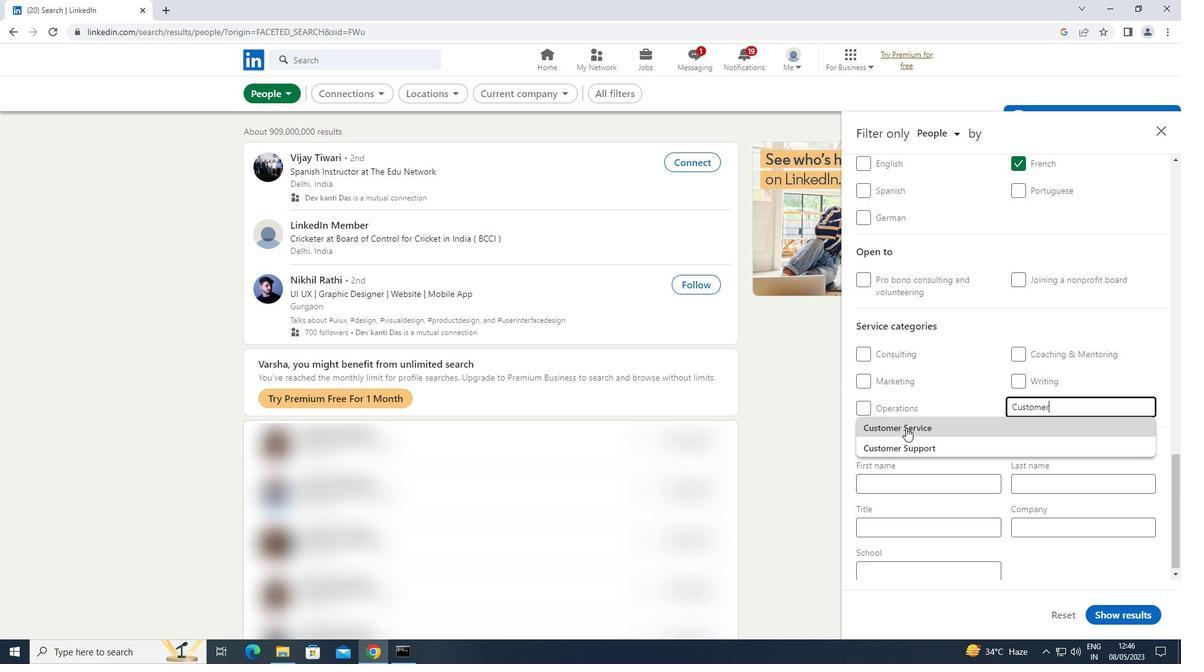 
Action: Mouse moved to (909, 426)
Screenshot: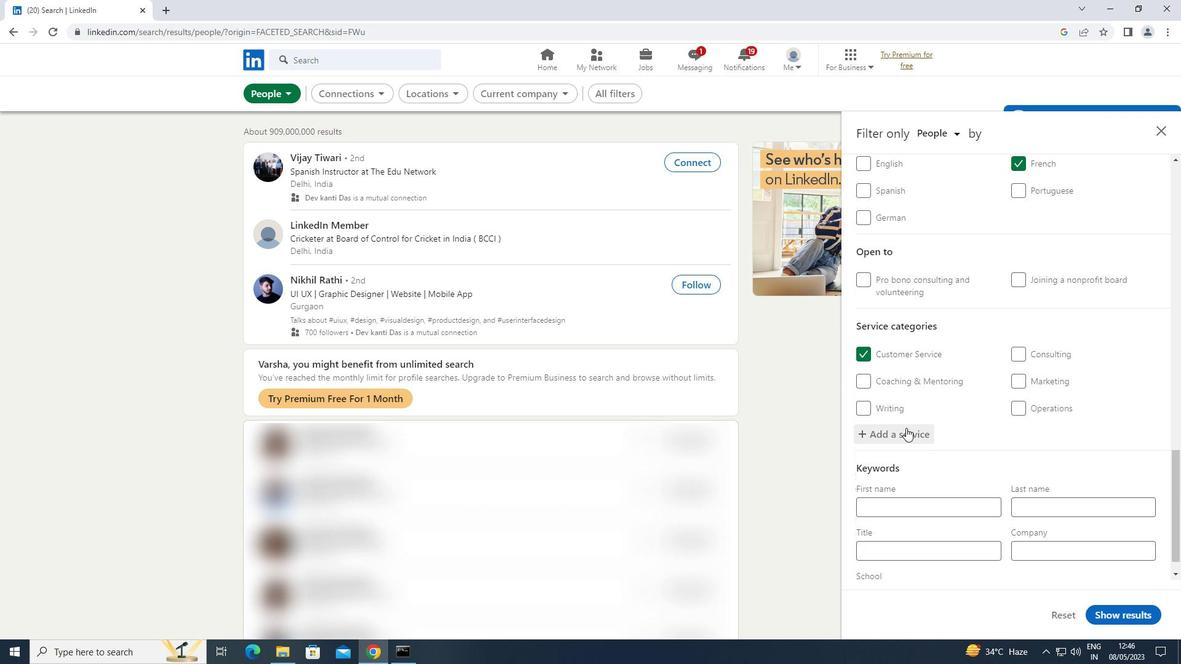 
Action: Mouse scrolled (909, 425) with delta (0, 0)
Screenshot: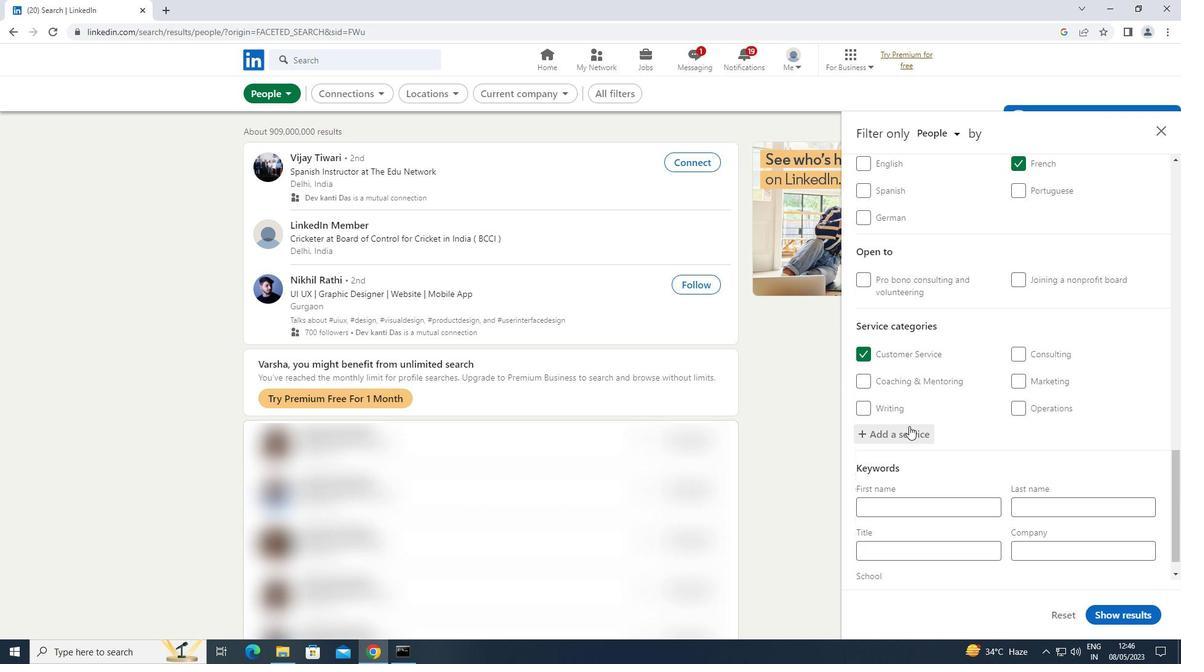 
Action: Mouse scrolled (909, 425) with delta (0, 0)
Screenshot: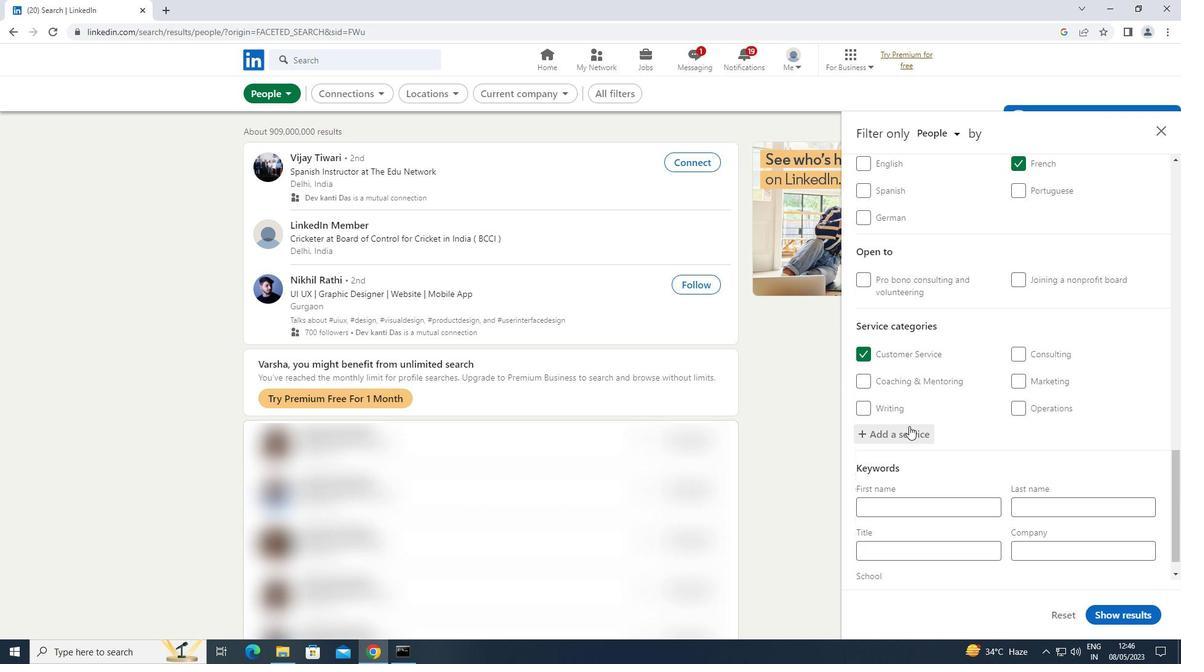
Action: Mouse scrolled (909, 425) with delta (0, 0)
Screenshot: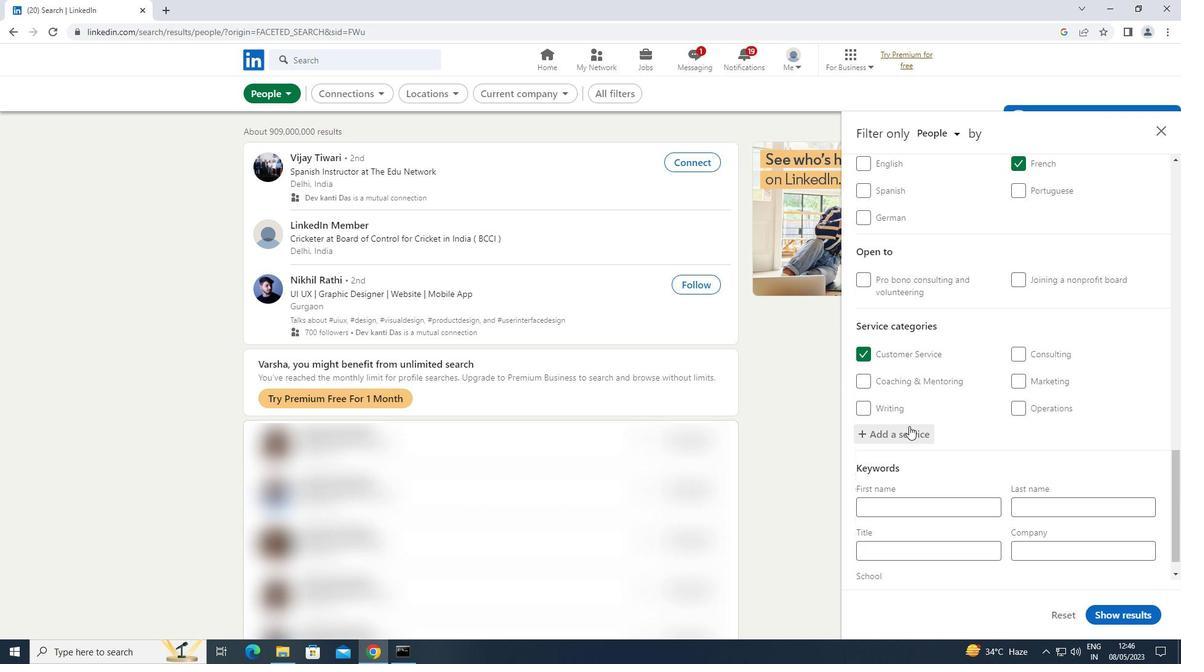
Action: Mouse scrolled (909, 425) with delta (0, 0)
Screenshot: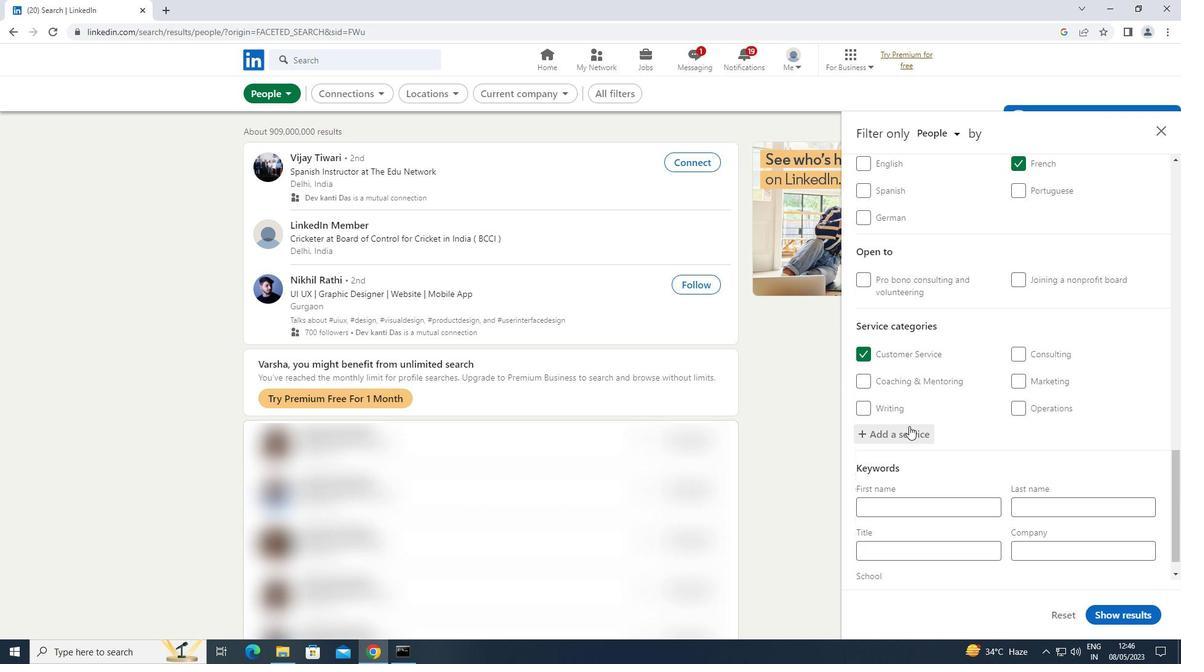 
Action: Mouse scrolled (909, 425) with delta (0, 0)
Screenshot: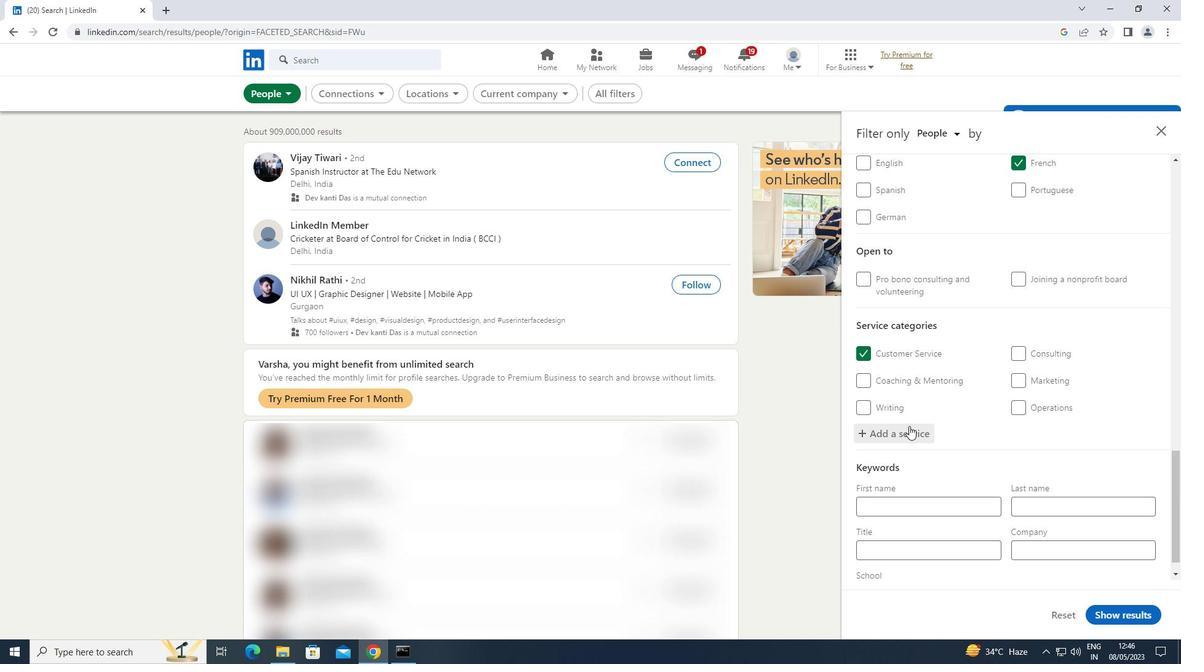
Action: Mouse scrolled (909, 425) with delta (0, 0)
Screenshot: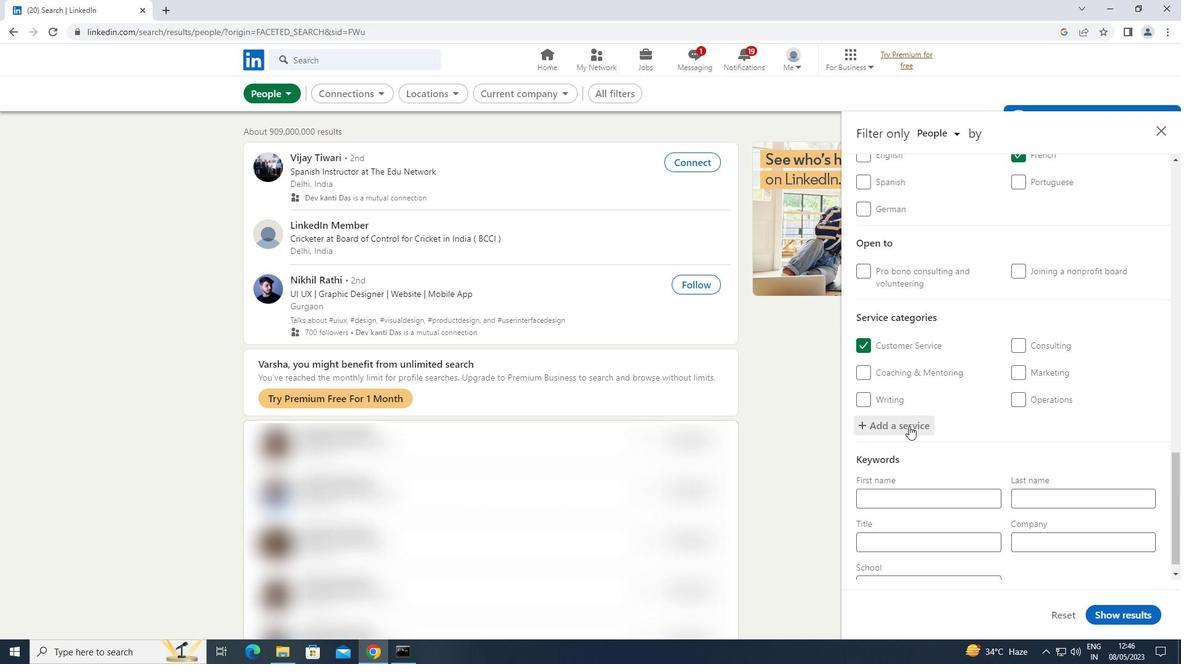 
Action: Mouse moved to (895, 527)
Screenshot: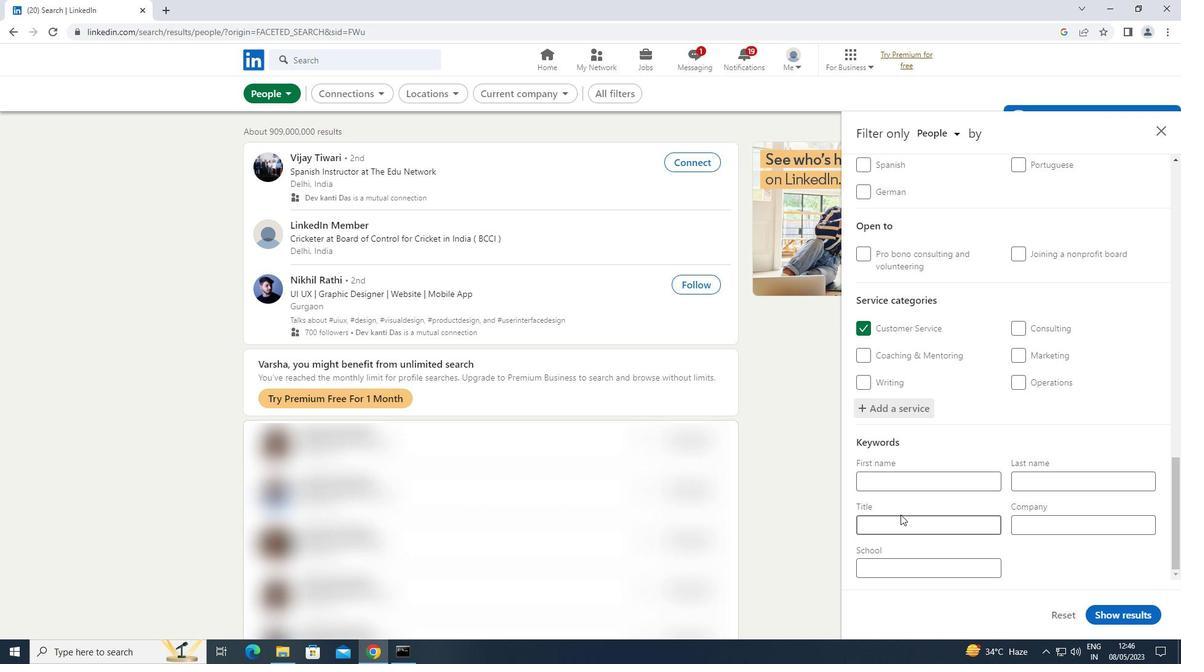 
Action: Mouse pressed left at (895, 527)
Screenshot: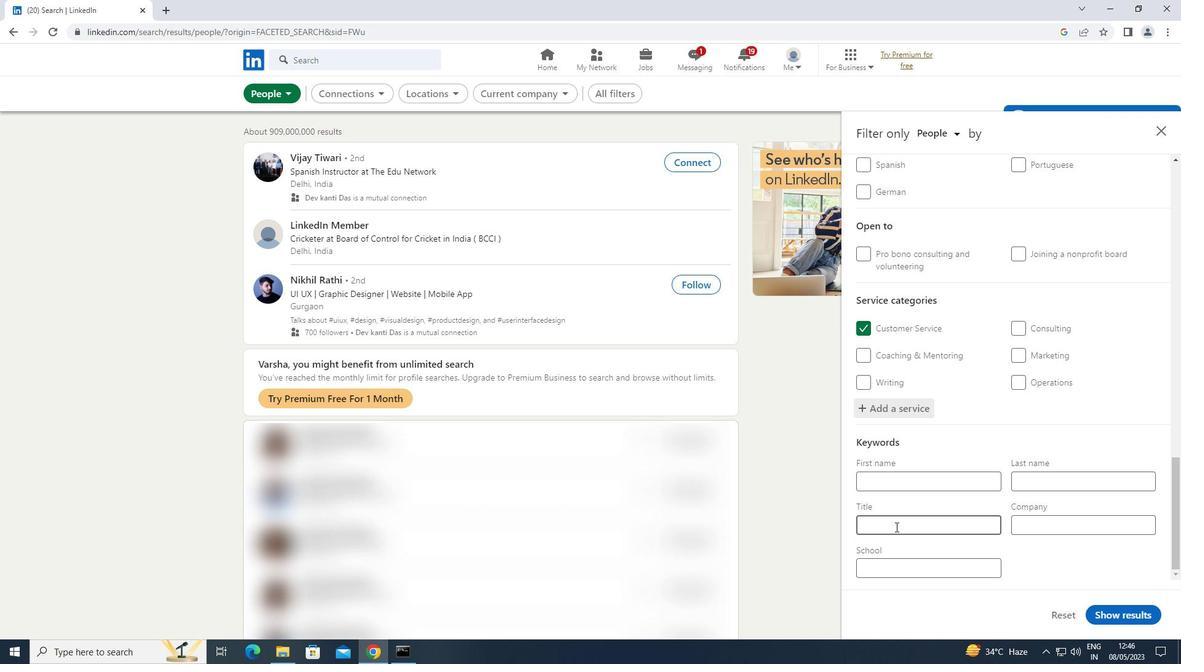 
Action: Mouse moved to (895, 527)
Screenshot: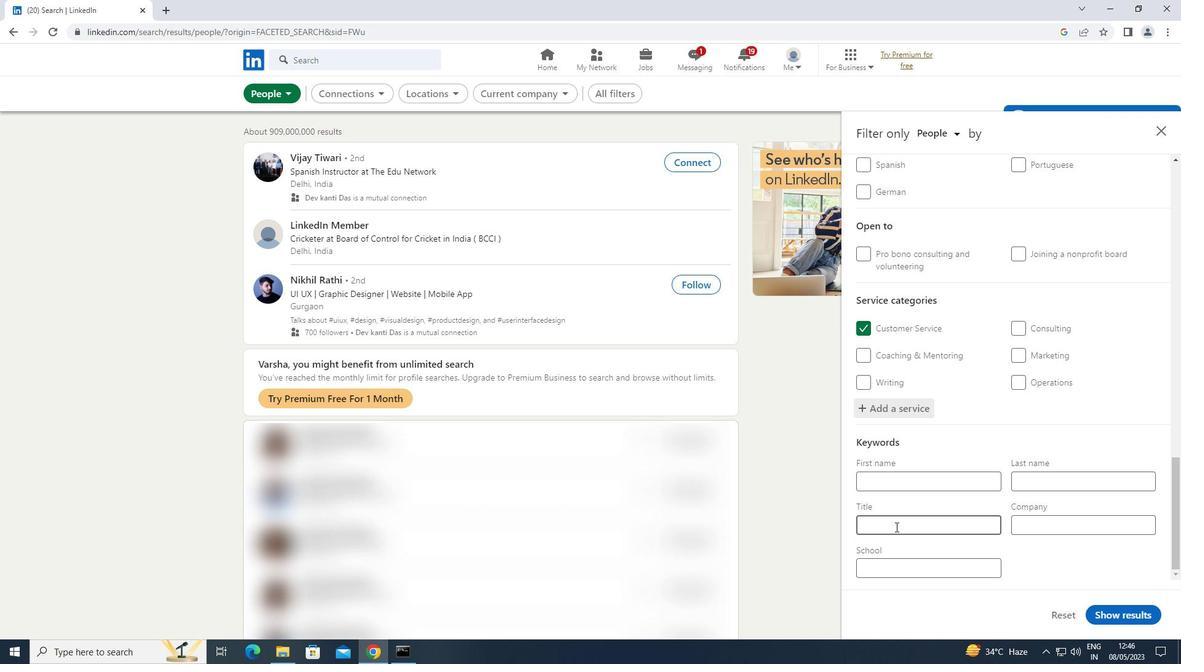 
Action: Key pressed <Key.shift>CHEMIST
Screenshot: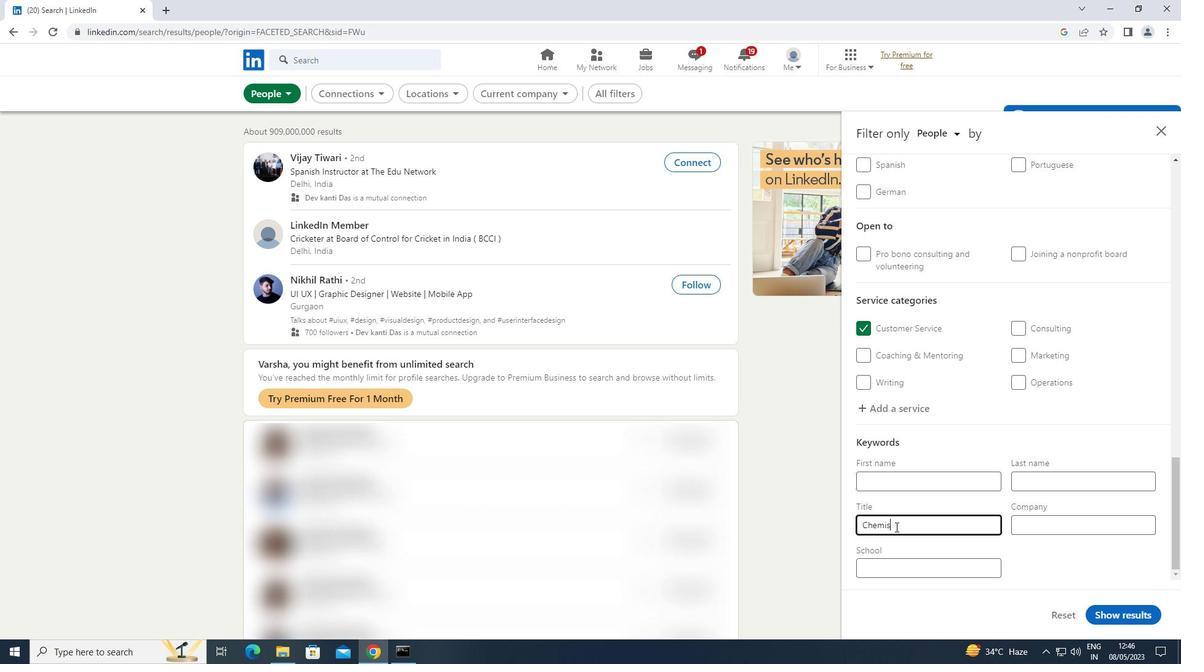 
Action: Mouse moved to (1135, 617)
Screenshot: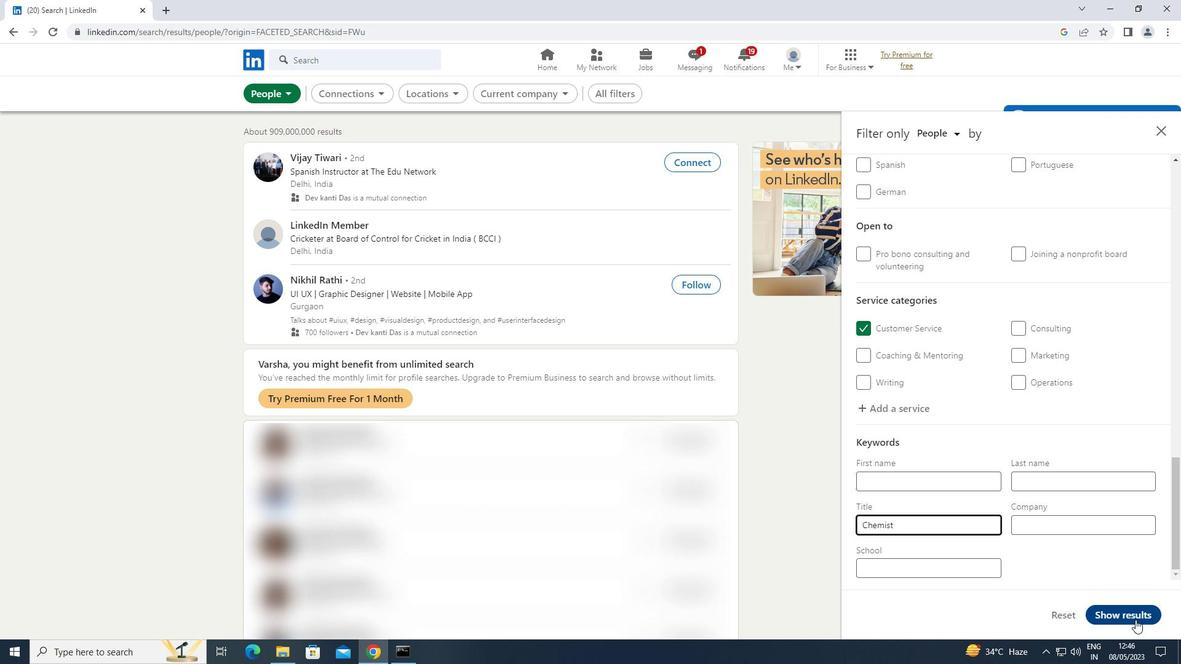 
Action: Mouse pressed left at (1135, 617)
Screenshot: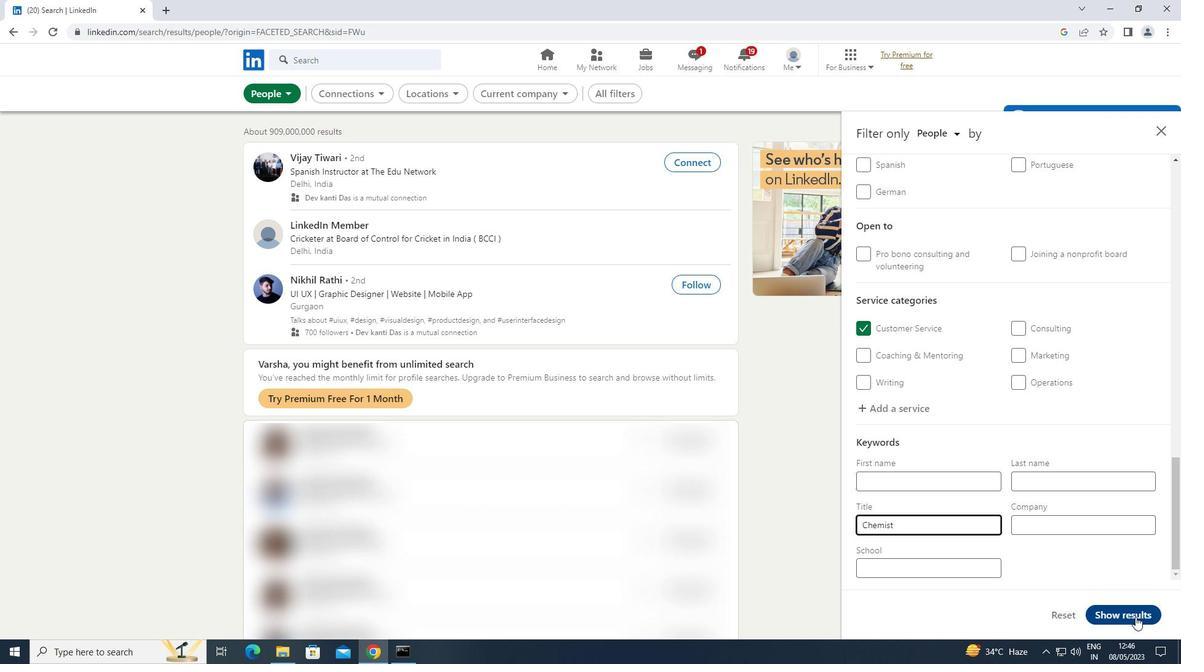 
